 Task: Find connections with filter location Wellington with filter topic #Bestadvicewith filter profile language English with filter current company JK Lakshmi Cement Ltd. with filter school Karunya Institute of Technology and Sciences with filter industry Restaurants with filter service category Accounting with filter keywords title Direct Salesperson
Action: Mouse moved to (596, 82)
Screenshot: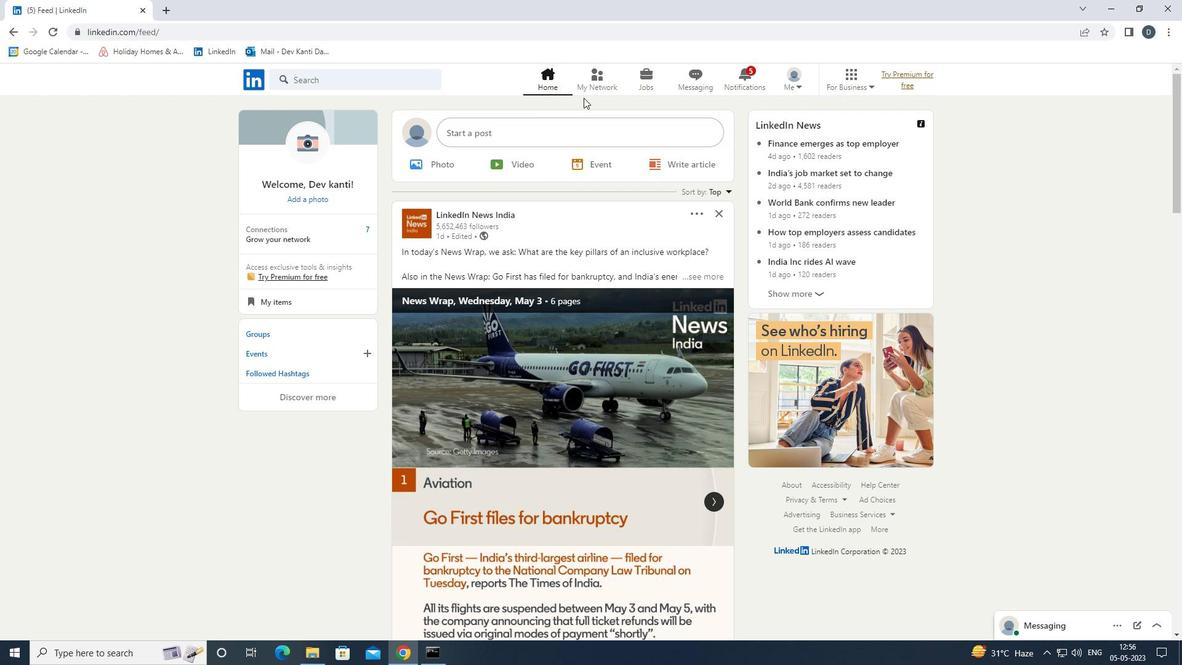 
Action: Mouse pressed left at (596, 82)
Screenshot: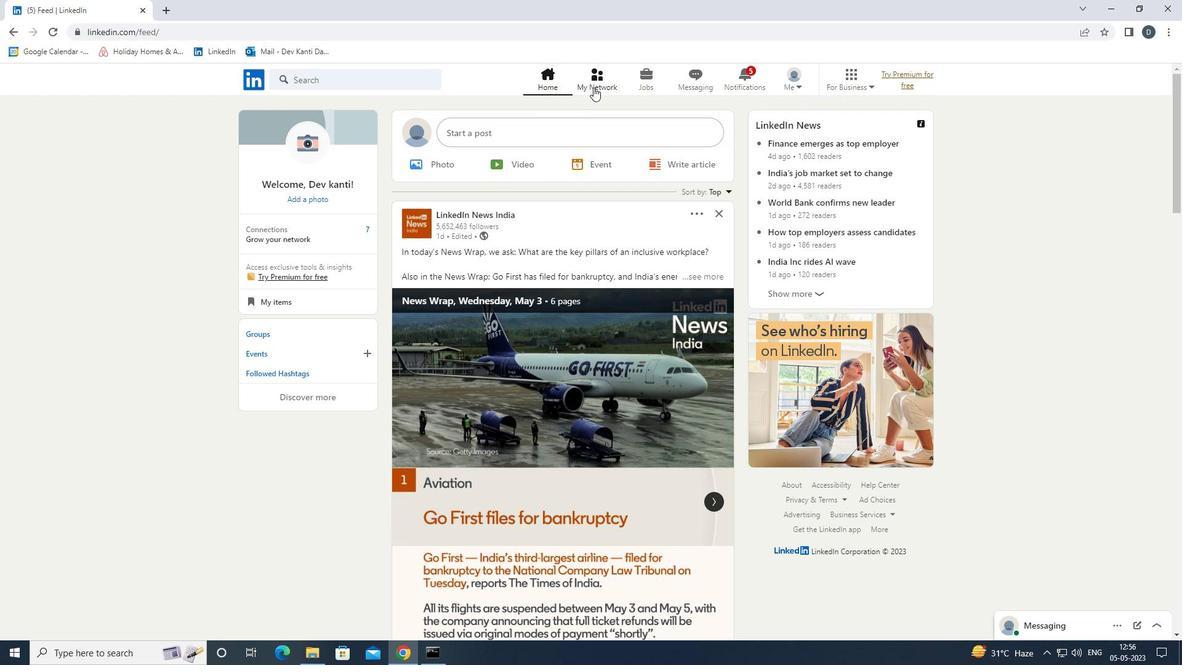 
Action: Mouse moved to (406, 145)
Screenshot: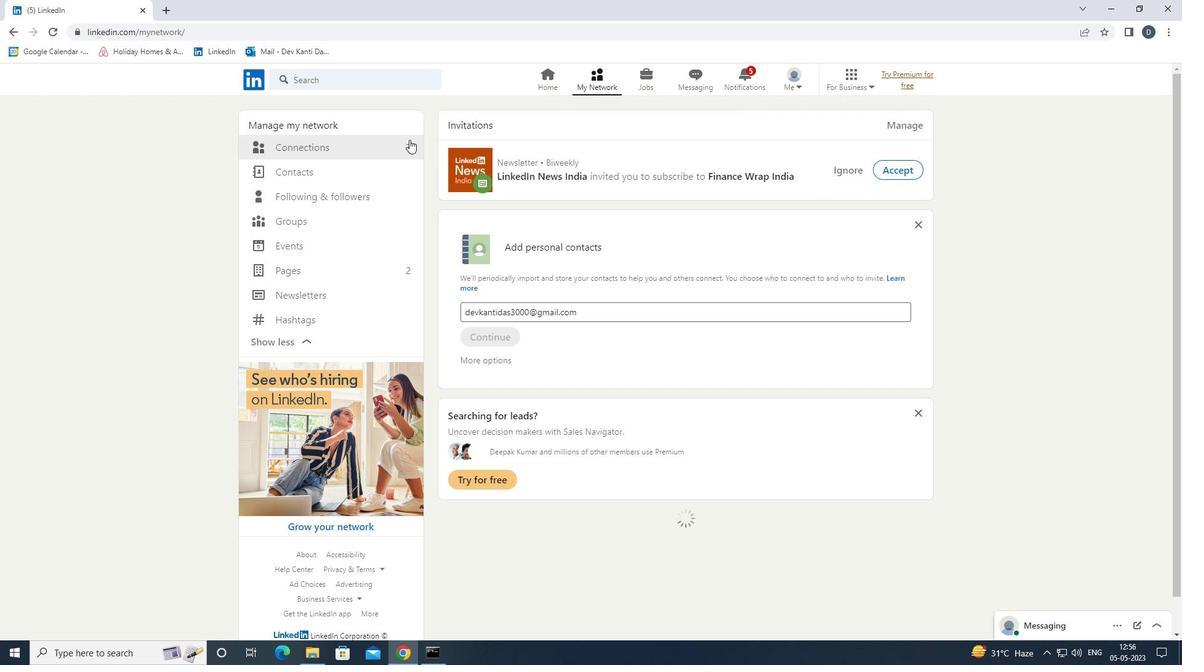 
Action: Mouse pressed left at (406, 145)
Screenshot: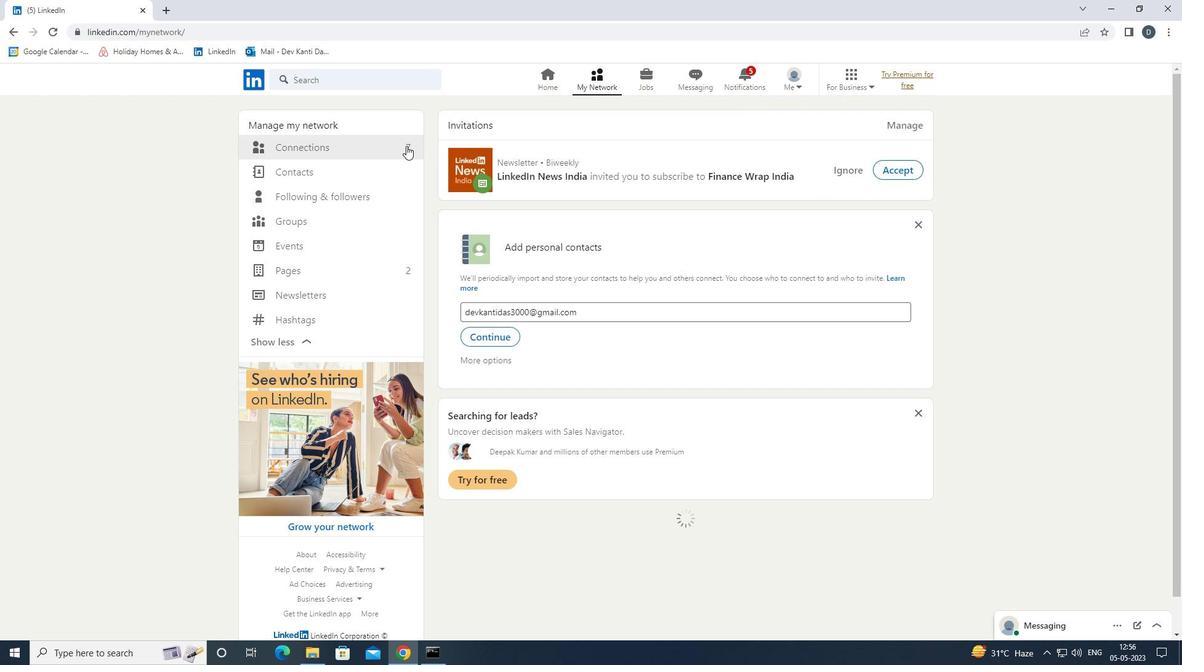 
Action: Mouse moved to (683, 152)
Screenshot: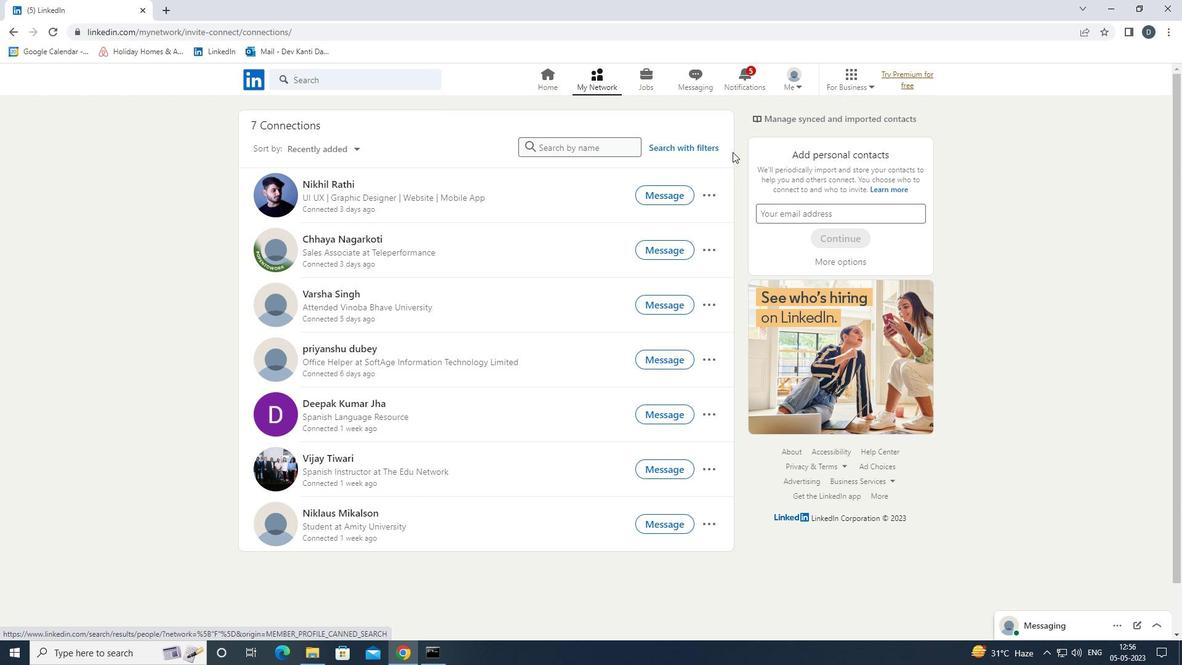 
Action: Mouse pressed left at (683, 152)
Screenshot: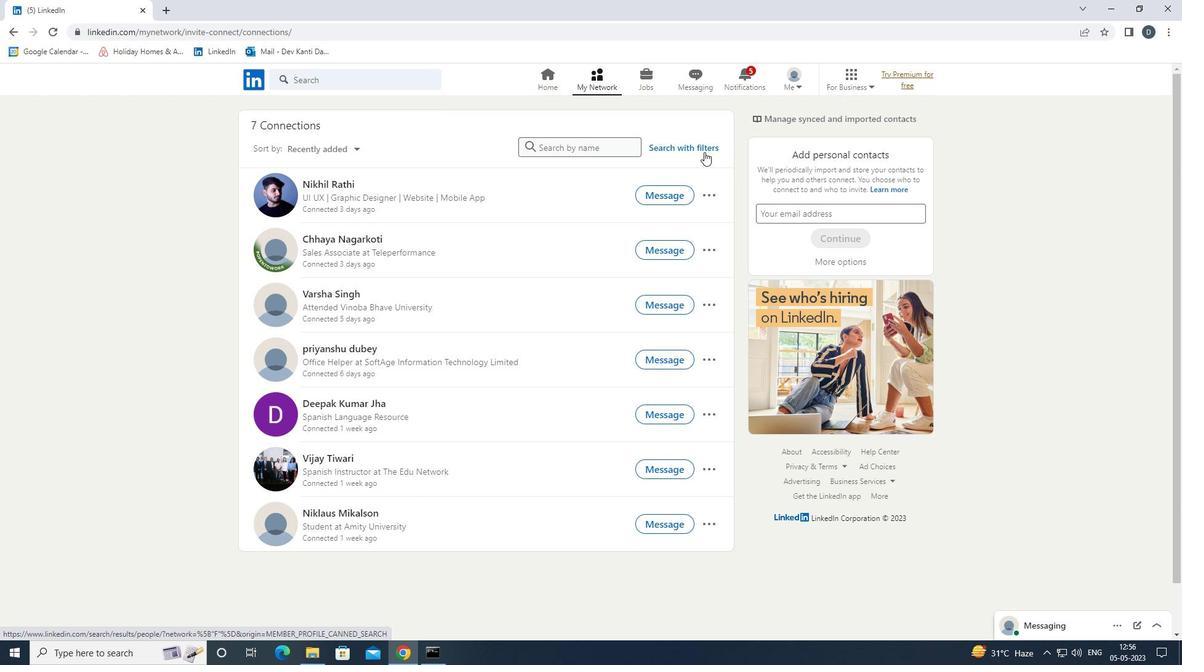 
Action: Mouse moved to (634, 113)
Screenshot: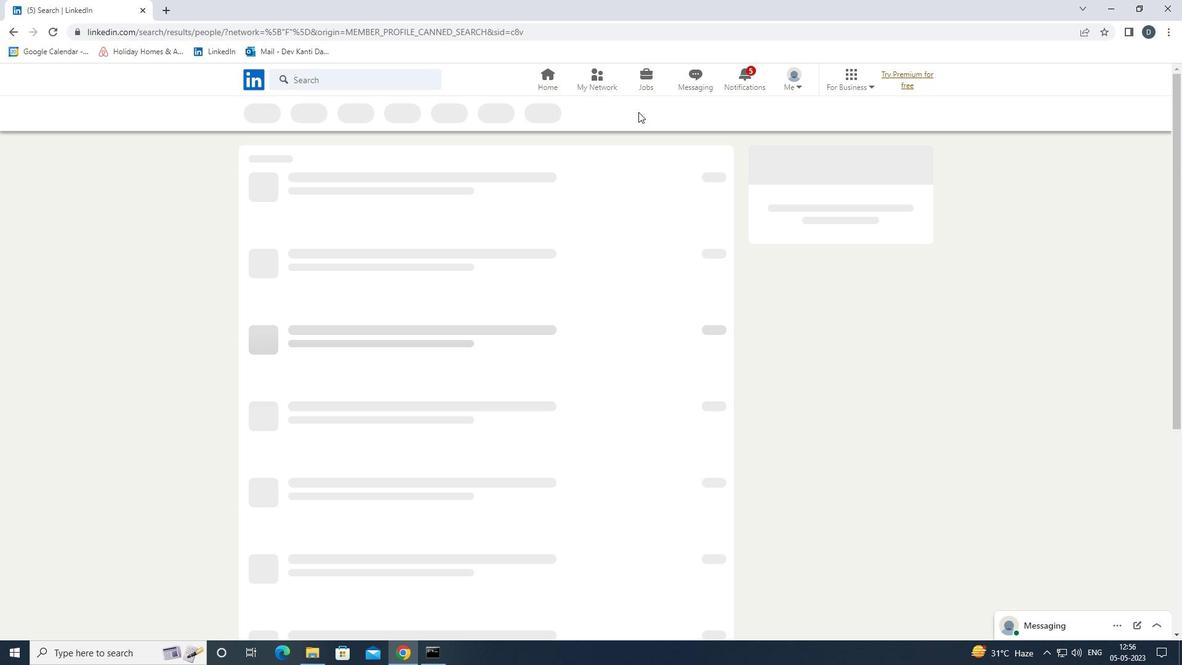 
Action: Mouse pressed left at (634, 113)
Screenshot: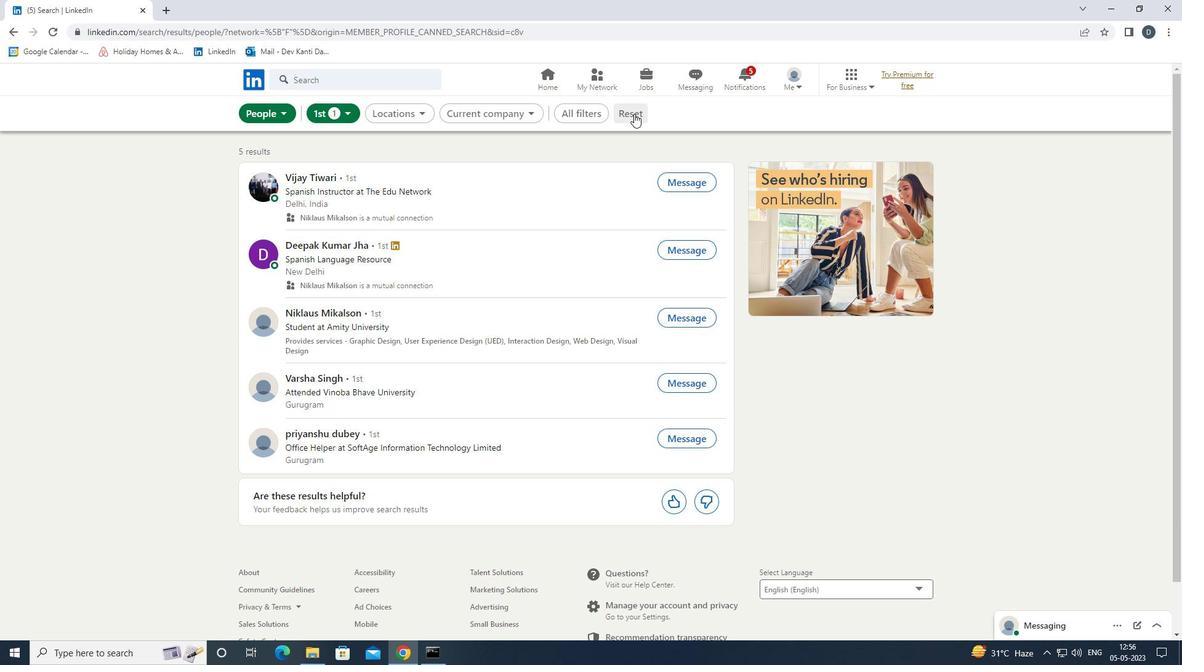 
Action: Mouse moved to (617, 110)
Screenshot: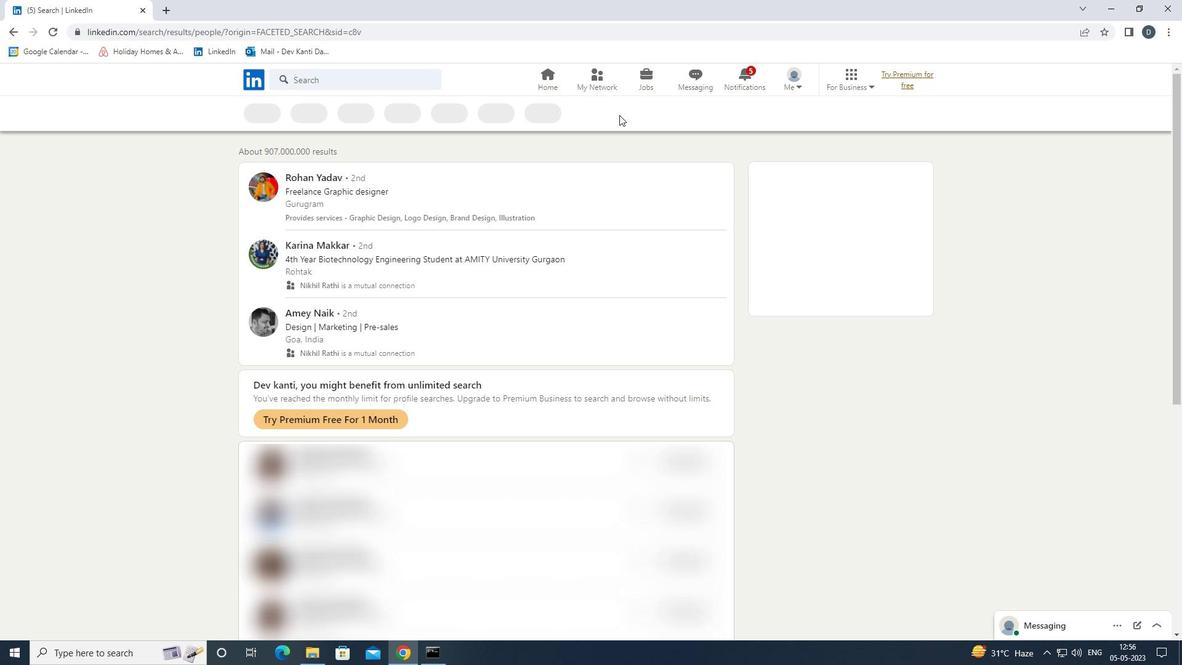 
Action: Mouse pressed left at (617, 110)
Screenshot: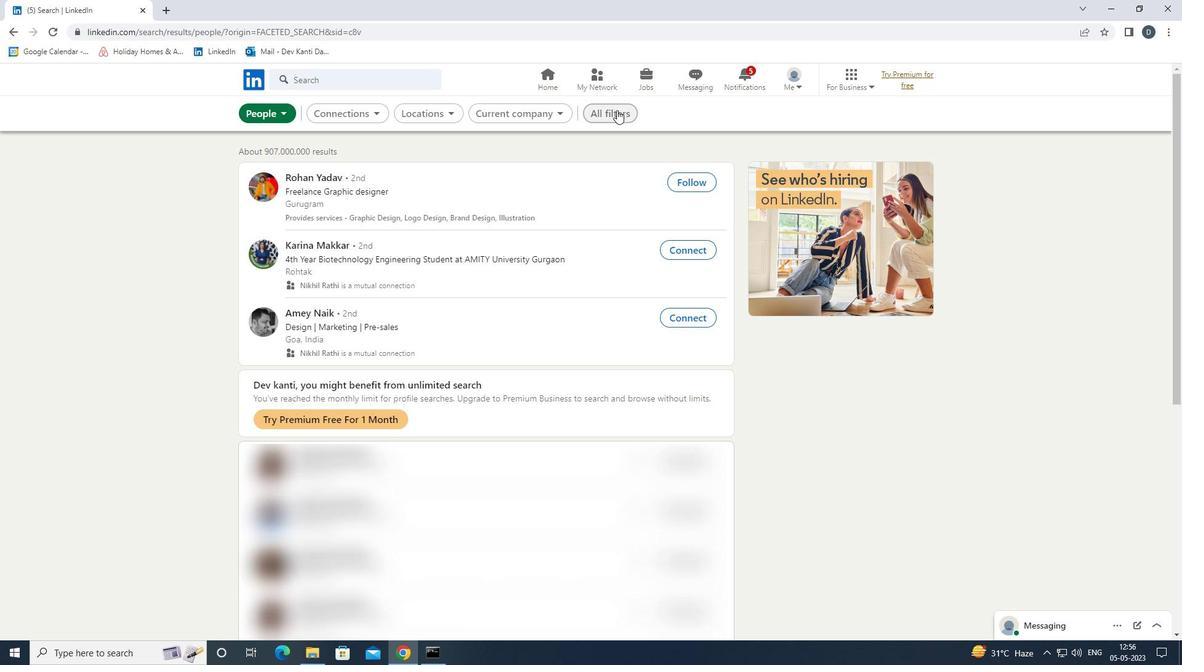 
Action: Mouse moved to (964, 431)
Screenshot: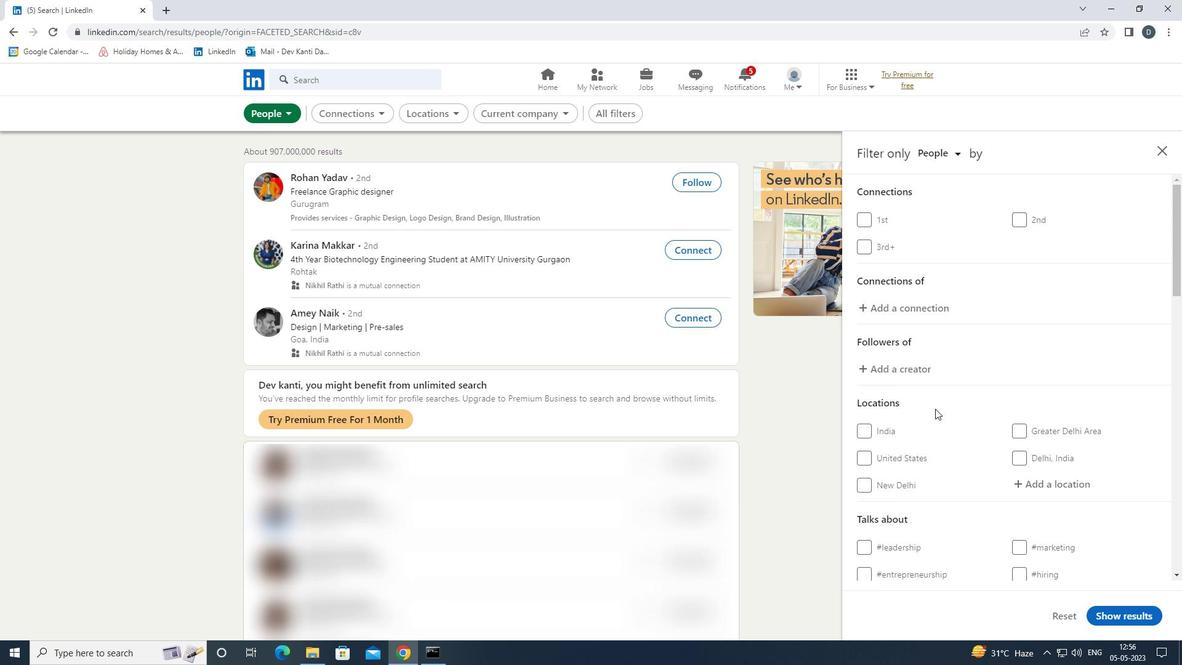 
Action: Mouse scrolled (964, 431) with delta (0, 0)
Screenshot: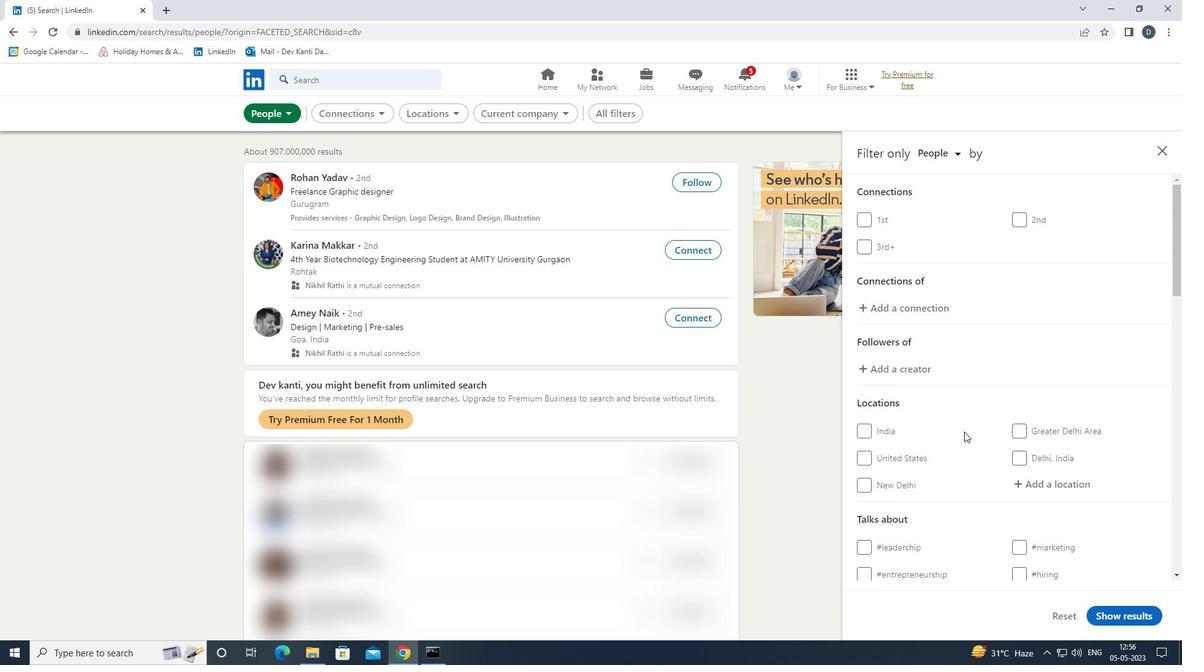 
Action: Mouse scrolled (964, 431) with delta (0, 0)
Screenshot: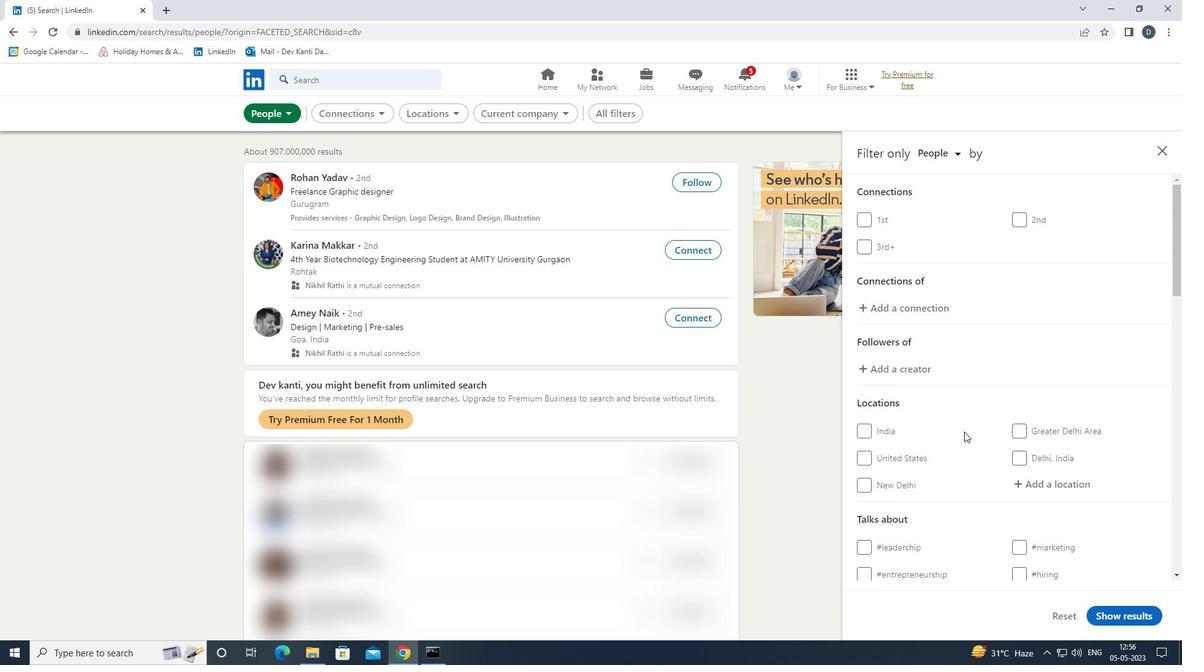 
Action: Mouse moved to (1047, 367)
Screenshot: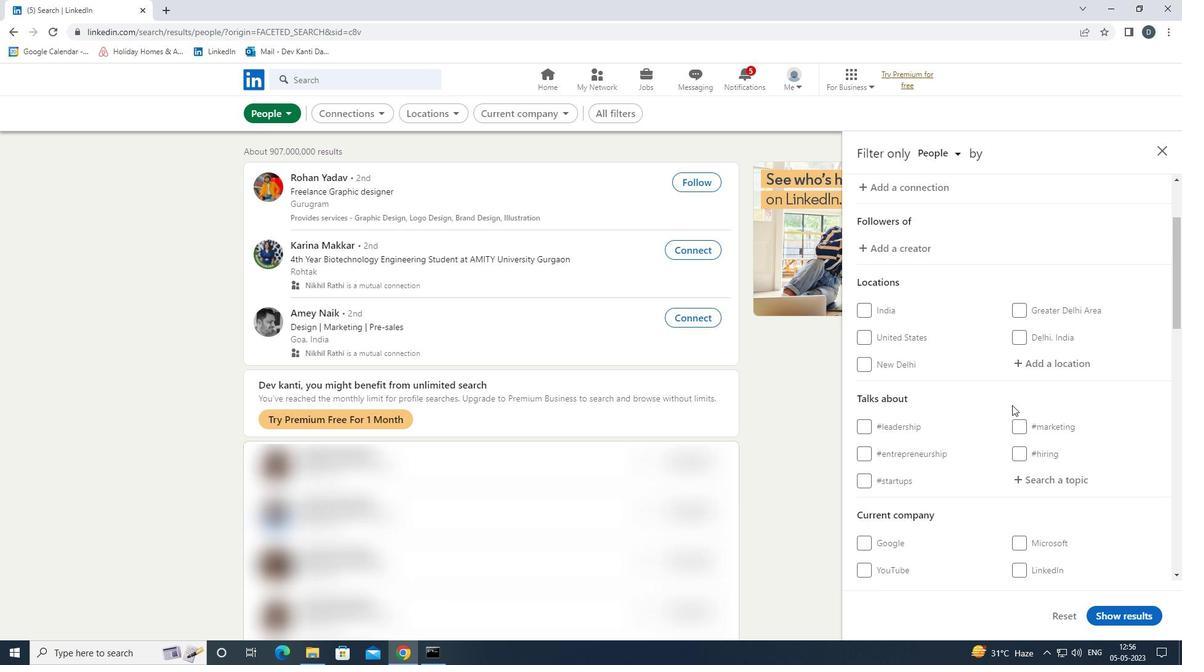 
Action: Mouse pressed left at (1047, 367)
Screenshot: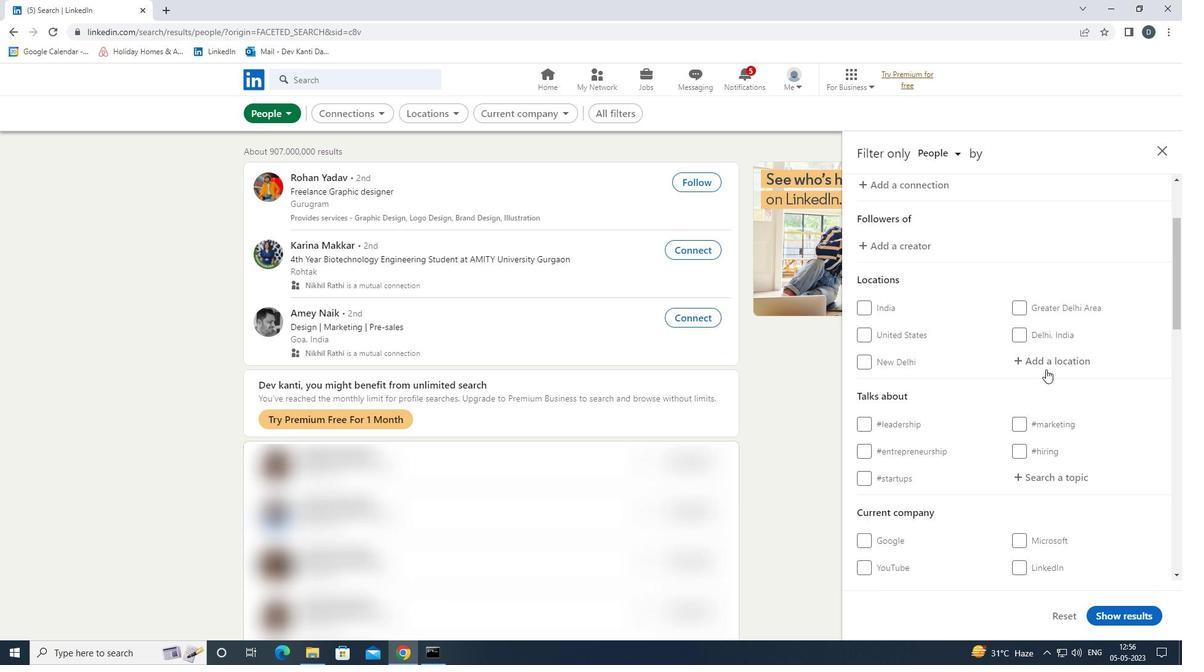 
Action: Mouse moved to (899, 323)
Screenshot: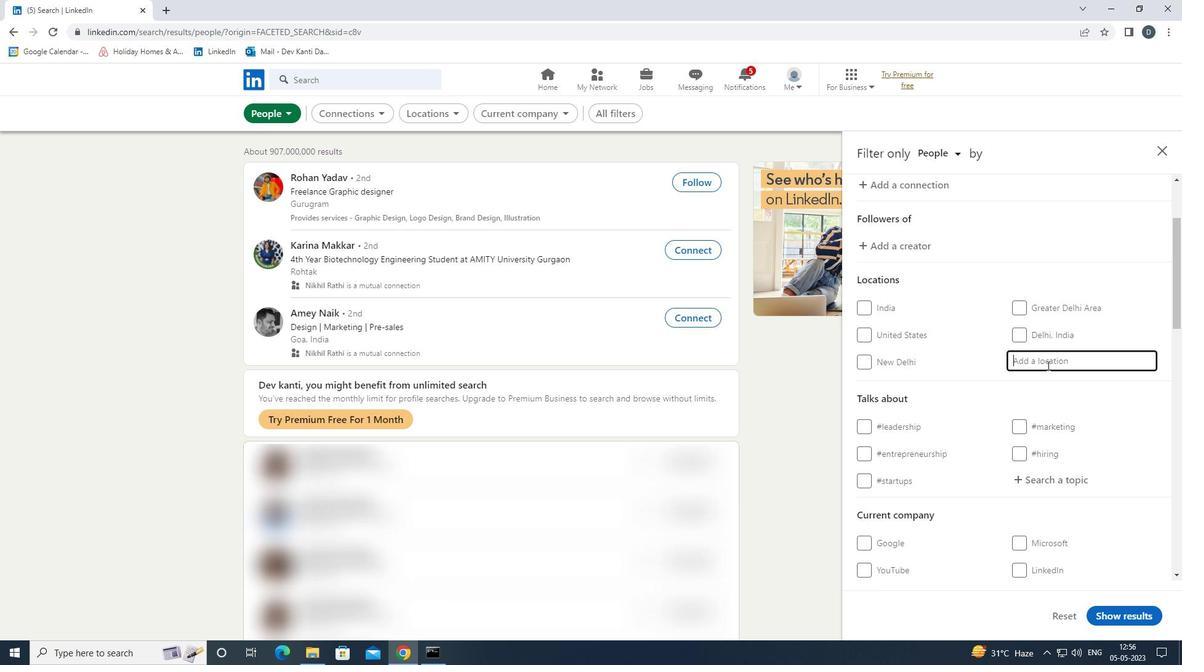 
Action: Key pressed <Key.shift><Key.shift><Key.shift><Key.shift><Key.shift><Key.shift><Key.shift><Key.shift><Key.shift><Key.shift>WELLINGTON<Key.down><Key.enter>
Screenshot: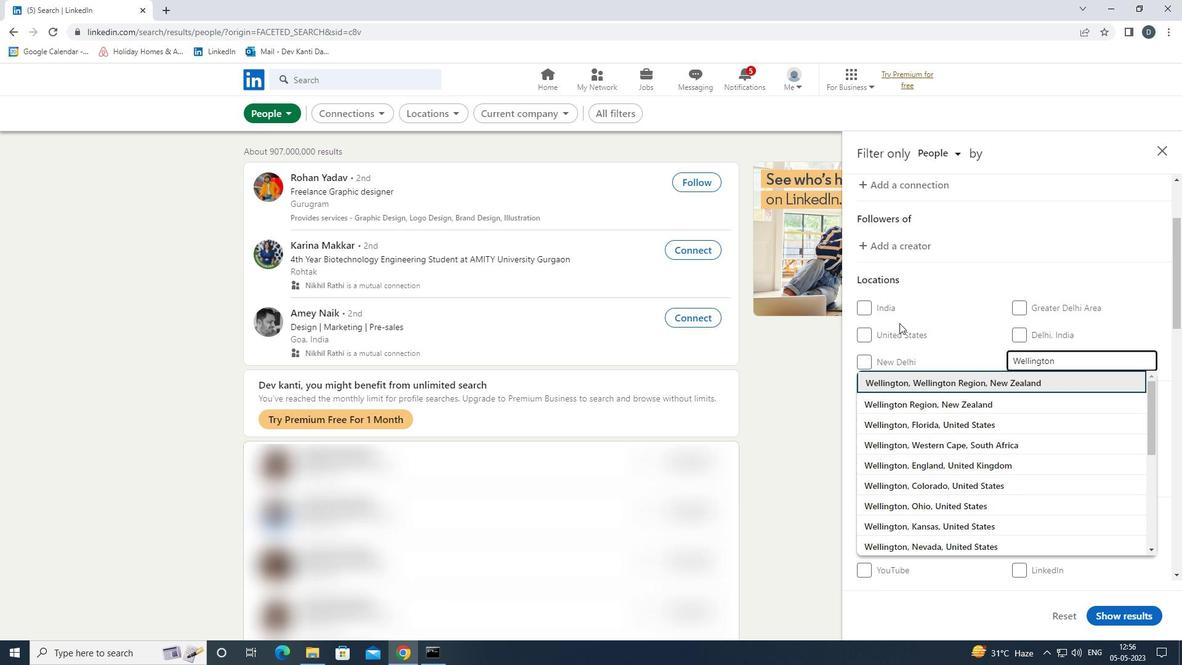 
Action: Mouse moved to (933, 344)
Screenshot: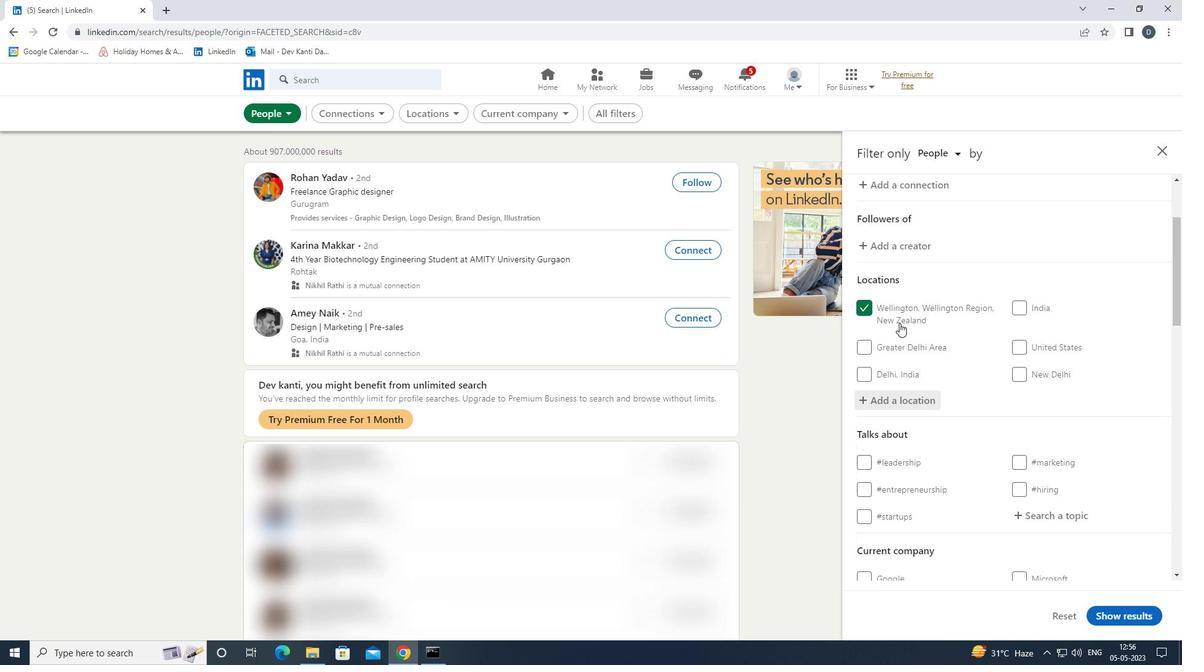 
Action: Mouse scrolled (933, 343) with delta (0, 0)
Screenshot: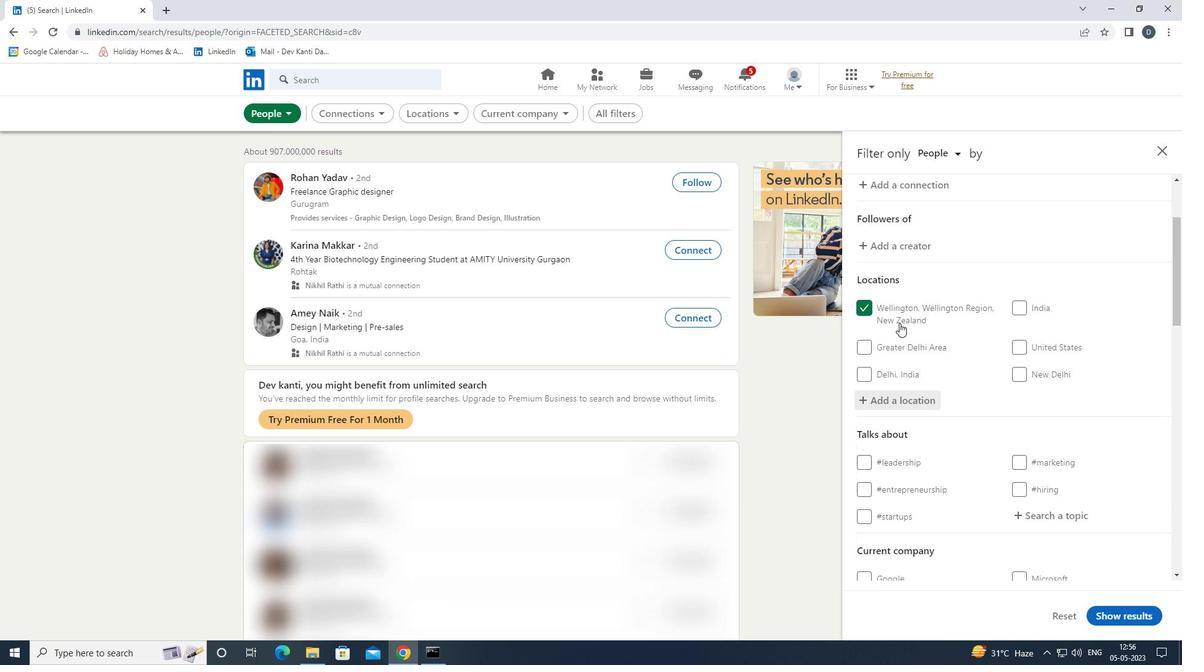 
Action: Mouse moved to (950, 350)
Screenshot: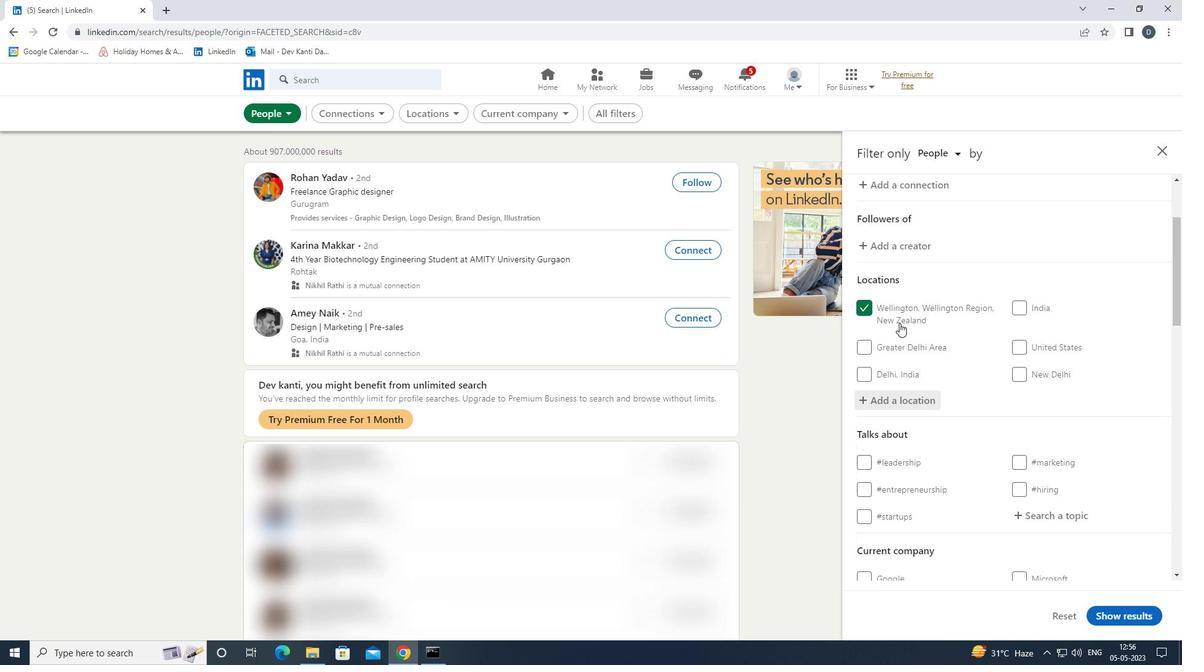 
Action: Mouse scrolled (950, 349) with delta (0, 0)
Screenshot: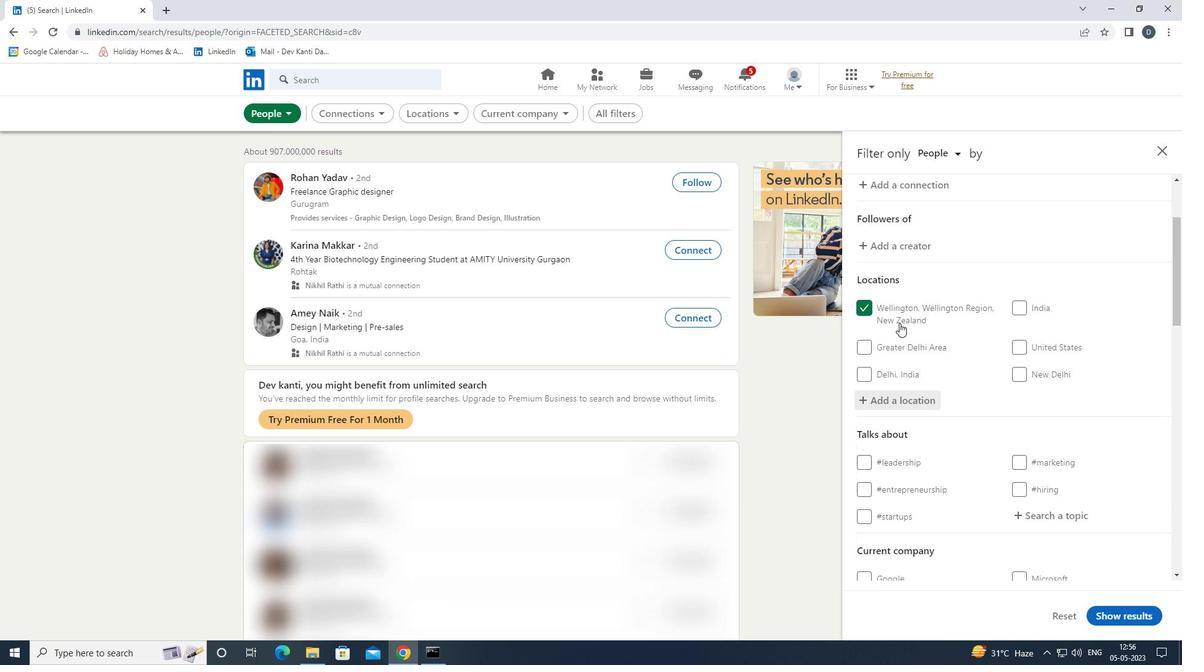 
Action: Mouse moved to (1026, 393)
Screenshot: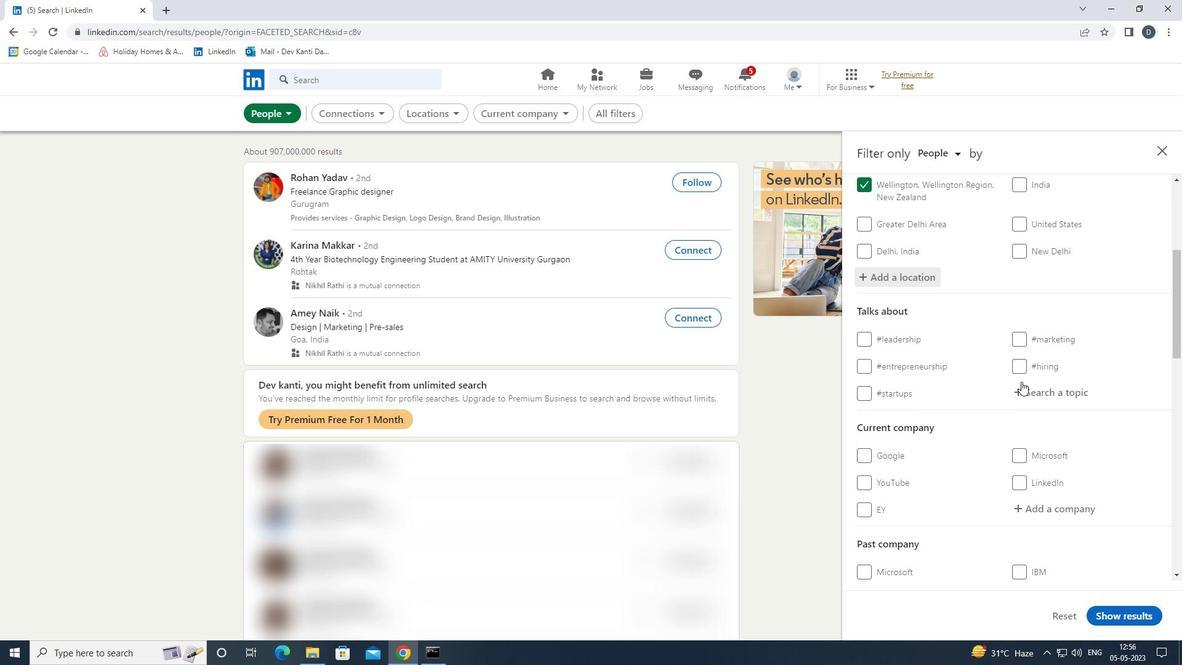 
Action: Mouse pressed left at (1026, 393)
Screenshot: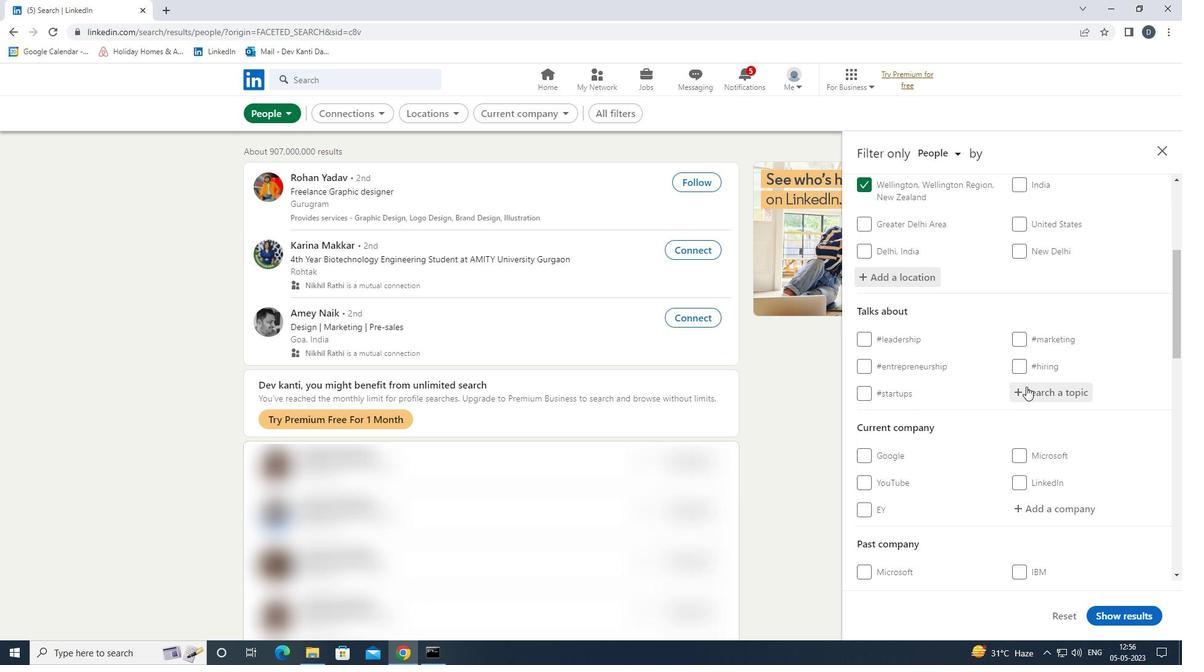 
Action: Key pressed BESTADVICE<Key.down><Key.down><Key.enter>
Screenshot: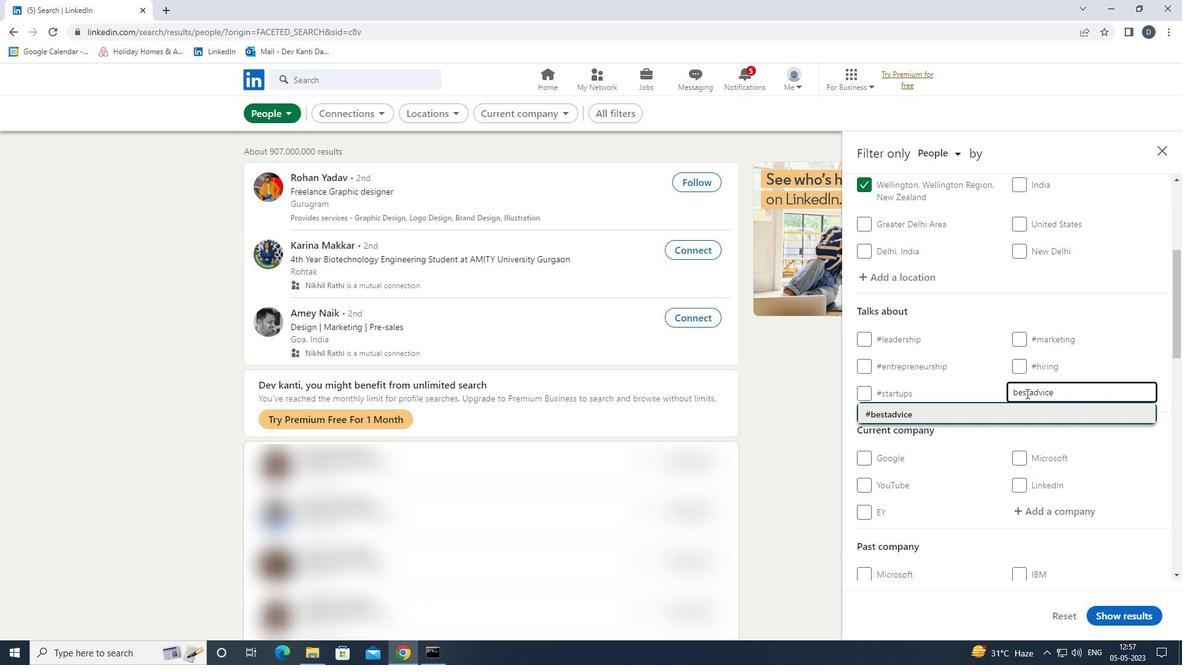 
Action: Mouse scrolled (1026, 392) with delta (0, 0)
Screenshot: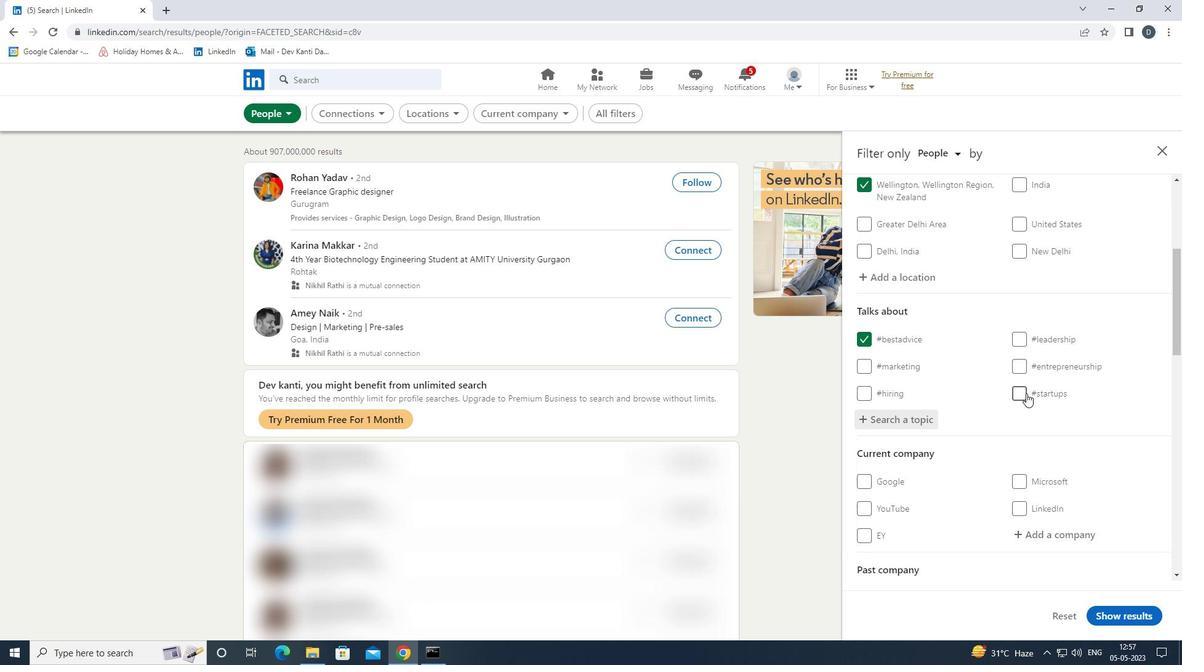 
Action: Mouse scrolled (1026, 392) with delta (0, 0)
Screenshot: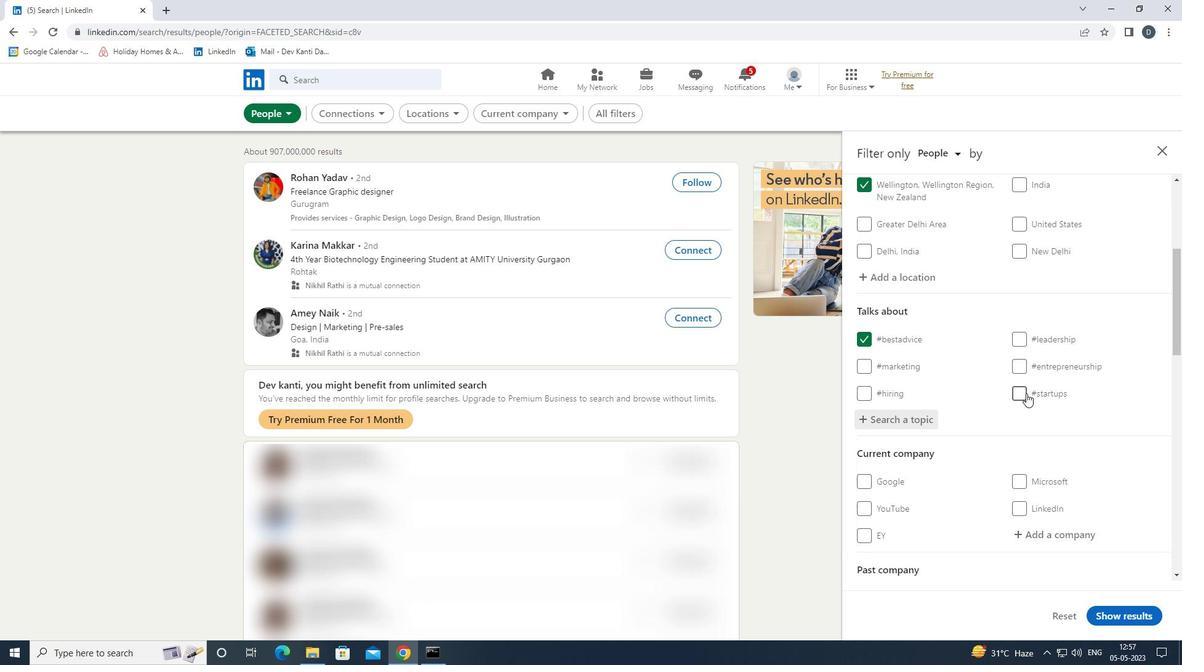 
Action: Mouse scrolled (1026, 392) with delta (0, 0)
Screenshot: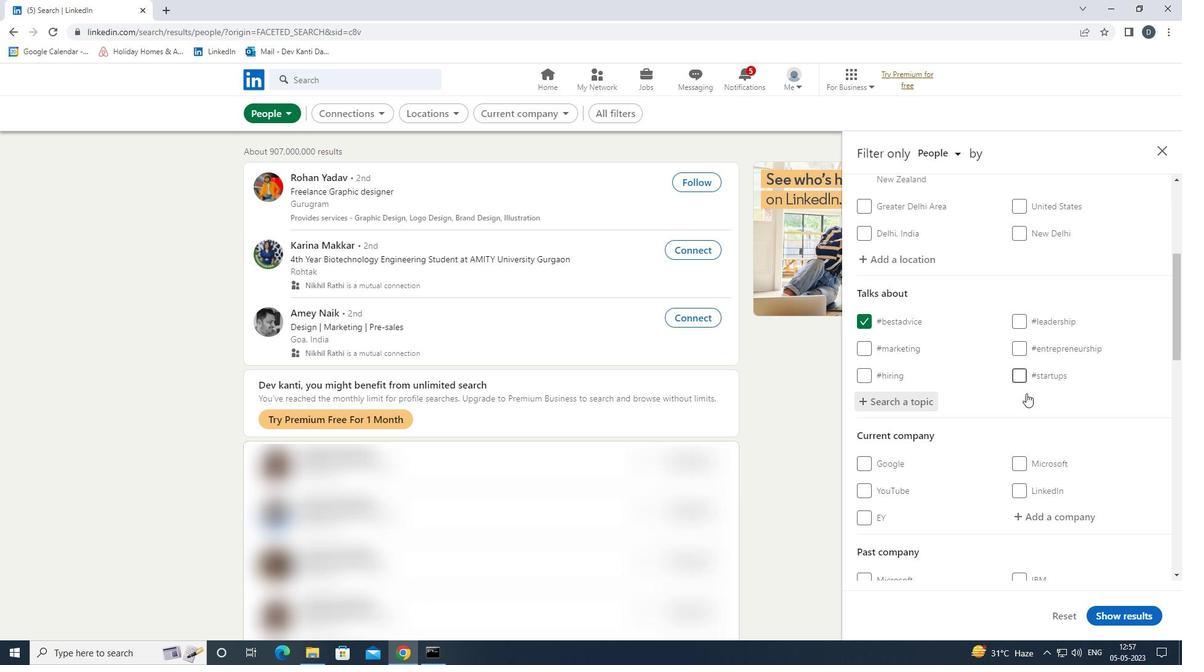 
Action: Mouse scrolled (1026, 392) with delta (0, 0)
Screenshot: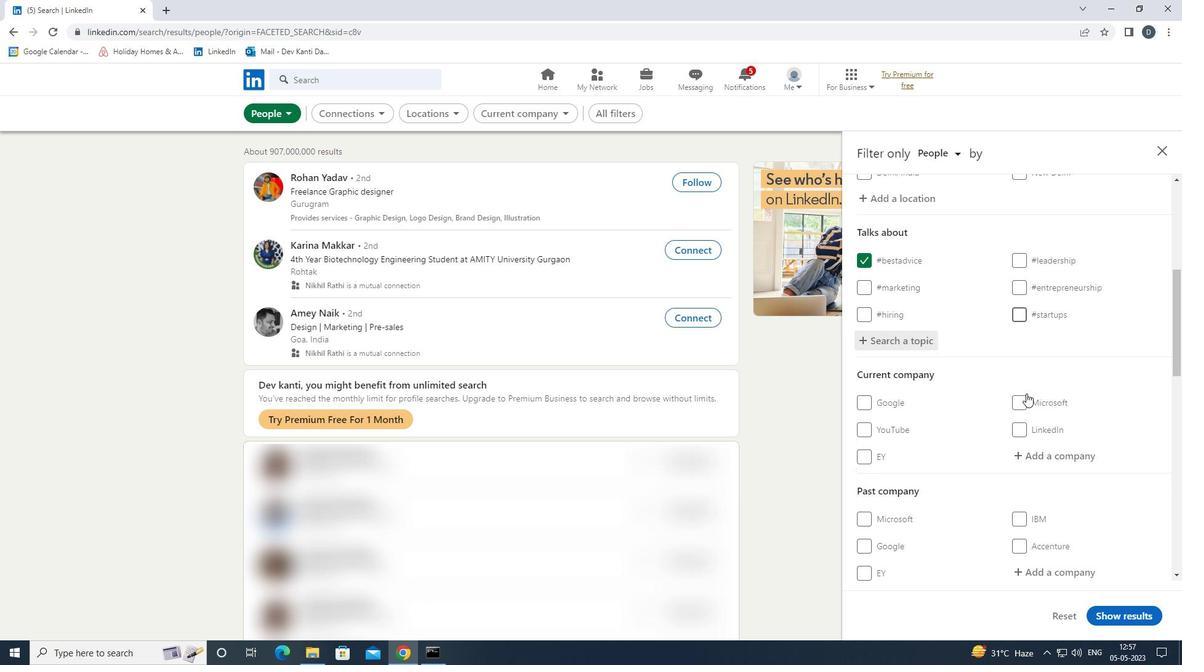 
Action: Mouse scrolled (1026, 392) with delta (0, 0)
Screenshot: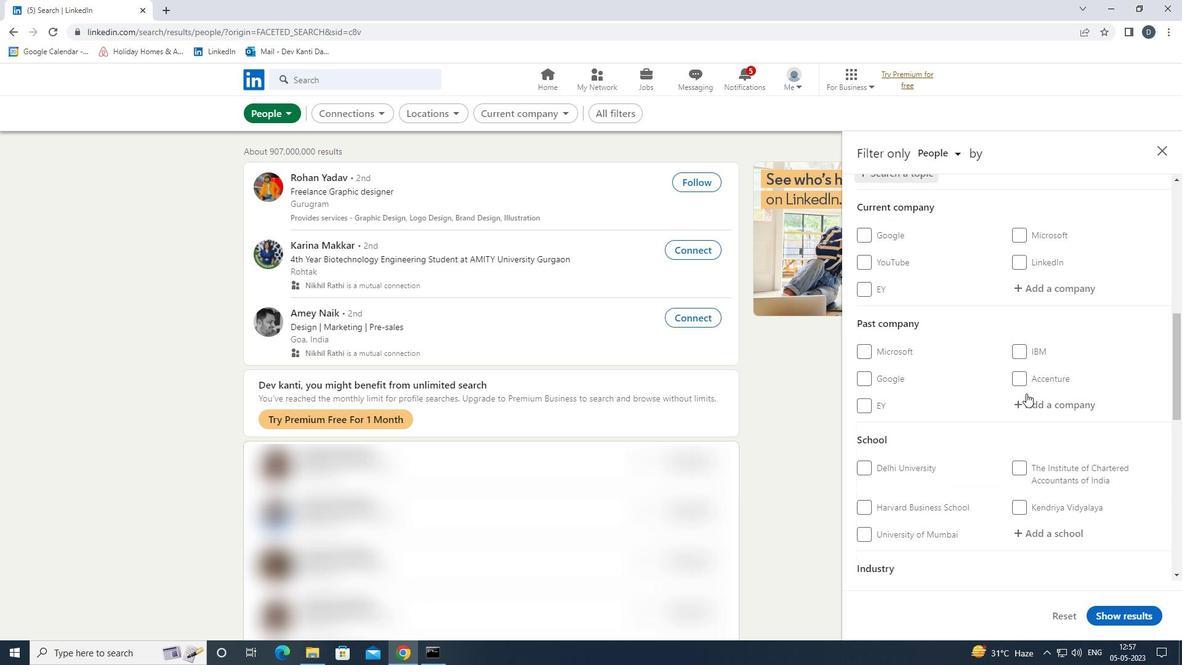
Action: Mouse scrolled (1026, 392) with delta (0, 0)
Screenshot: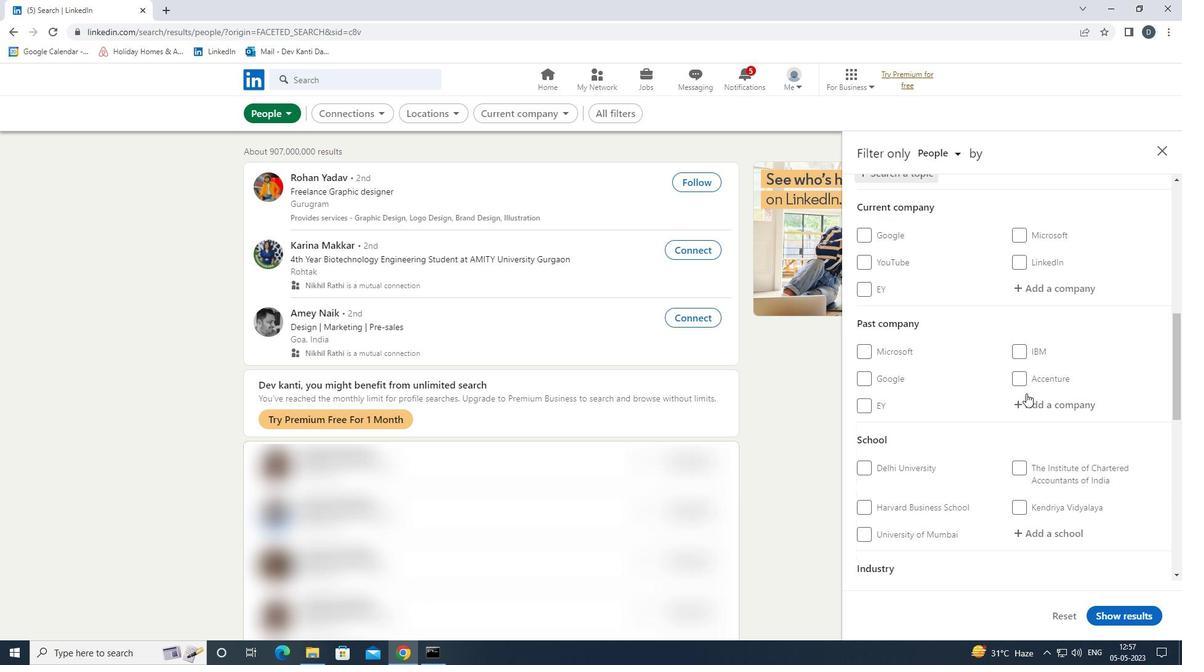 
Action: Mouse moved to (1029, 398)
Screenshot: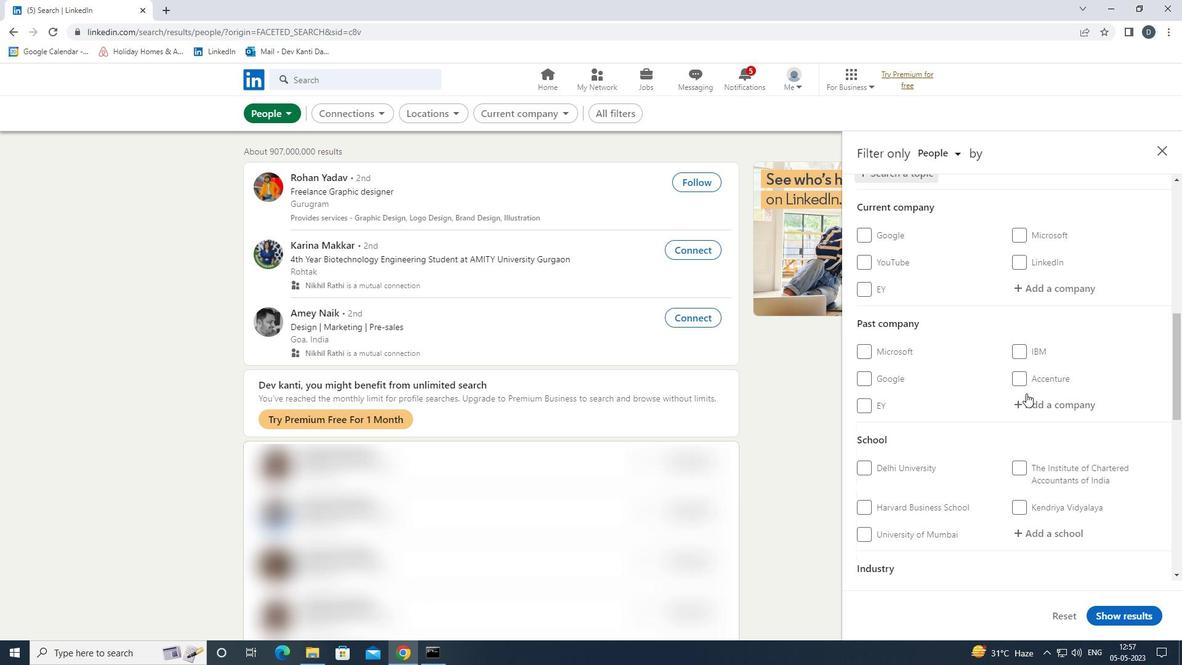 
Action: Mouse scrolled (1029, 397) with delta (0, 0)
Screenshot: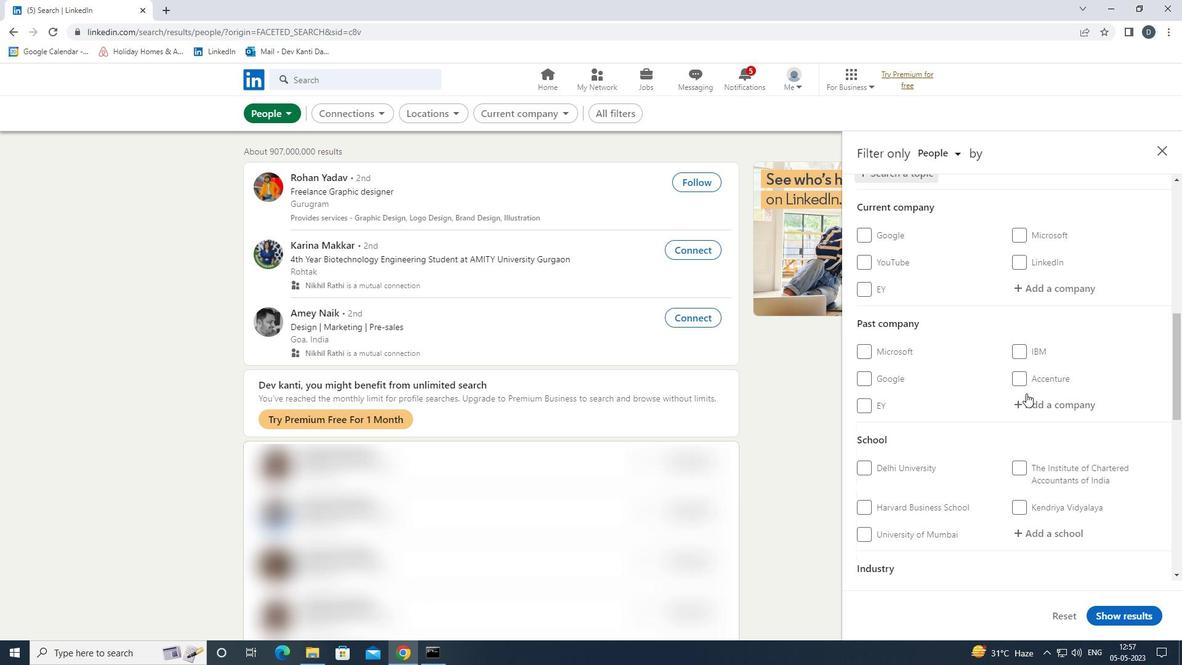 
Action: Mouse moved to (1029, 400)
Screenshot: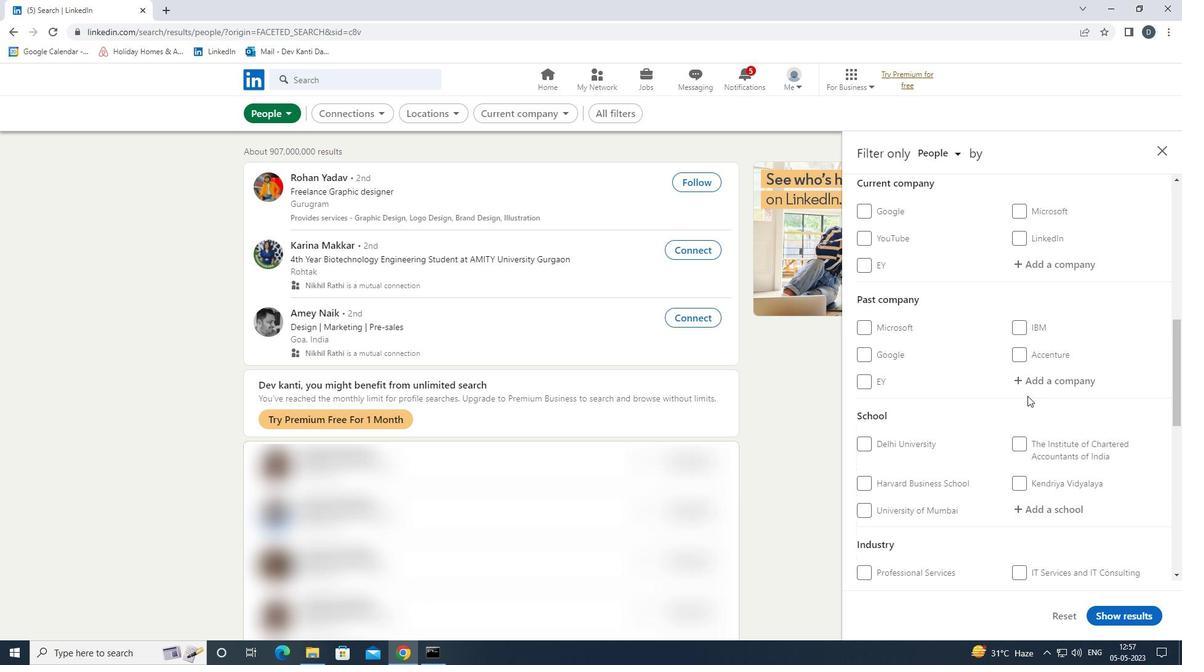 
Action: Mouse scrolled (1029, 399) with delta (0, 0)
Screenshot: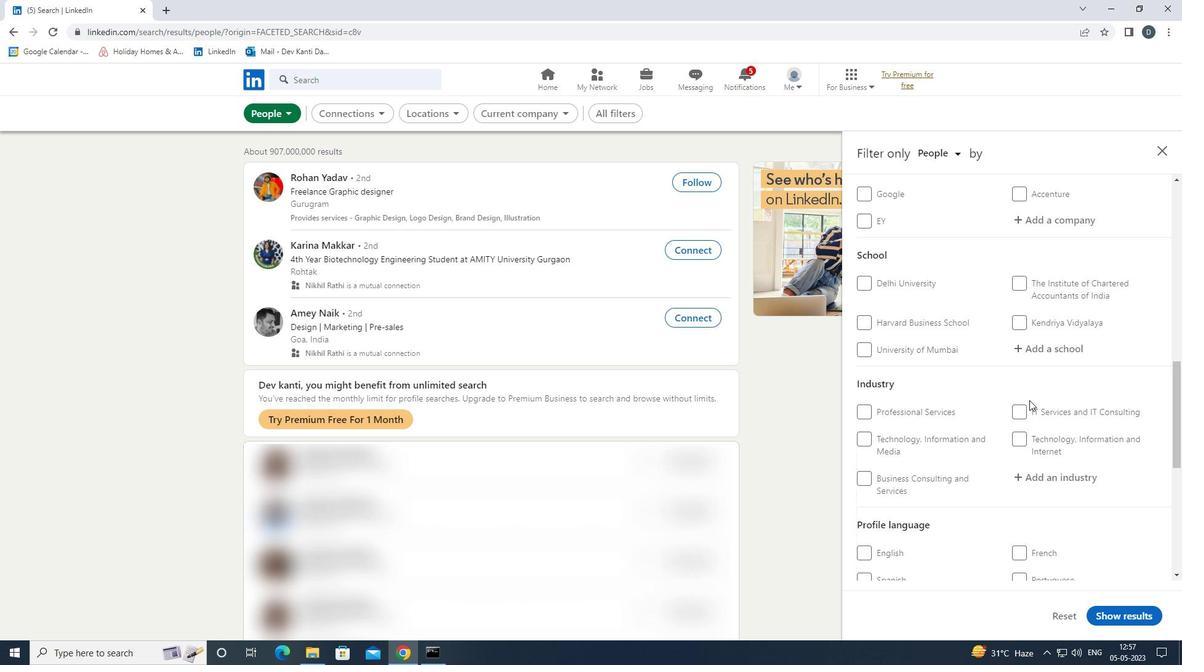 
Action: Mouse scrolled (1029, 399) with delta (0, 0)
Screenshot: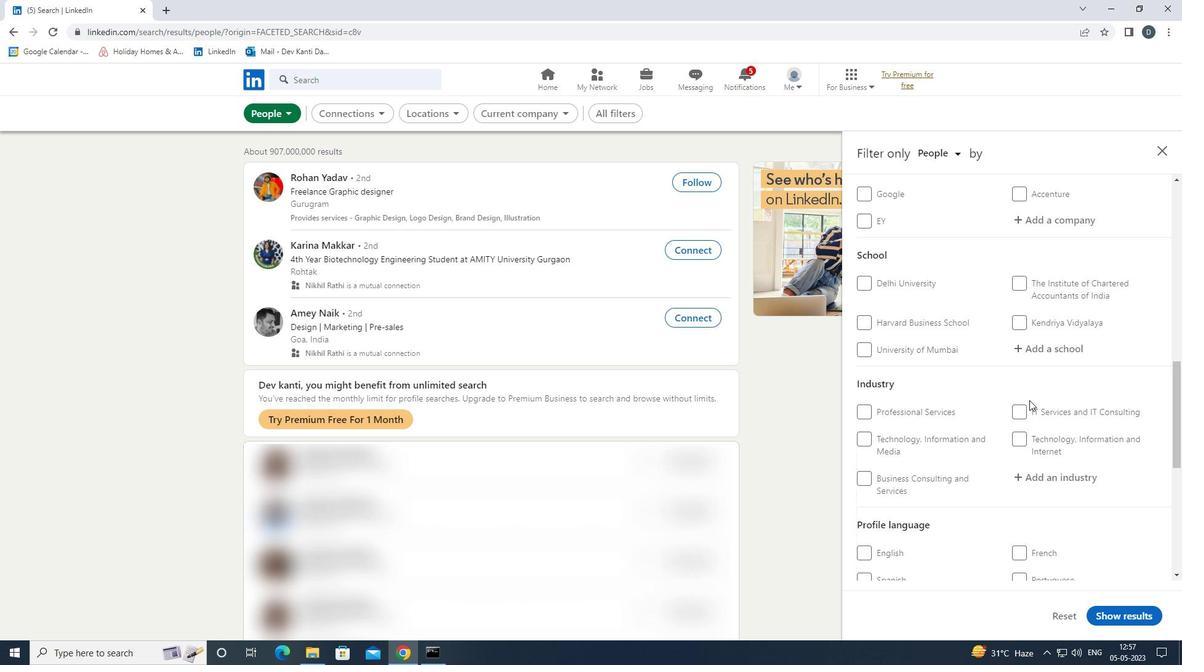 
Action: Mouse moved to (880, 429)
Screenshot: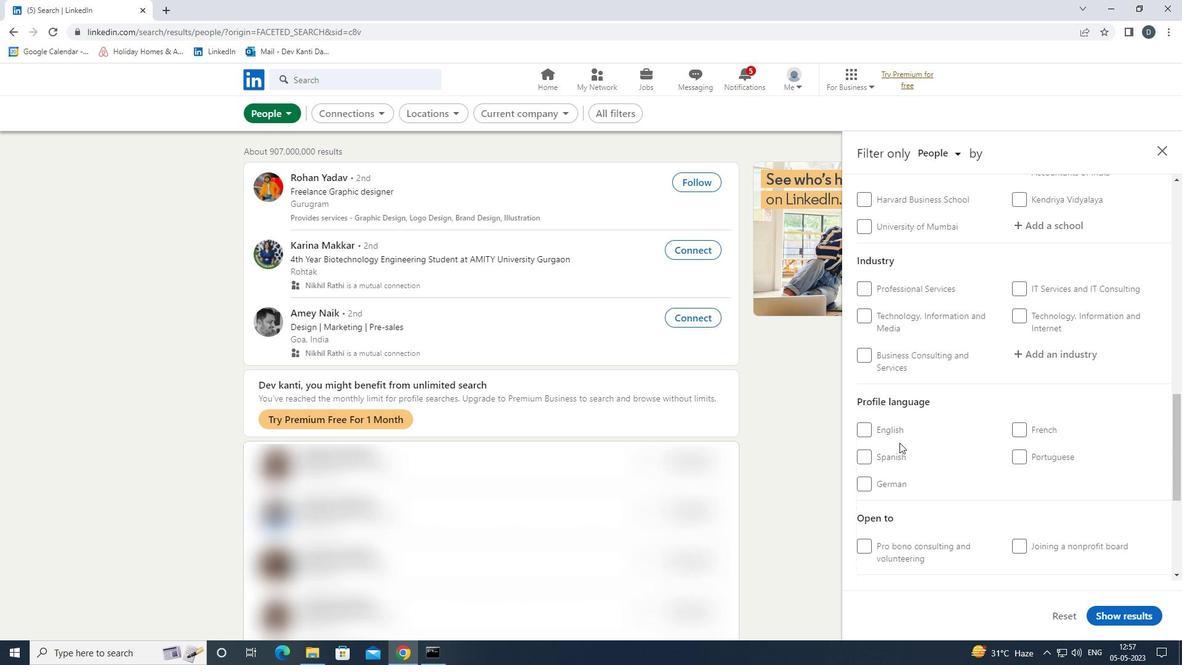 
Action: Mouse pressed left at (880, 429)
Screenshot: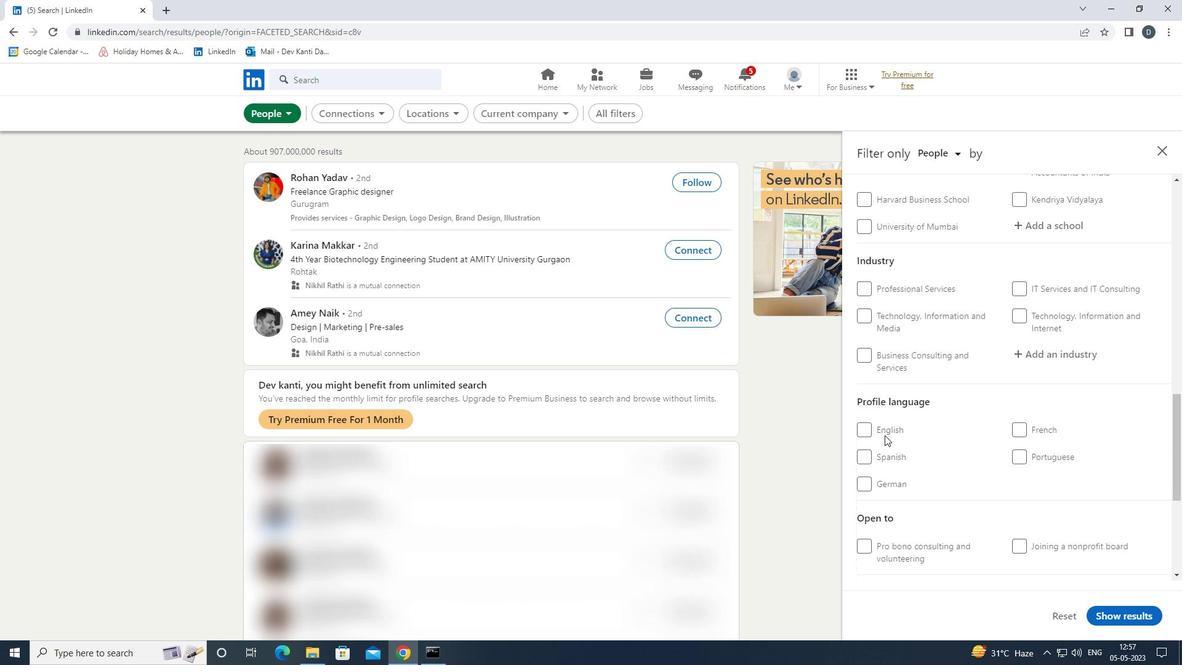 
Action: Mouse scrolled (880, 430) with delta (0, 0)
Screenshot: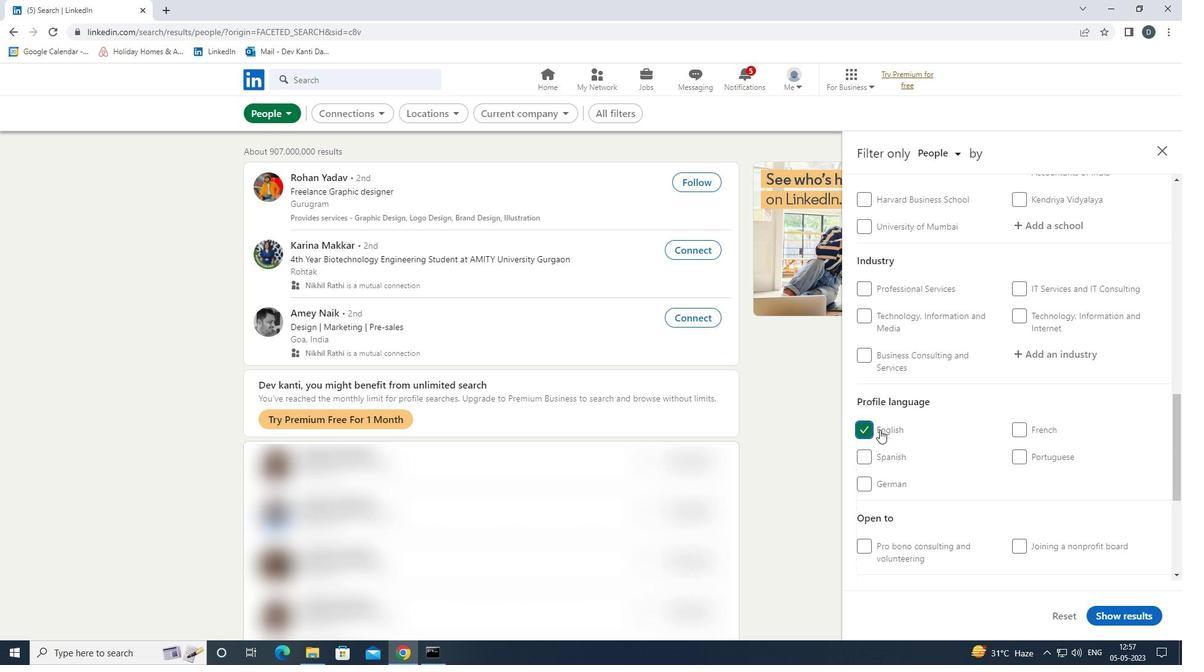 
Action: Mouse scrolled (880, 430) with delta (0, 0)
Screenshot: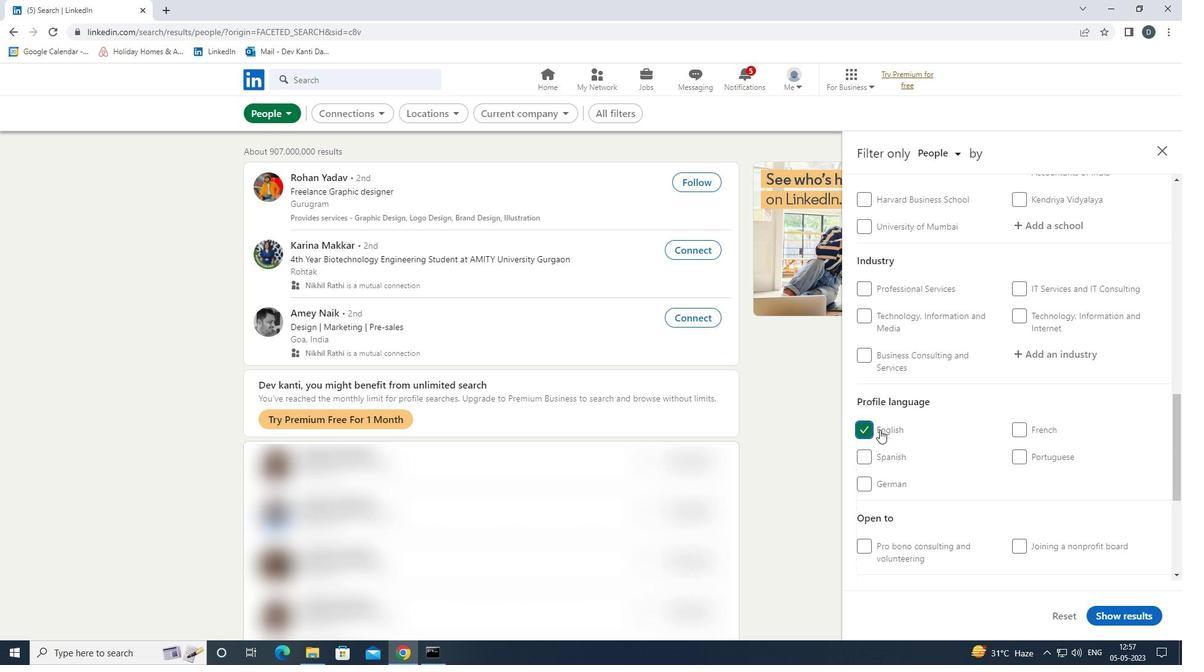 
Action: Mouse scrolled (880, 430) with delta (0, 0)
Screenshot: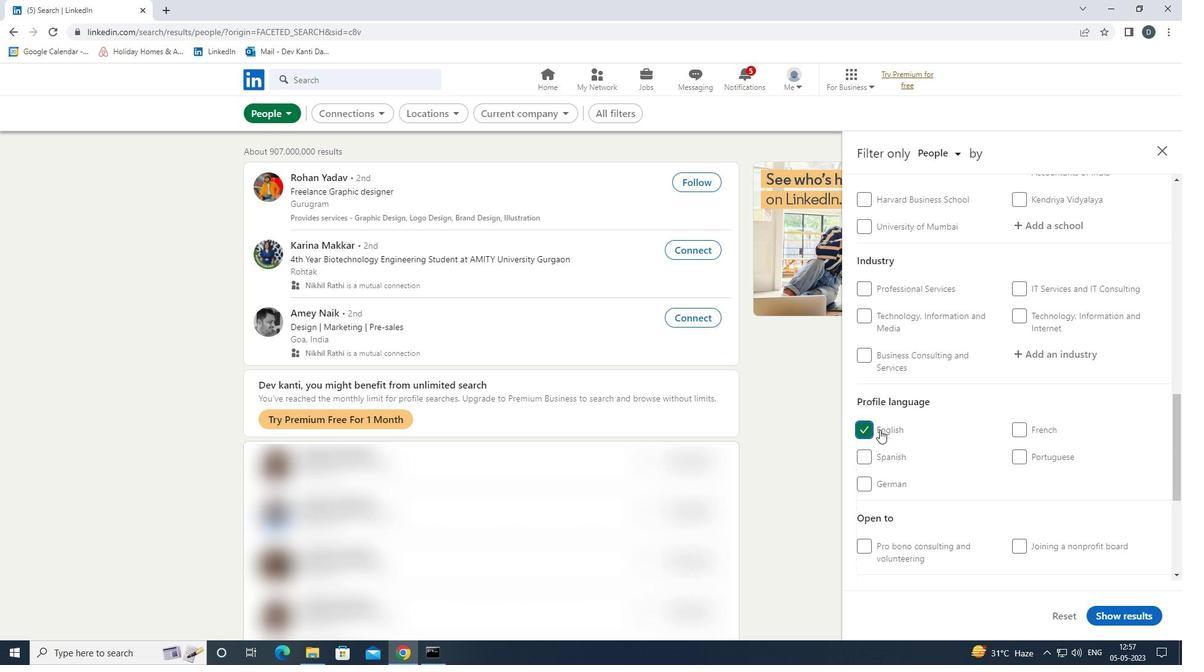 
Action: Mouse scrolled (880, 430) with delta (0, 0)
Screenshot: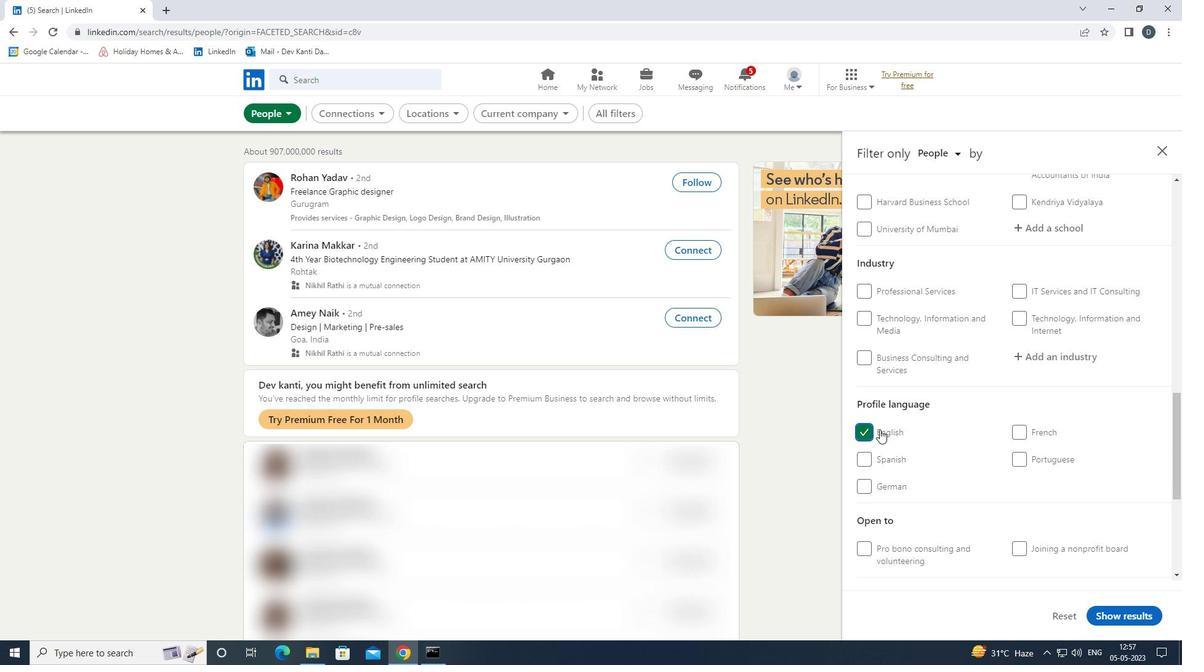 
Action: Mouse scrolled (880, 430) with delta (0, 0)
Screenshot: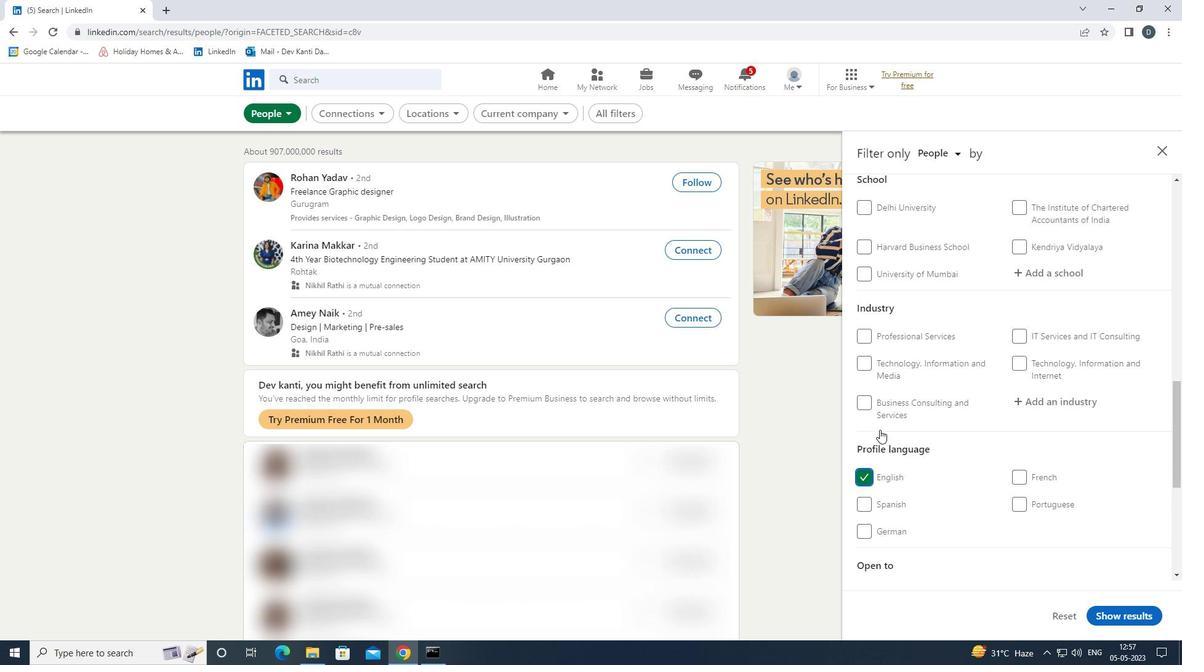 
Action: Mouse scrolled (880, 430) with delta (0, 0)
Screenshot: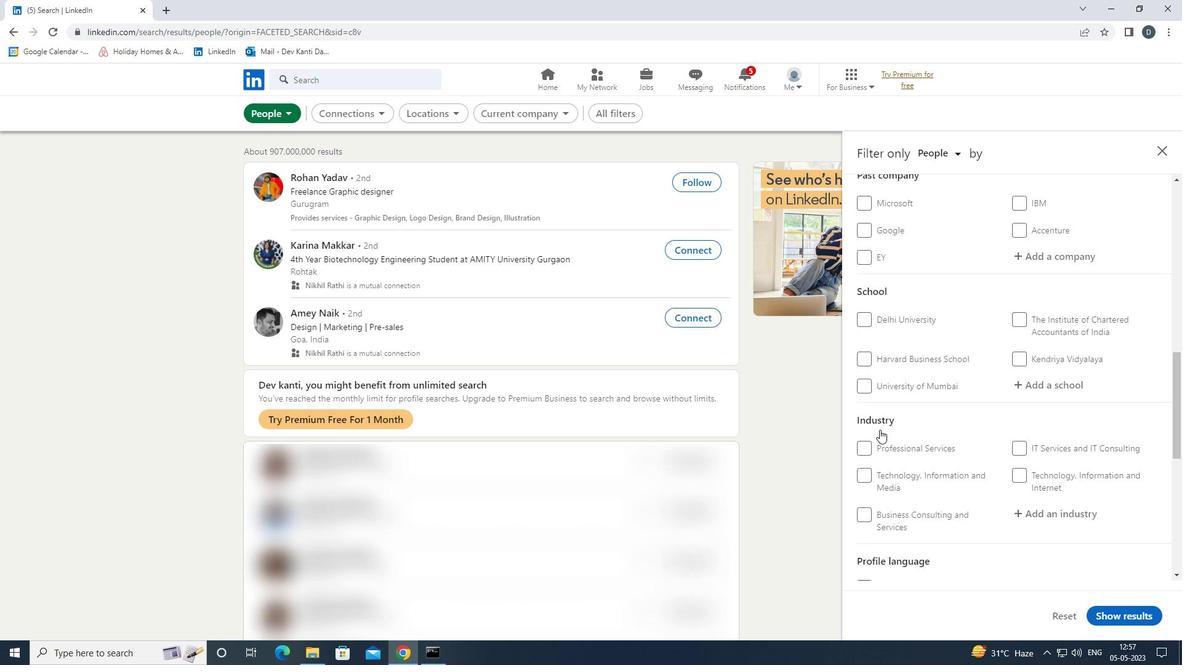 
Action: Mouse scrolled (880, 430) with delta (0, 0)
Screenshot: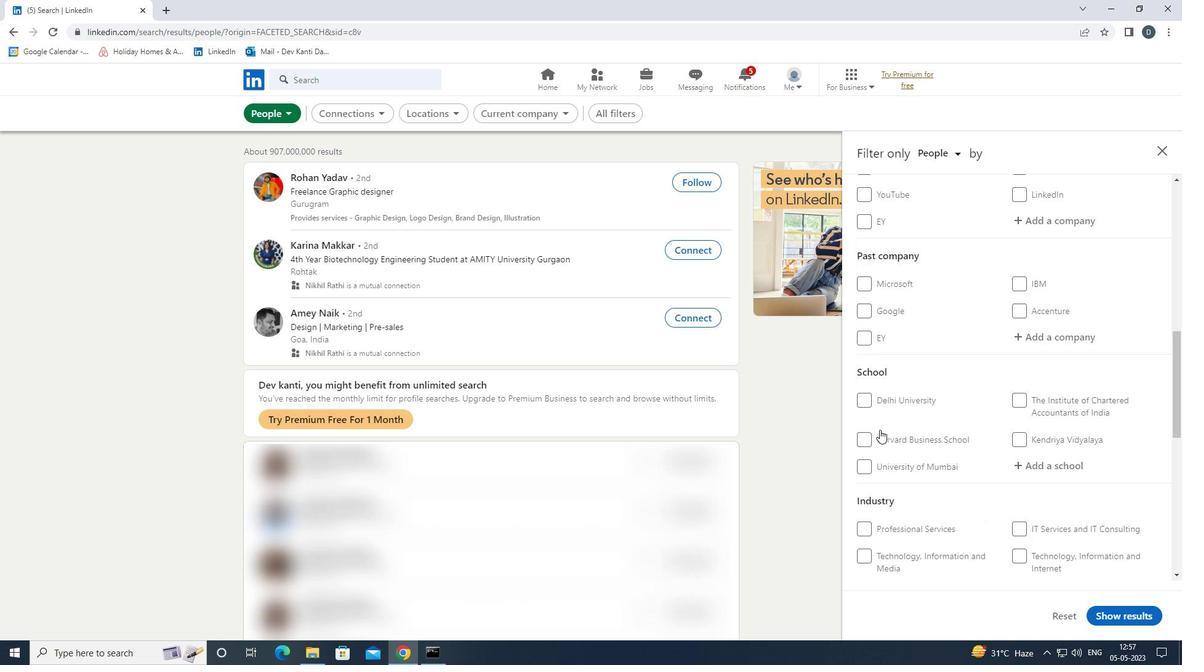
Action: Mouse moved to (1053, 413)
Screenshot: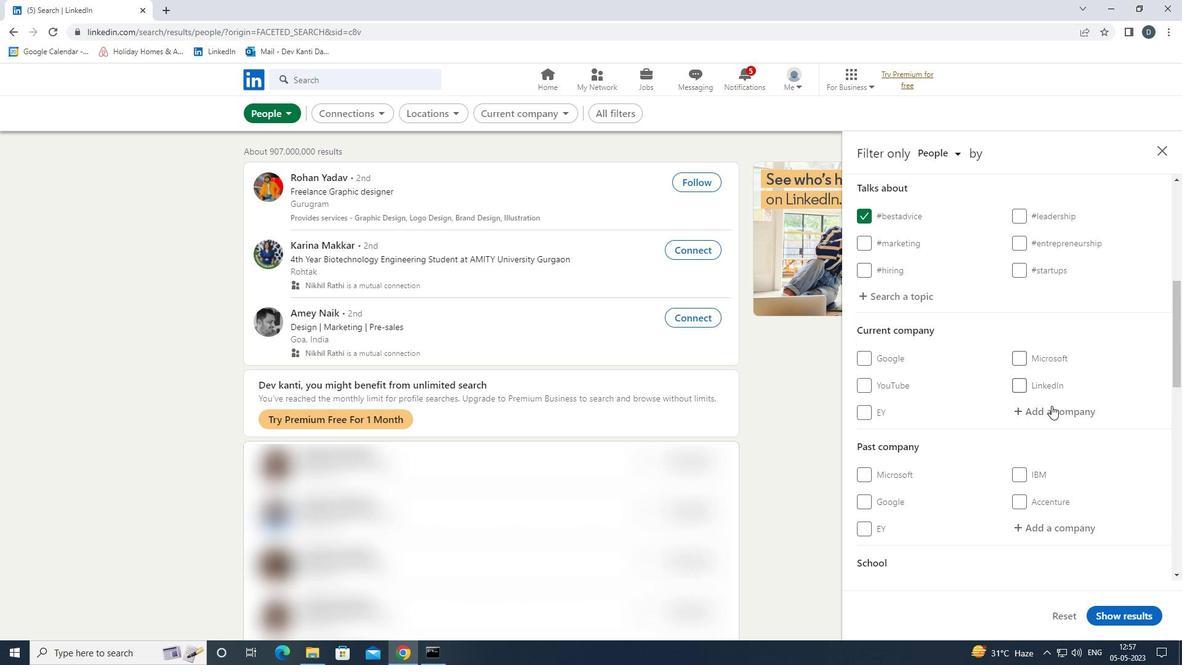 
Action: Mouse pressed left at (1053, 413)
Screenshot: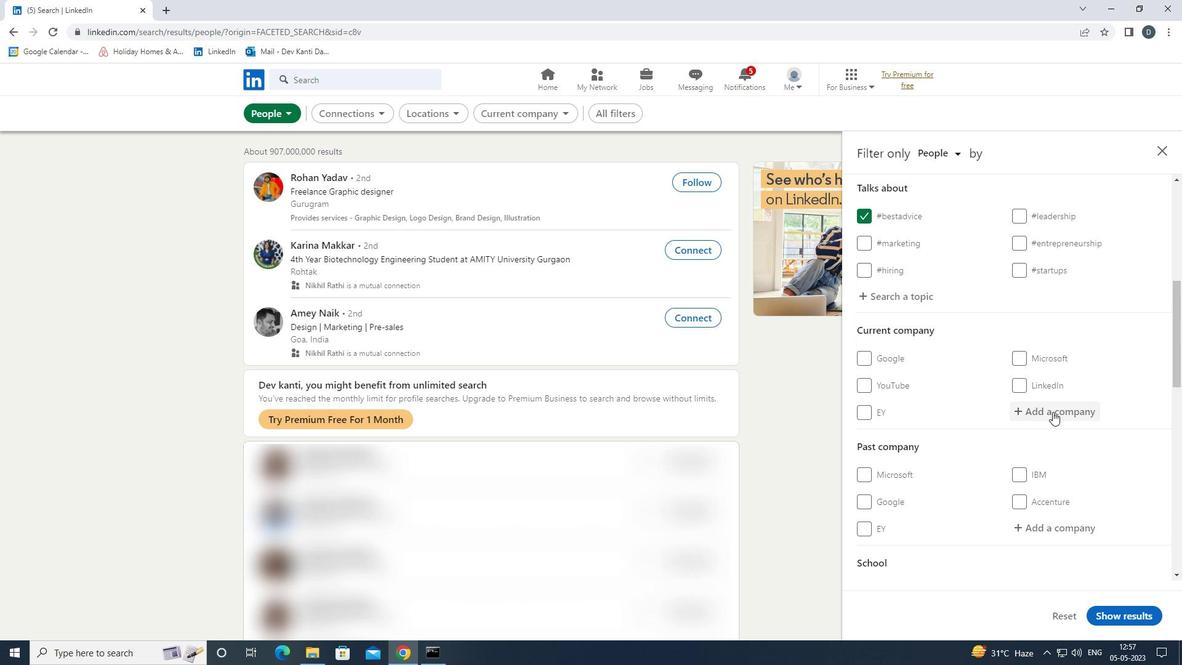 
Action: Mouse moved to (1036, 412)
Screenshot: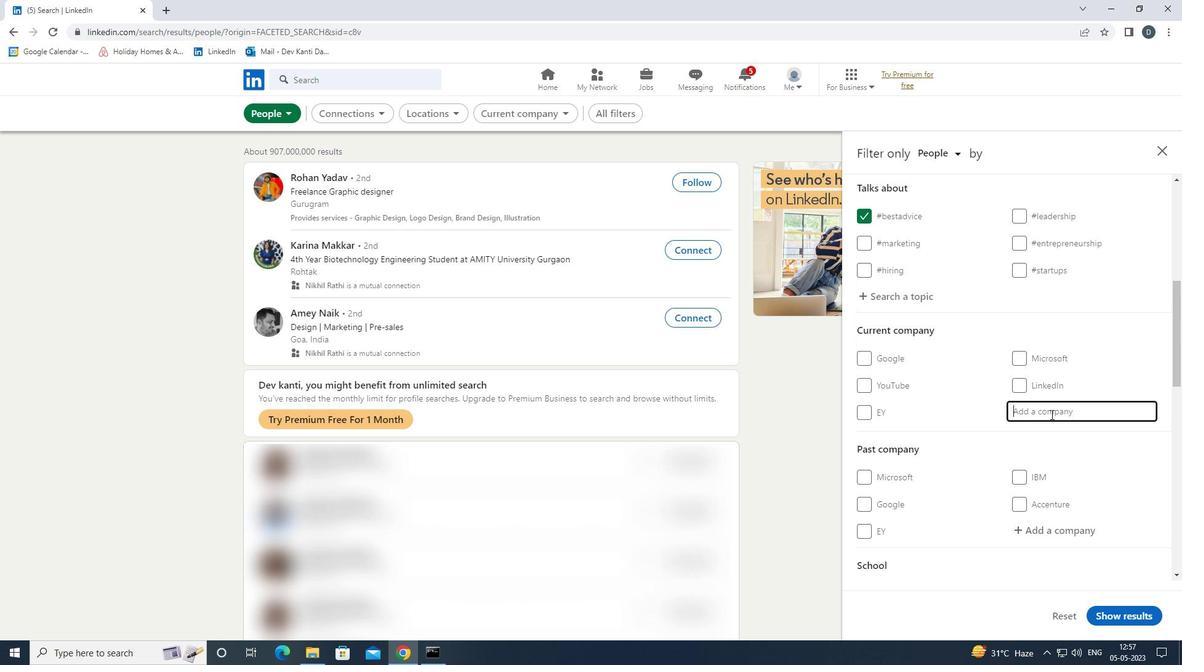 
Action: Key pressed <Key.shift><Key.shift><Key.shift><Key.shift>JK<Key.space><Key.shift>LAKSG<Key.backspace>HMI<Key.down><Key.enter>
Screenshot: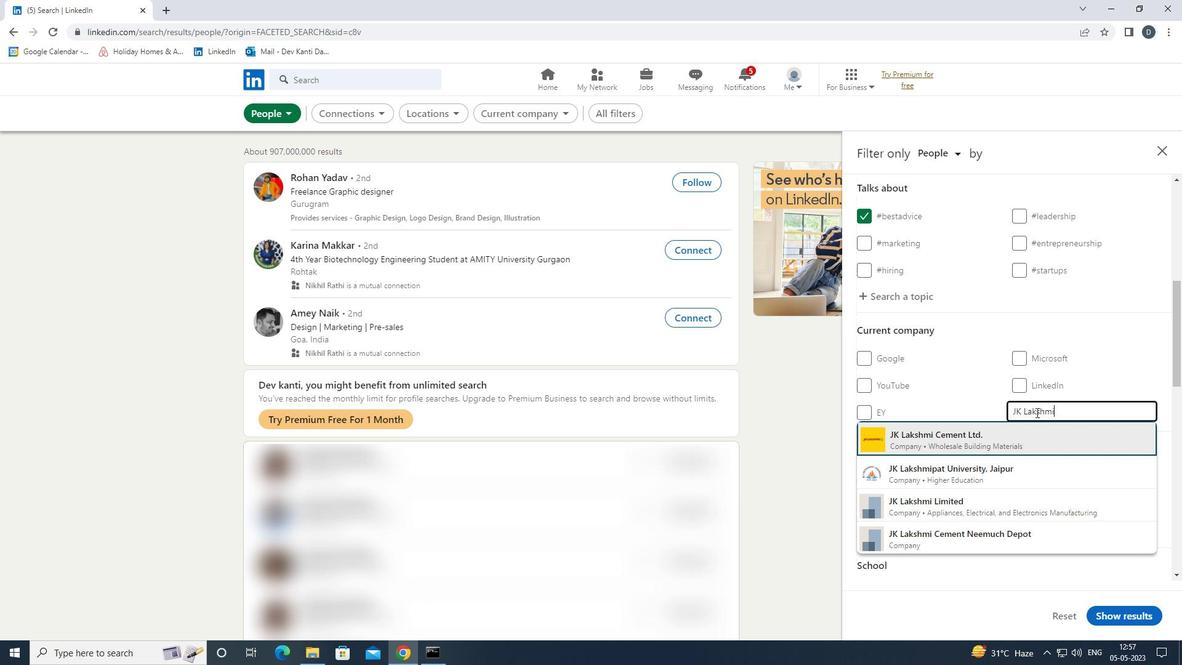 
Action: Mouse moved to (1035, 363)
Screenshot: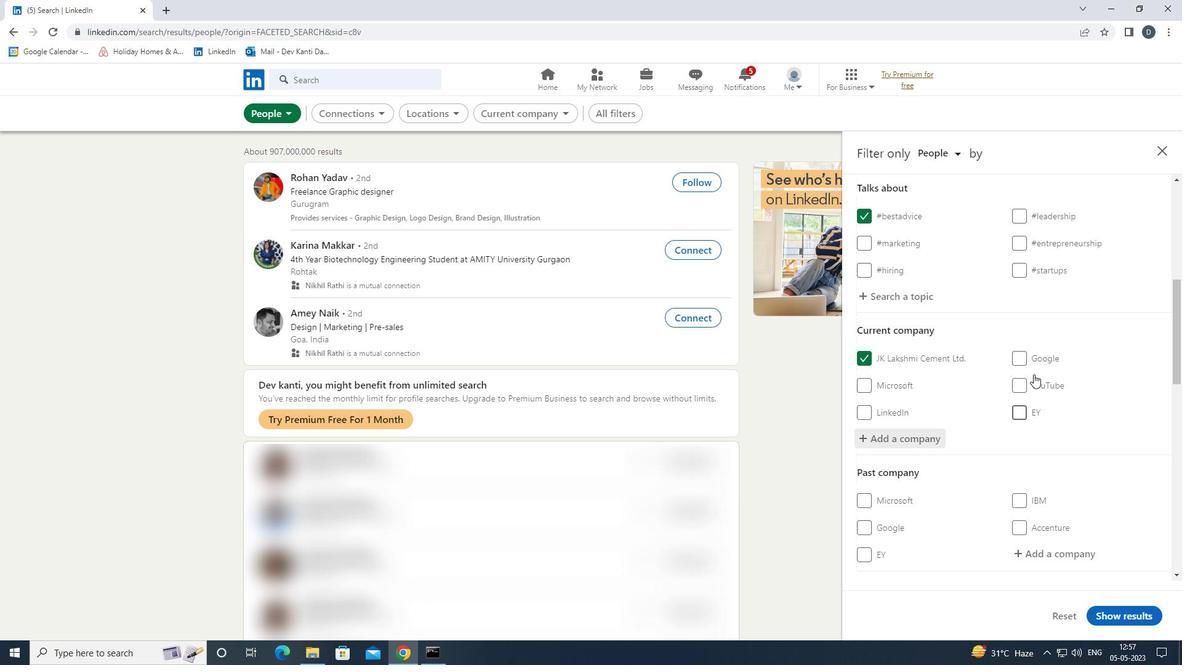 
Action: Mouse scrolled (1035, 362) with delta (0, 0)
Screenshot: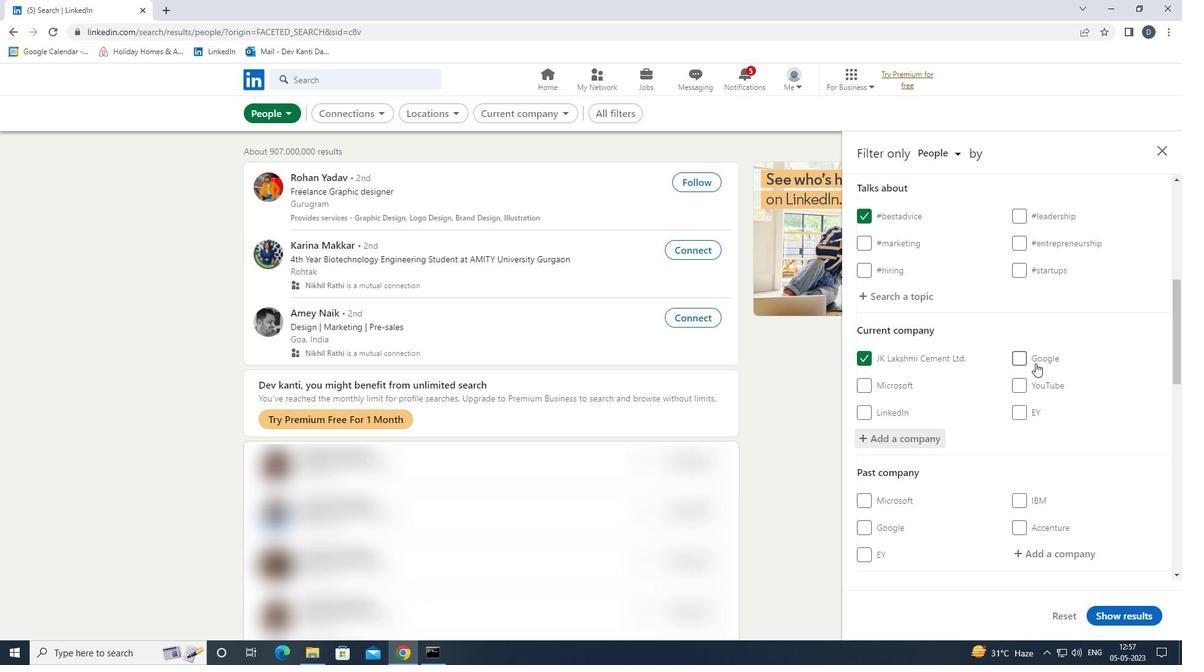 
Action: Mouse moved to (1038, 365)
Screenshot: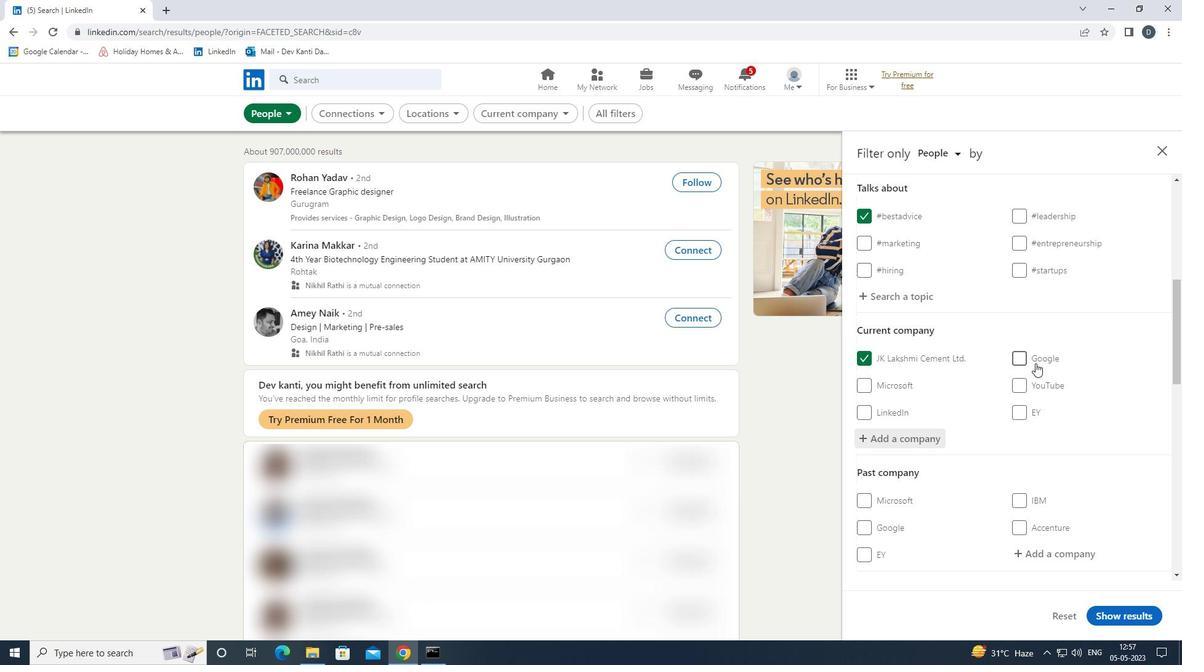 
Action: Mouse scrolled (1038, 365) with delta (0, 0)
Screenshot: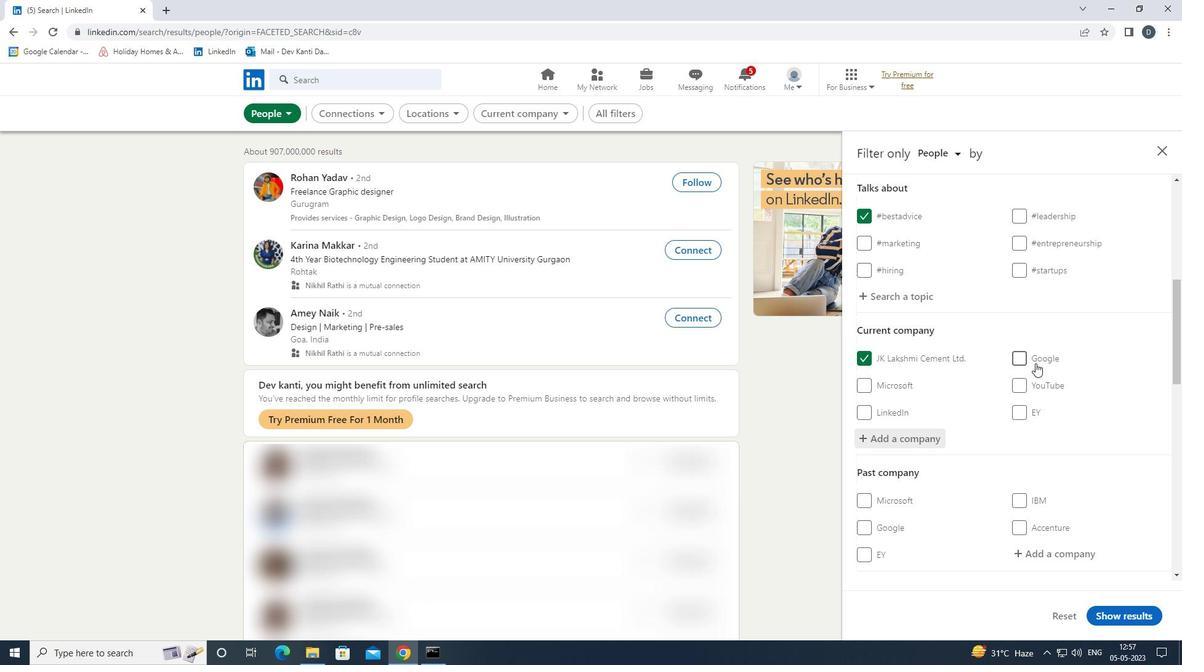
Action: Mouse scrolled (1038, 365) with delta (0, 0)
Screenshot: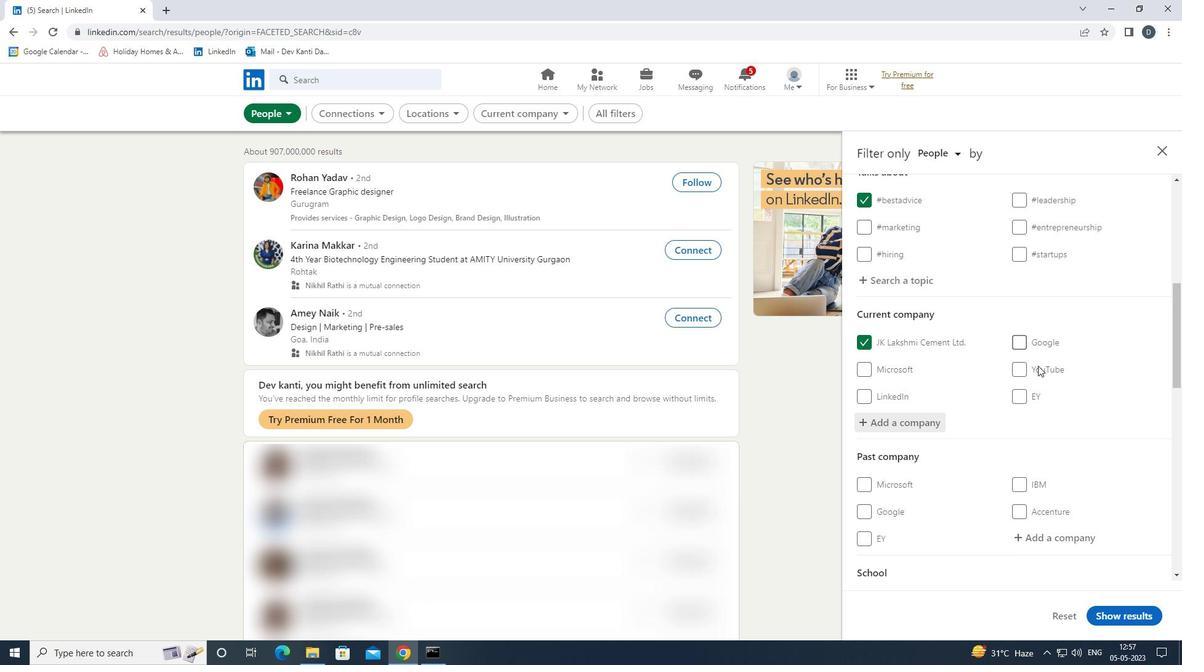 
Action: Mouse moved to (1045, 370)
Screenshot: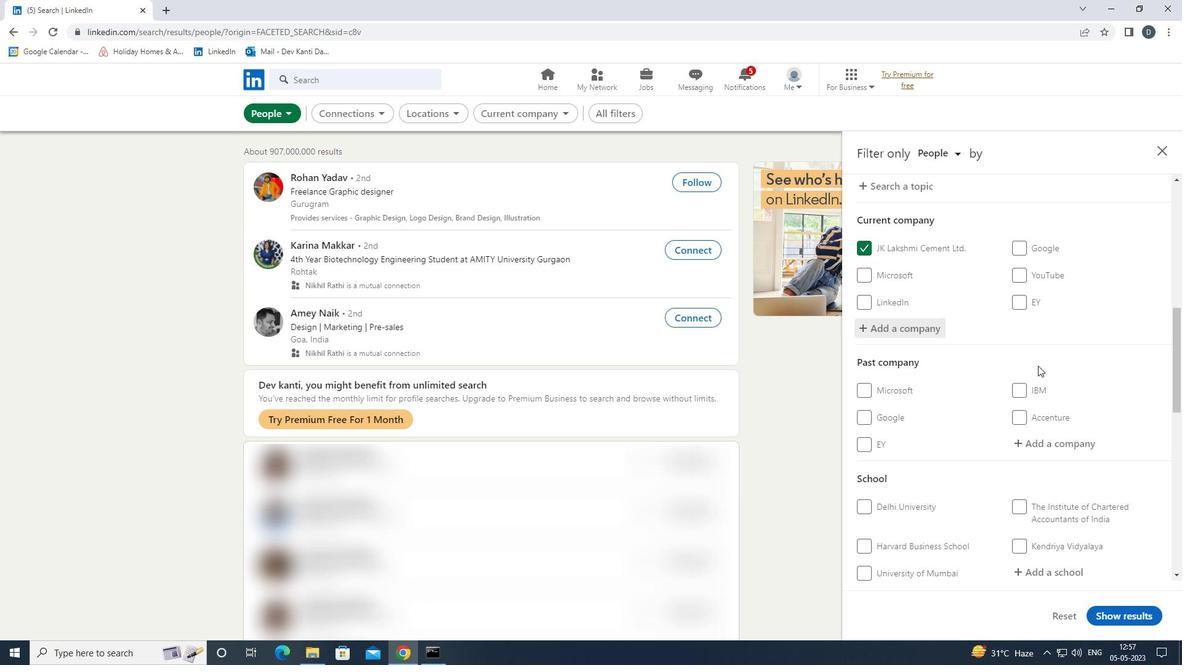 
Action: Mouse scrolled (1045, 369) with delta (0, 0)
Screenshot: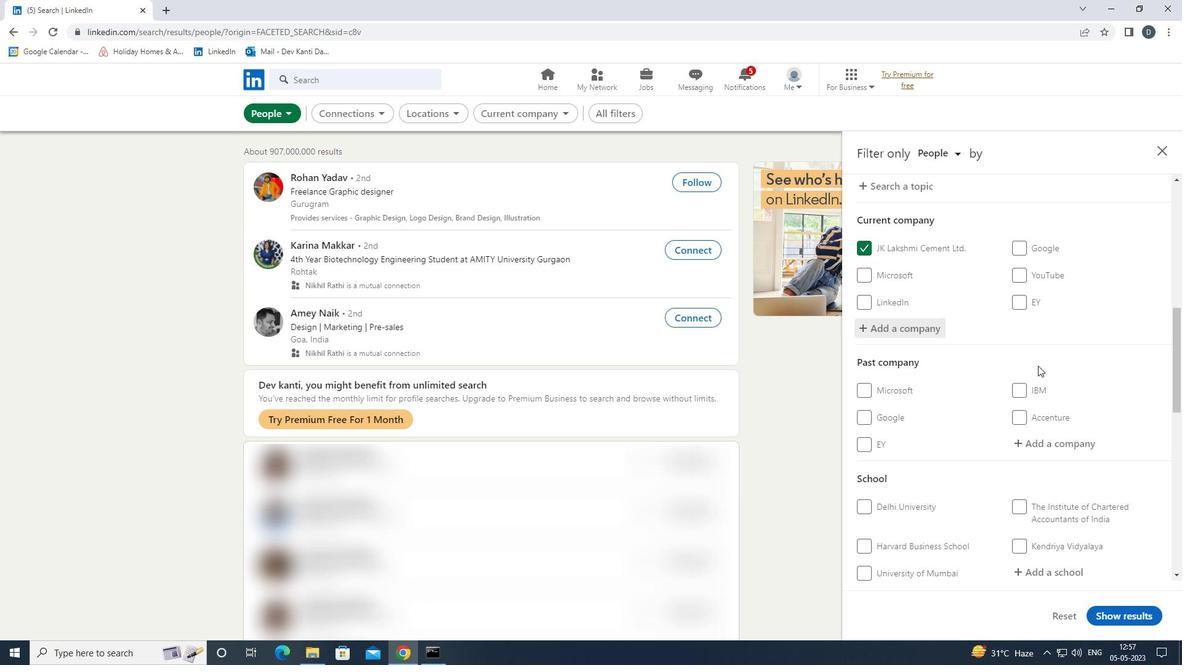 
Action: Mouse moved to (1051, 434)
Screenshot: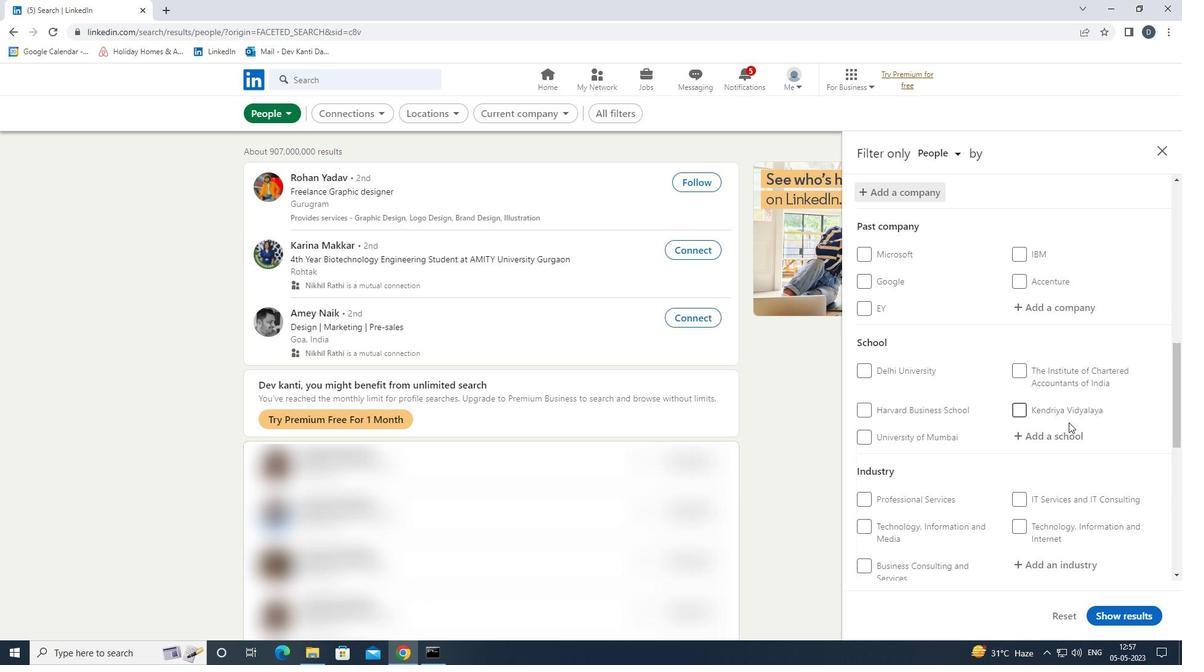 
Action: Mouse pressed left at (1051, 434)
Screenshot: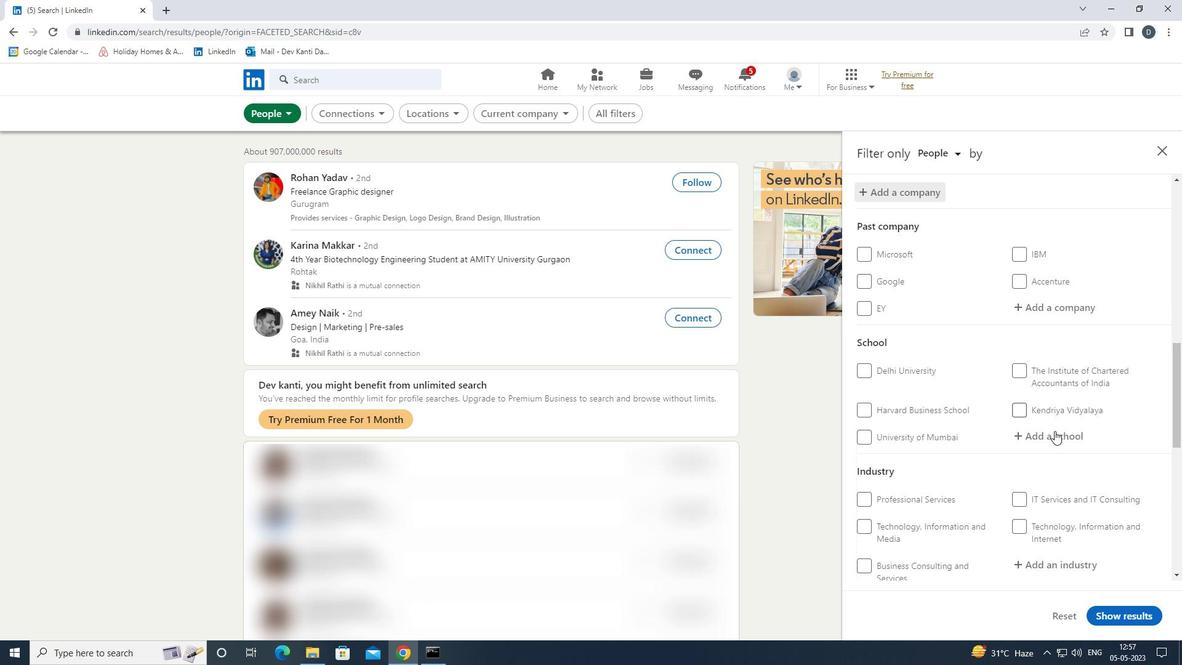 
Action: Mouse moved to (1050, 434)
Screenshot: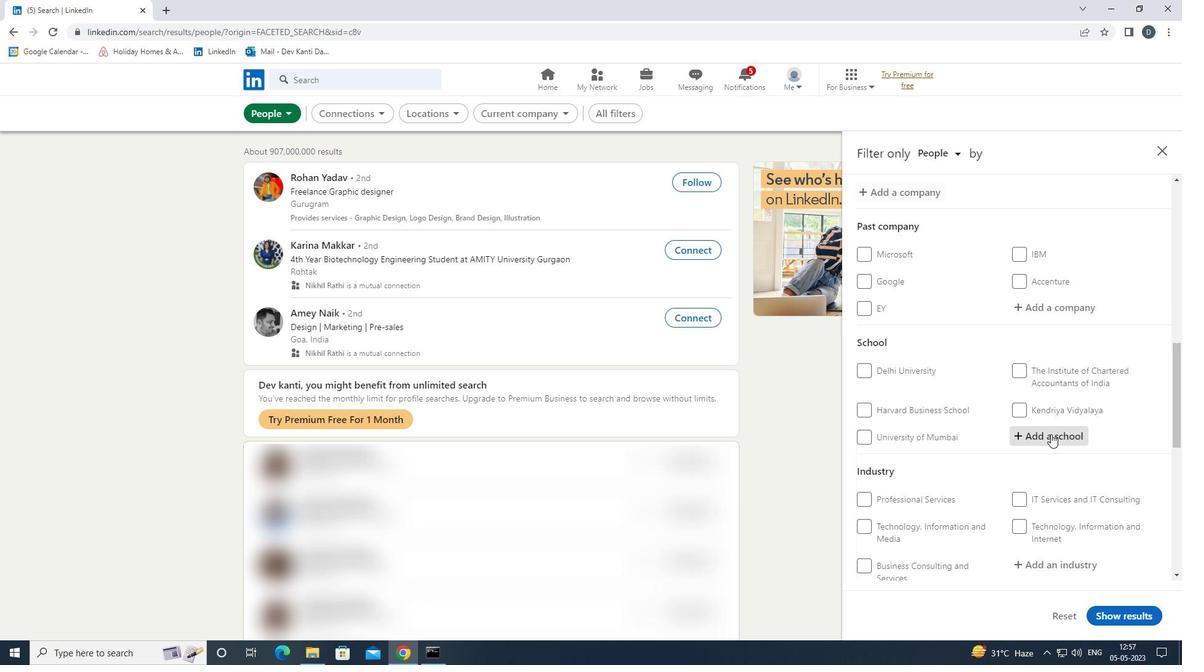 
Action: Key pressed <Key.shift>KARUNYA<Key.space><Key.shift>INS<Key.down><Key.enter>
Screenshot: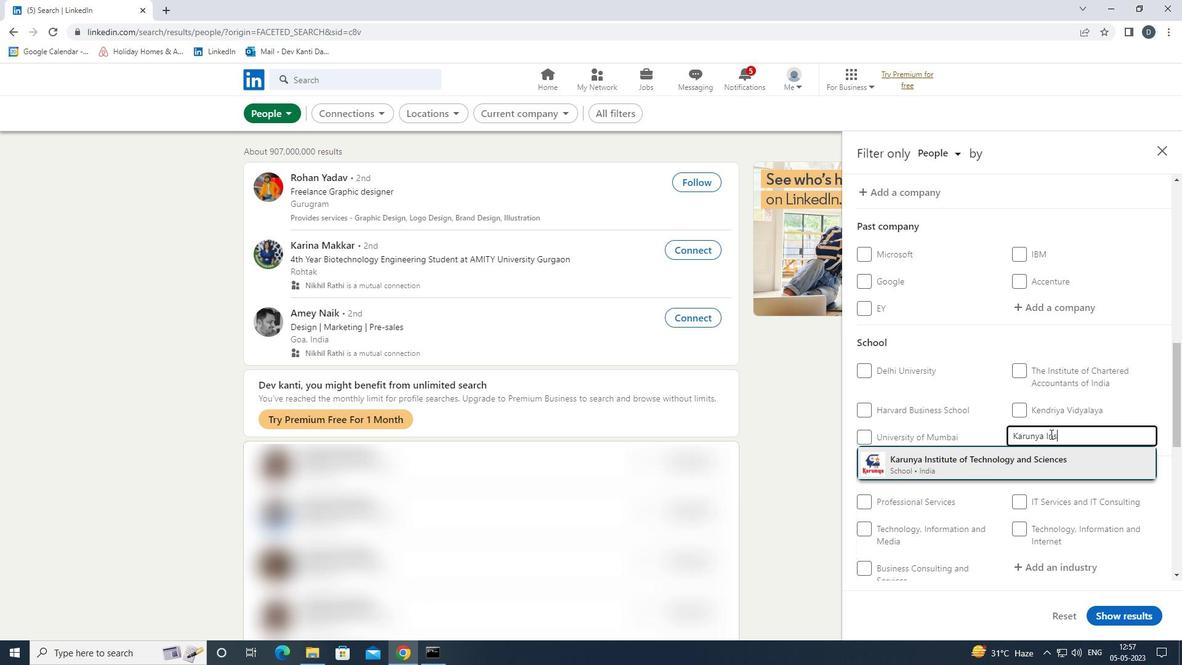 
Action: Mouse moved to (1048, 434)
Screenshot: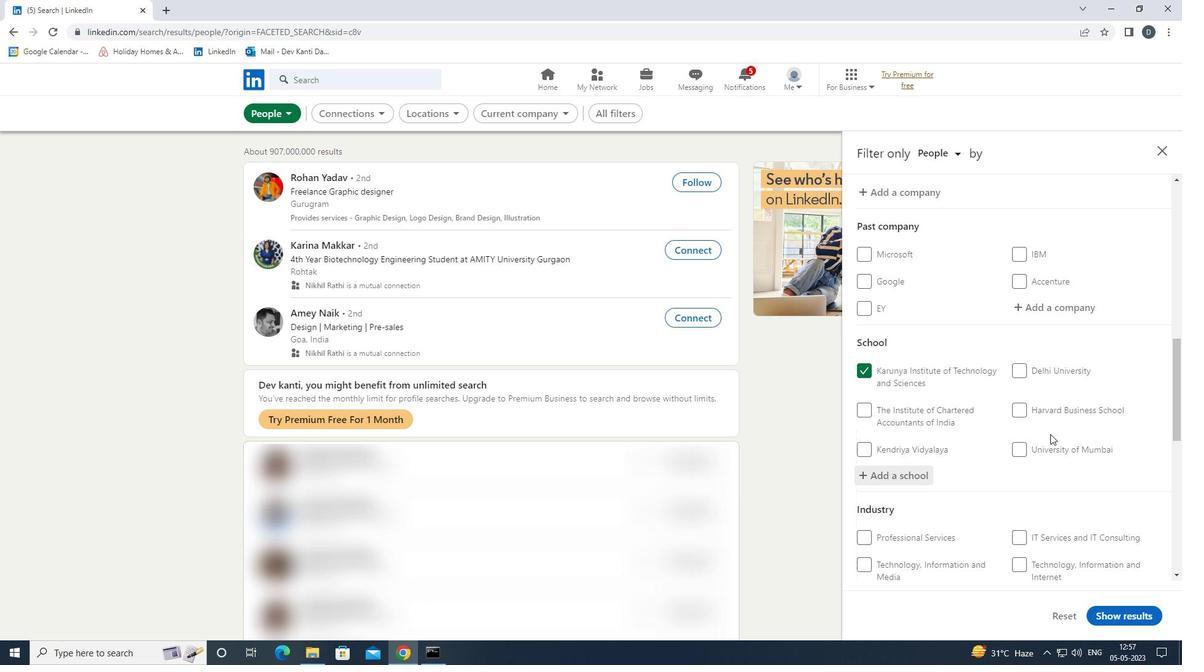 
Action: Mouse scrolled (1048, 434) with delta (0, 0)
Screenshot: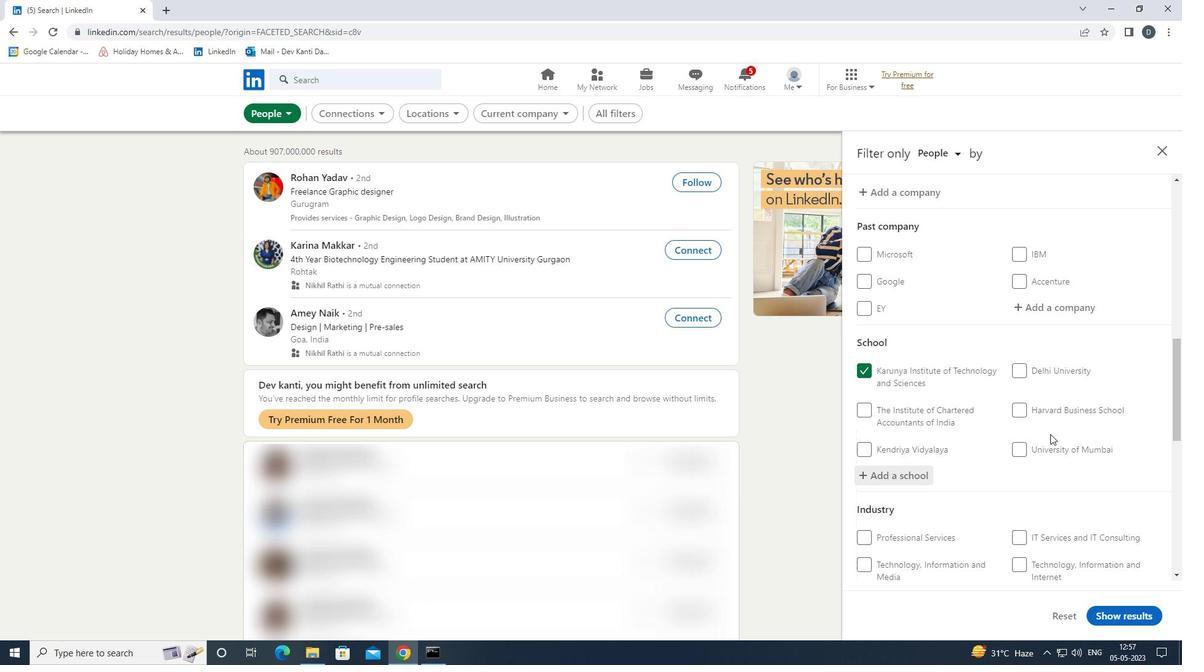
Action: Mouse scrolled (1048, 434) with delta (0, 0)
Screenshot: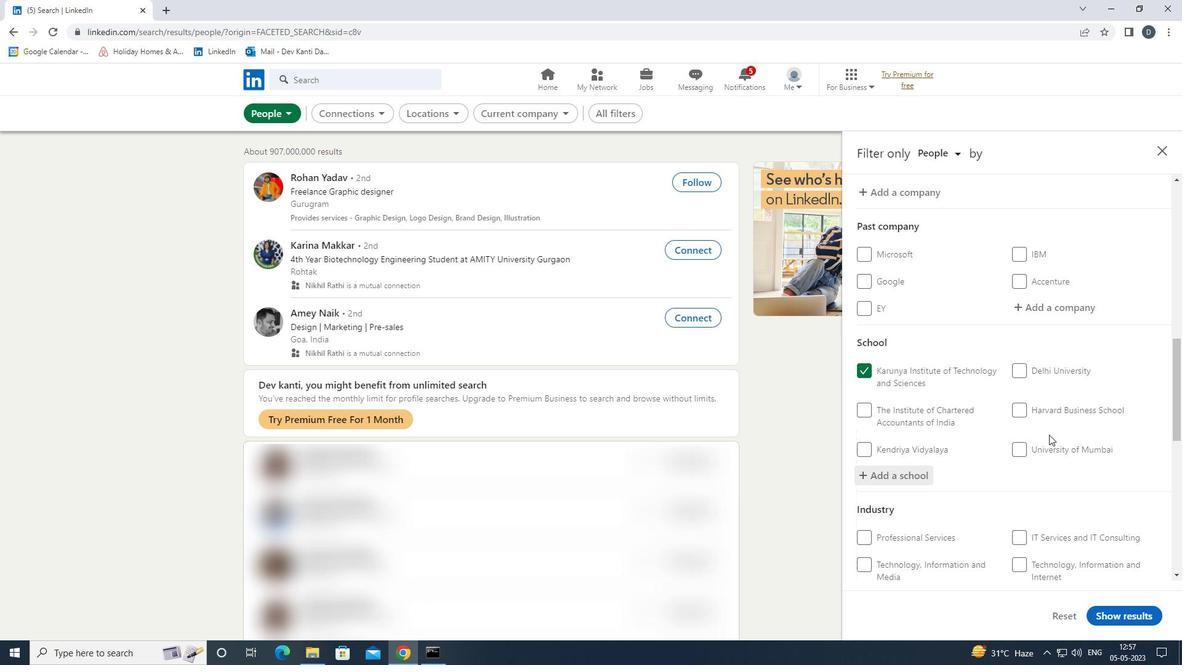 
Action: Mouse scrolled (1048, 434) with delta (0, 0)
Screenshot: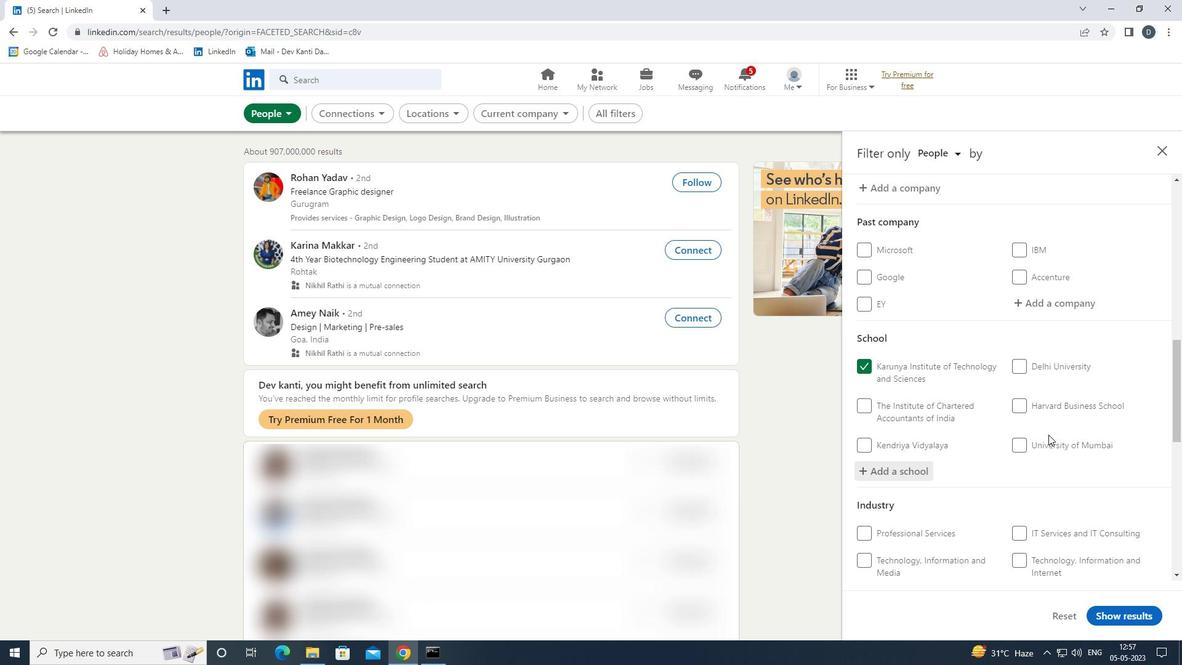 
Action: Mouse moved to (1059, 418)
Screenshot: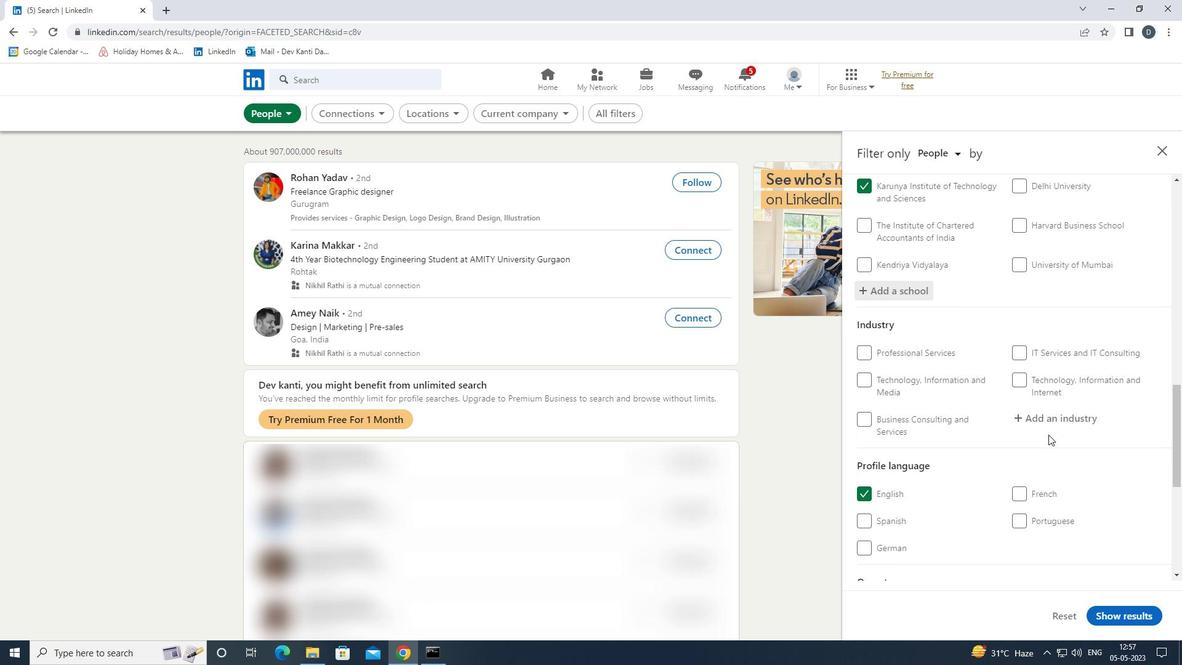 
Action: Mouse pressed left at (1059, 418)
Screenshot: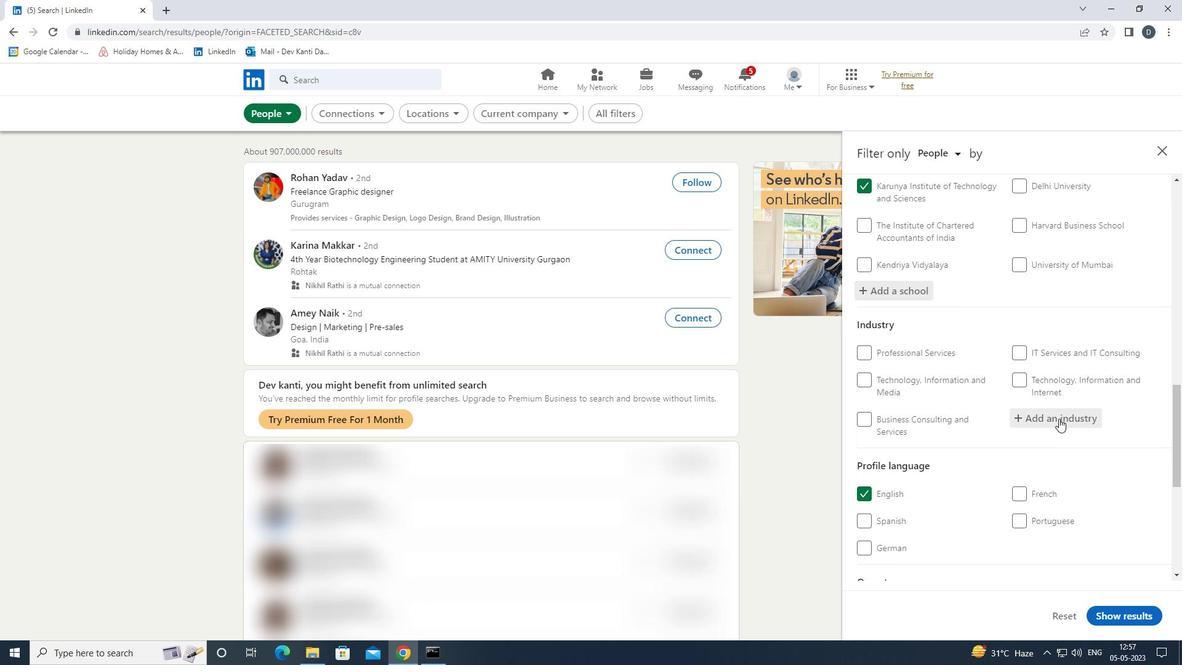 
Action: Key pressed <Key.shift>REST<Key.down><Key.enter>
Screenshot: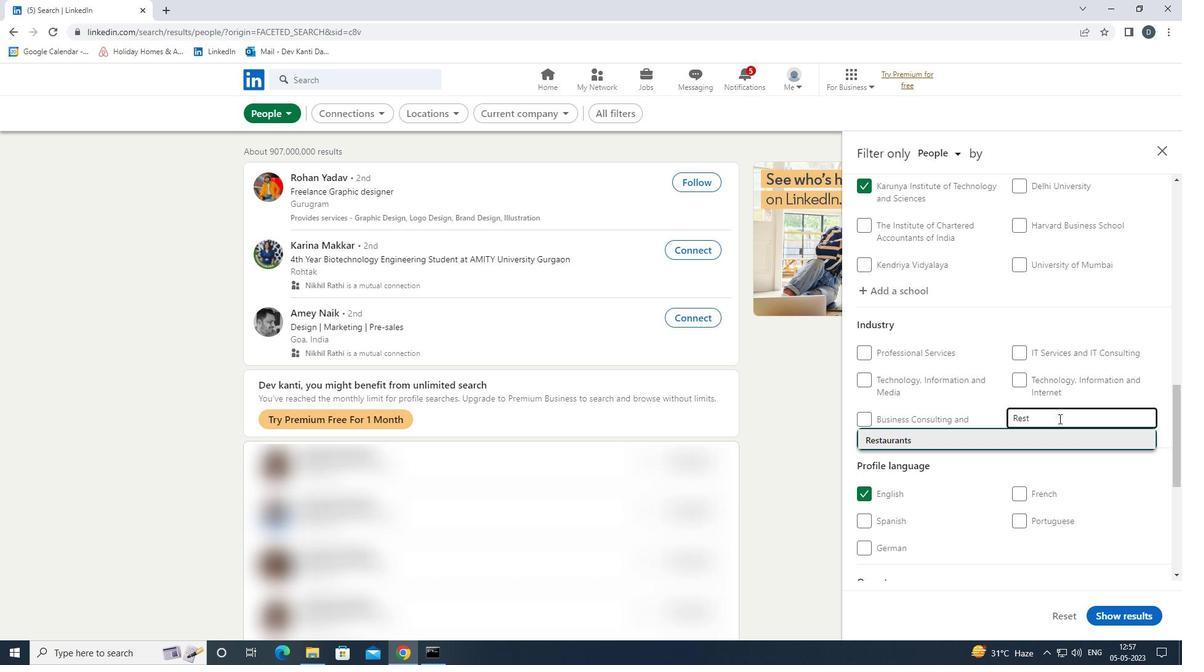 
Action: Mouse scrolled (1059, 418) with delta (0, 0)
Screenshot: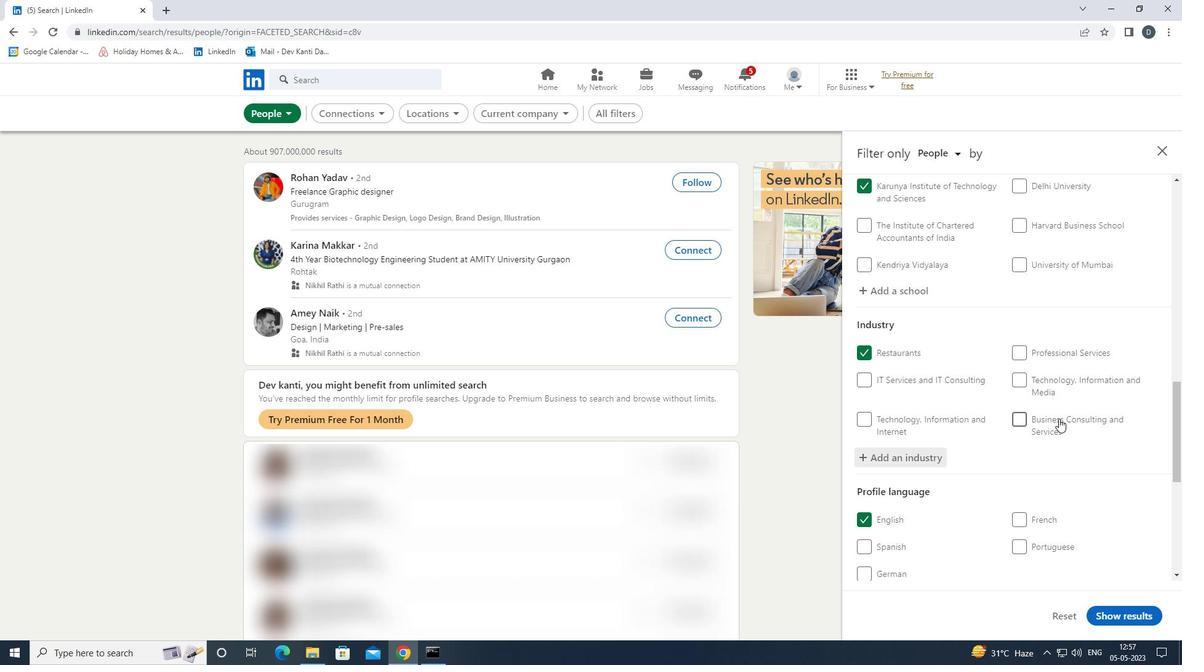 
Action: Mouse scrolled (1059, 418) with delta (0, 0)
Screenshot: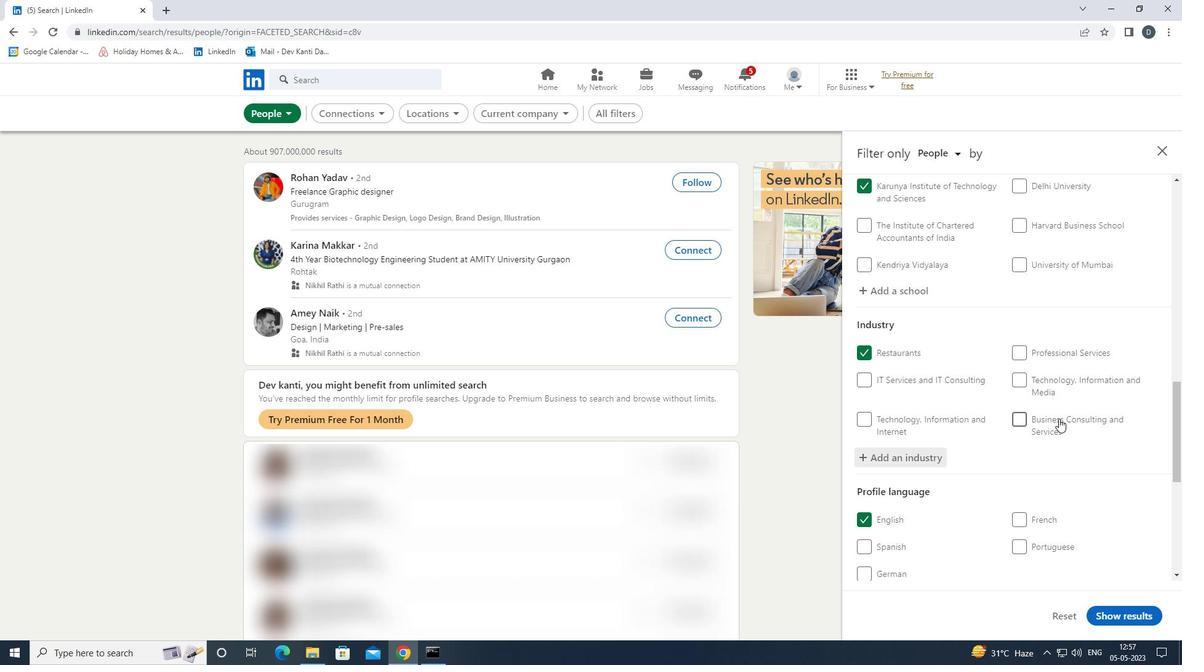 
Action: Mouse moved to (1056, 420)
Screenshot: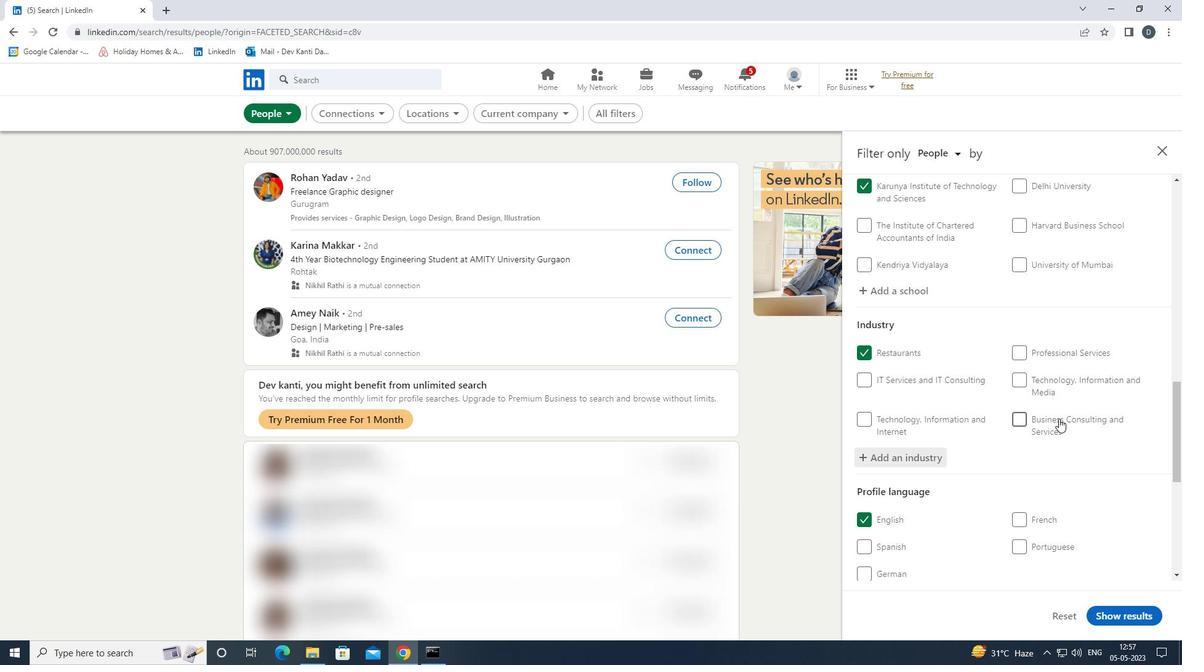 
Action: Mouse scrolled (1056, 419) with delta (0, 0)
Screenshot: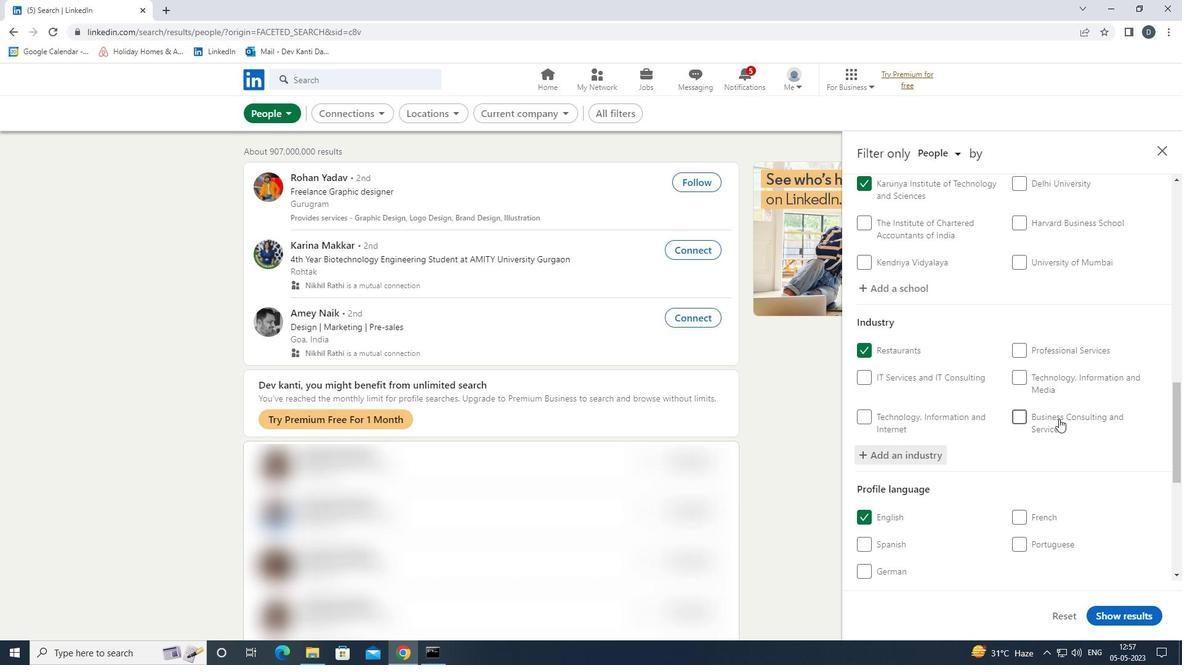 
Action: Mouse moved to (1056, 421)
Screenshot: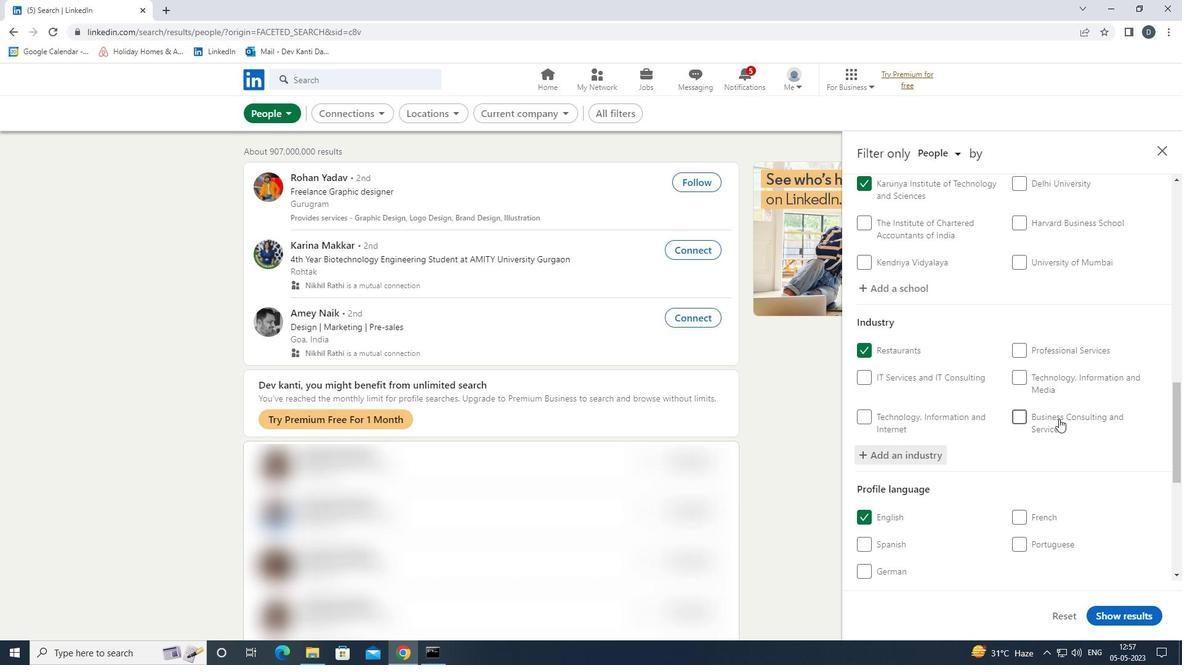 
Action: Mouse scrolled (1056, 420) with delta (0, 0)
Screenshot: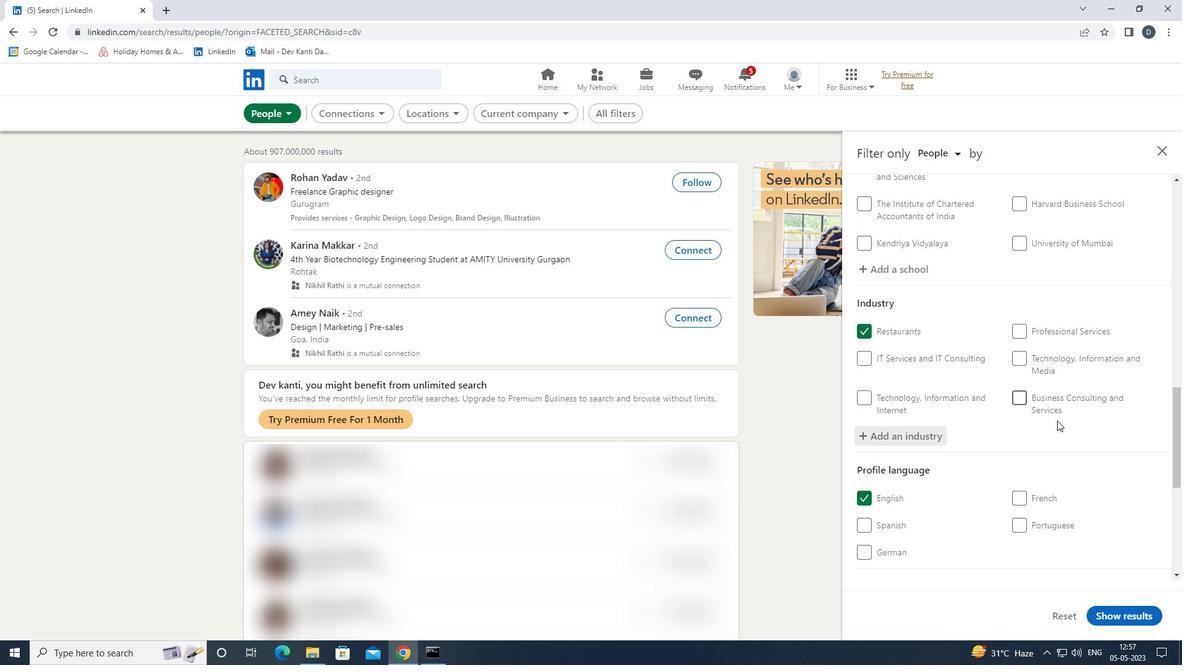 
Action: Mouse moved to (1052, 490)
Screenshot: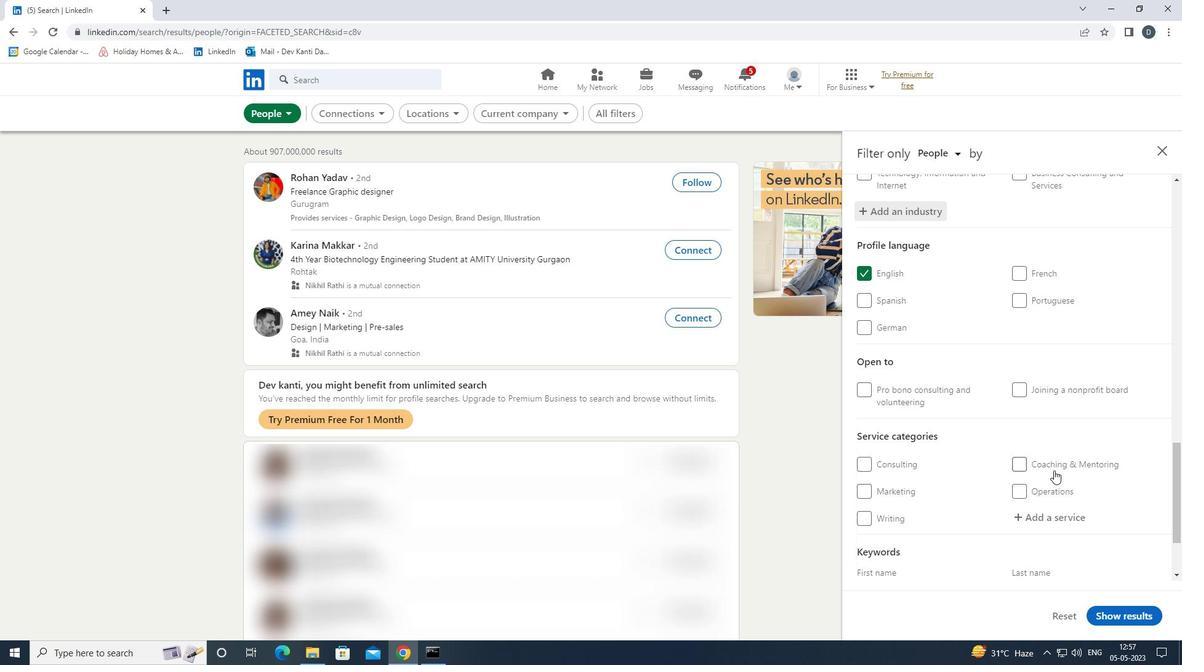 
Action: Mouse scrolled (1052, 489) with delta (0, 0)
Screenshot: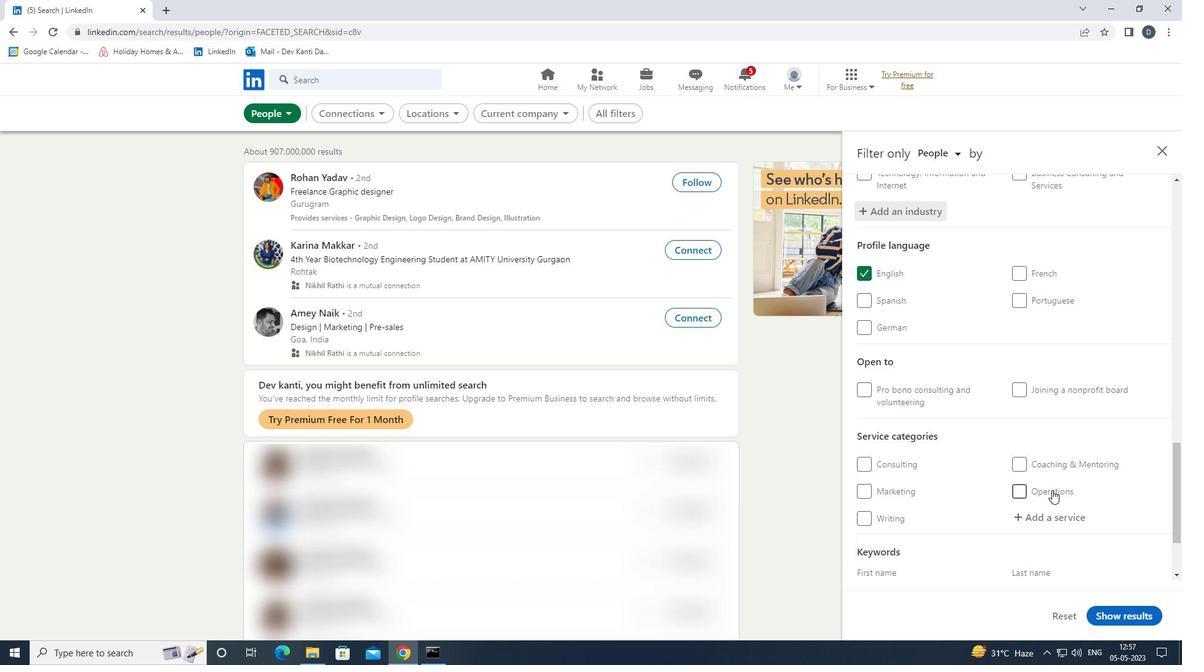 
Action: Mouse moved to (1062, 452)
Screenshot: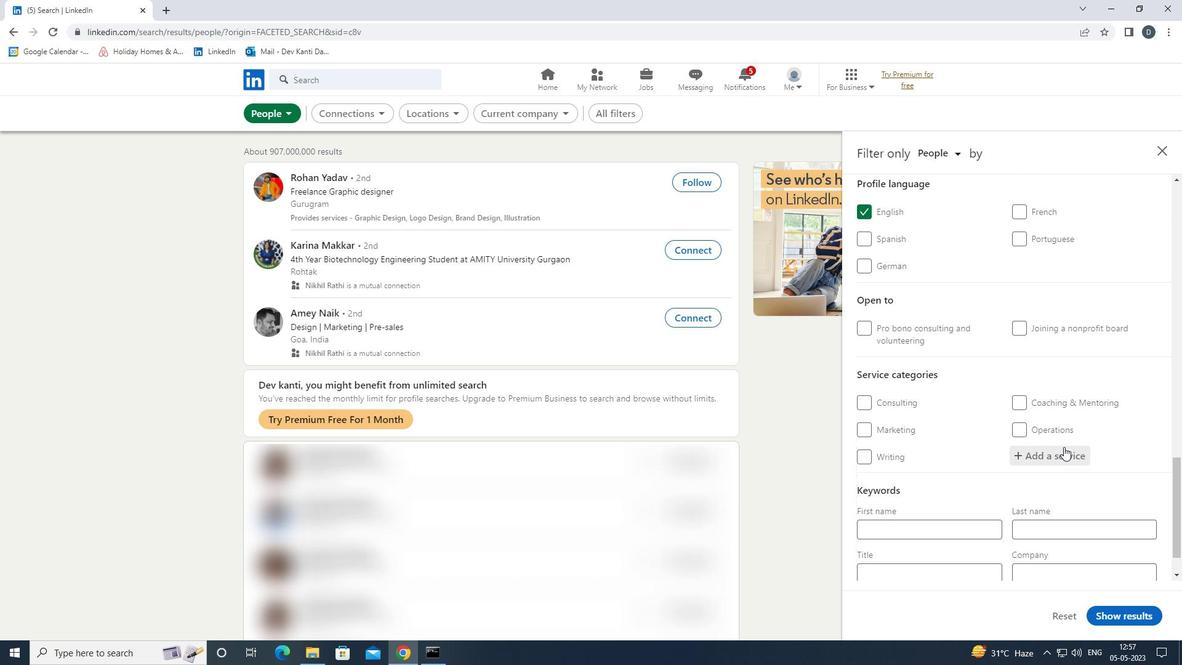 
Action: Mouse pressed left at (1062, 452)
Screenshot: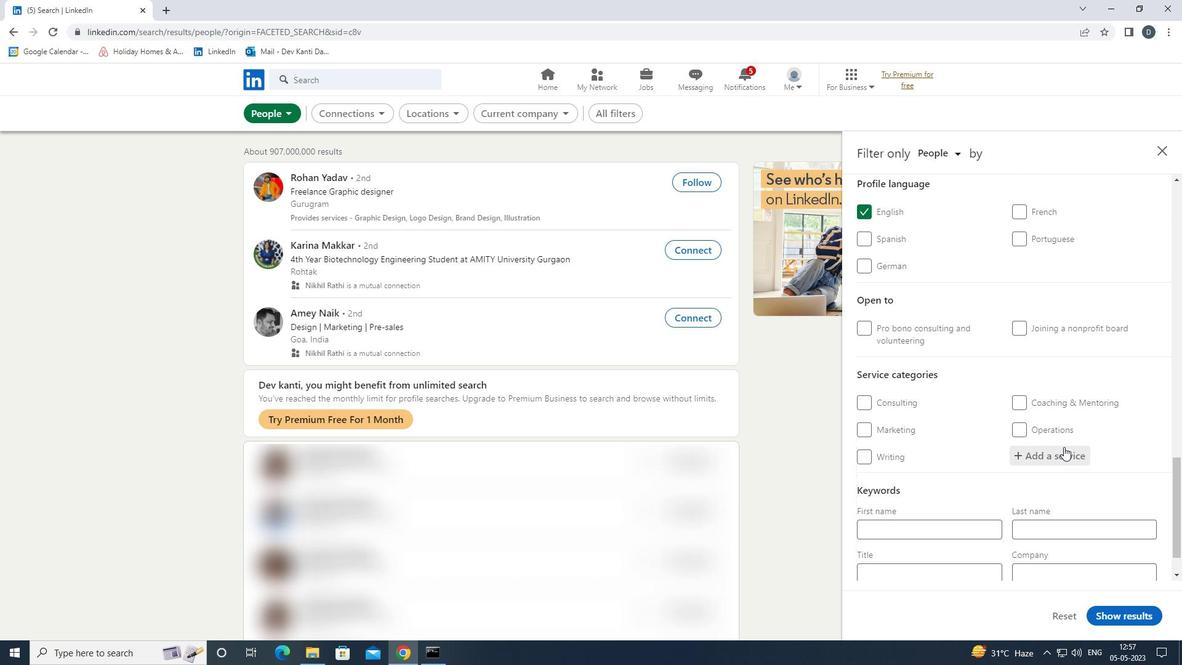 
Action: Key pressed <Key.shift><Key.shift><Key.shift><Key.shift><Key.shift><Key.shift>ACCOUNTING<Key.down><Key.enter>
Screenshot: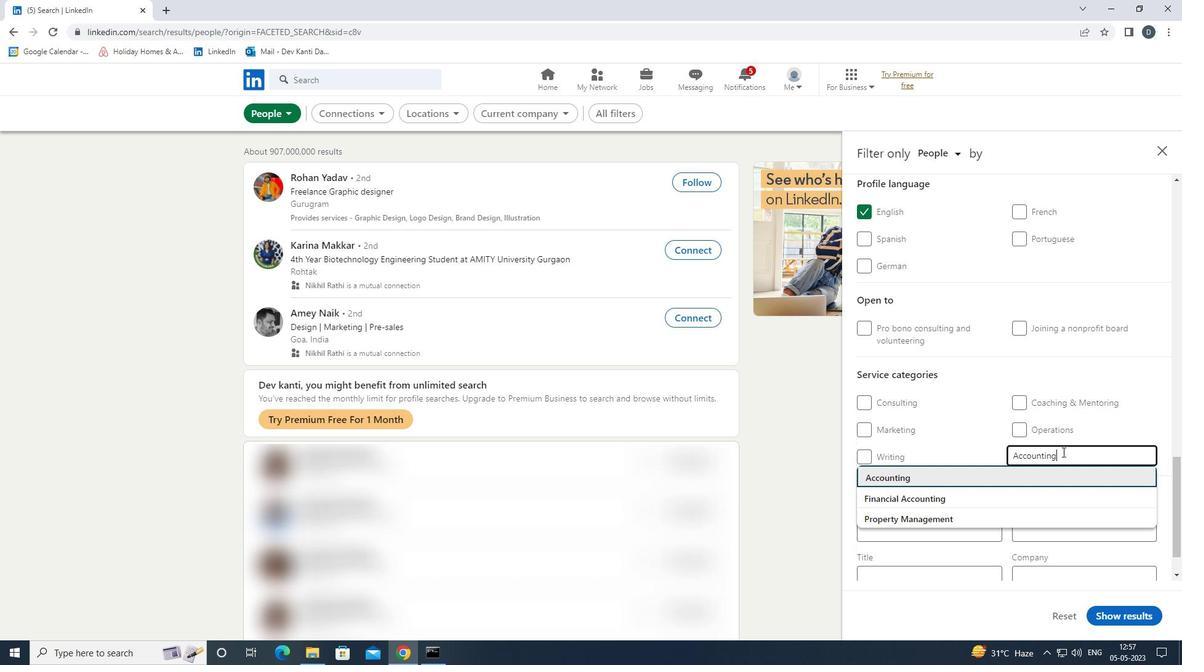 
Action: Mouse moved to (1072, 448)
Screenshot: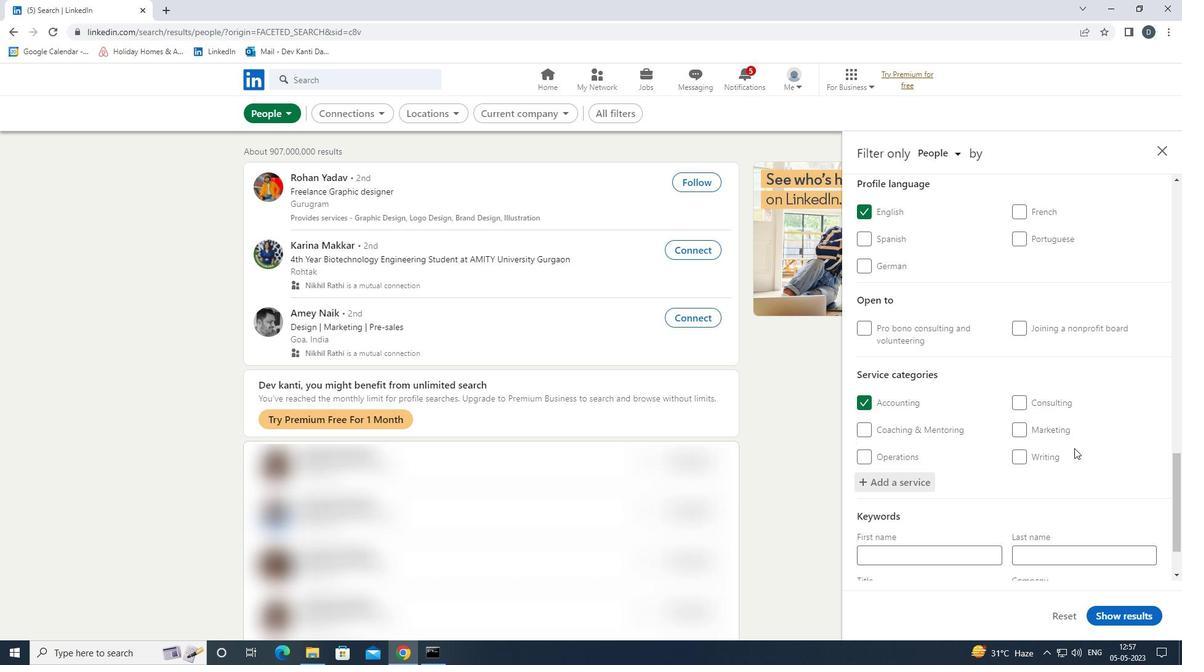 
Action: Mouse scrolled (1072, 447) with delta (0, 0)
Screenshot: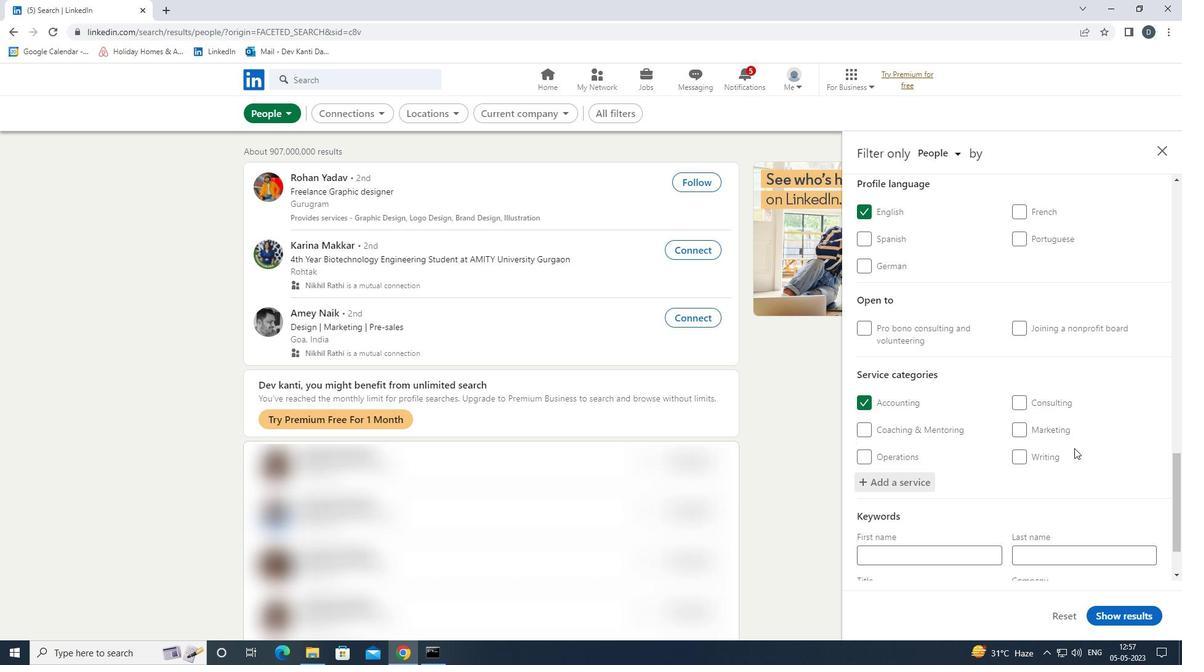 
Action: Mouse moved to (1053, 453)
Screenshot: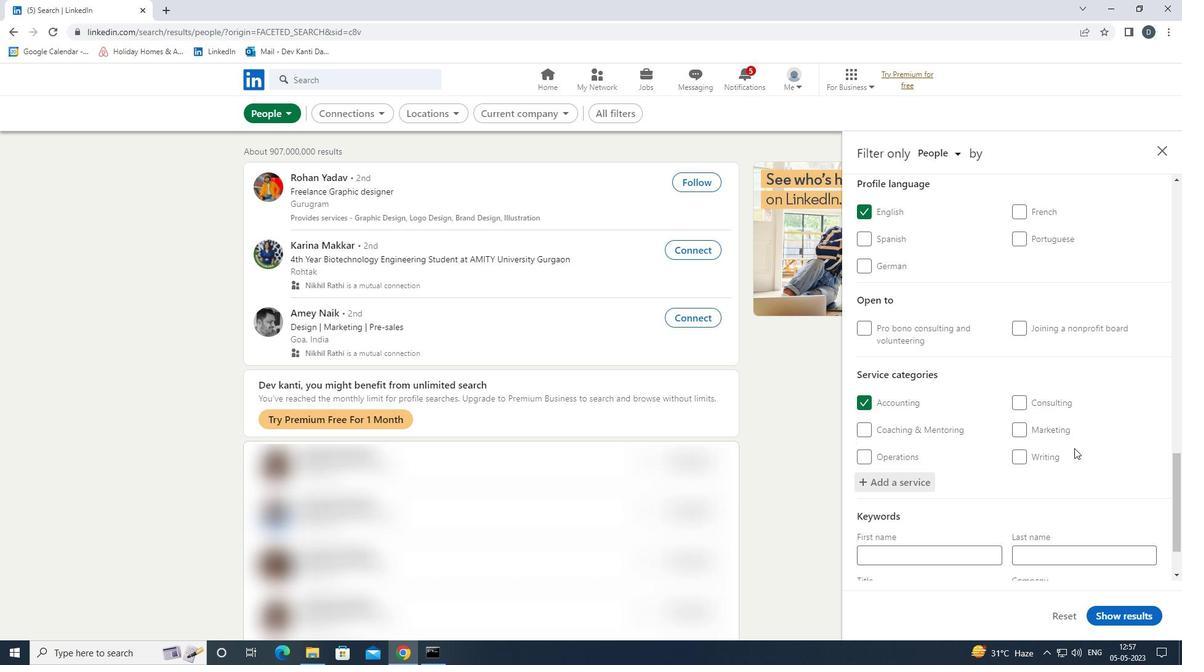 
Action: Mouse scrolled (1053, 452) with delta (0, 0)
Screenshot: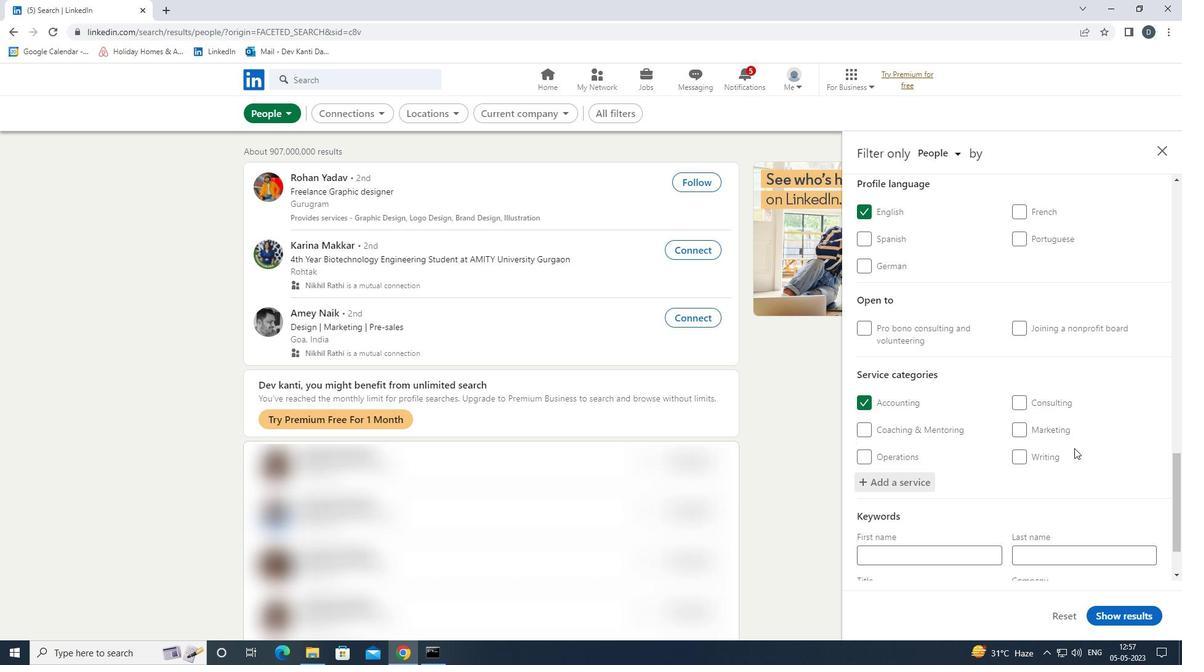
Action: Mouse moved to (1048, 457)
Screenshot: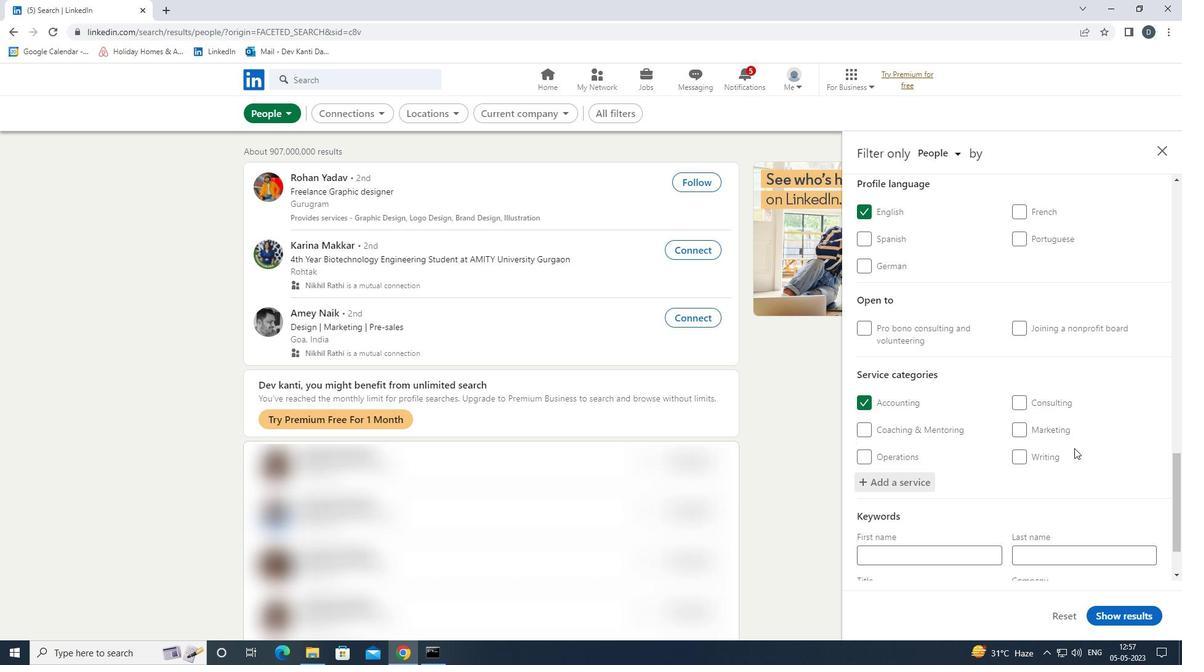 
Action: Mouse scrolled (1048, 456) with delta (0, 0)
Screenshot: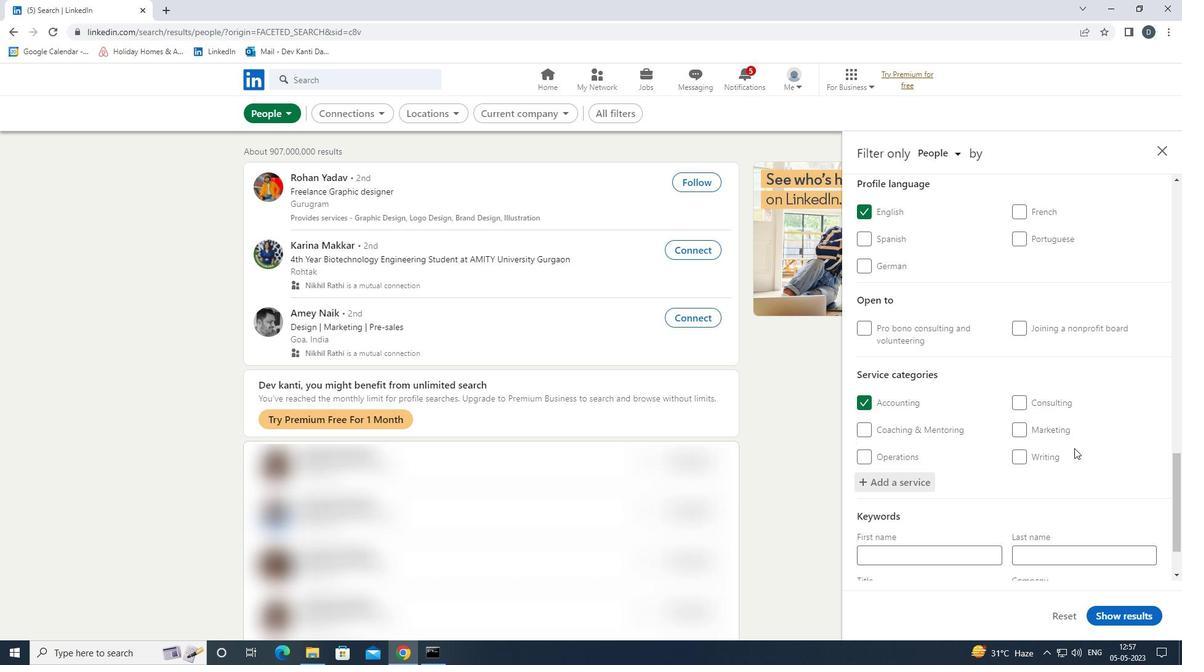 
Action: Mouse moved to (982, 520)
Screenshot: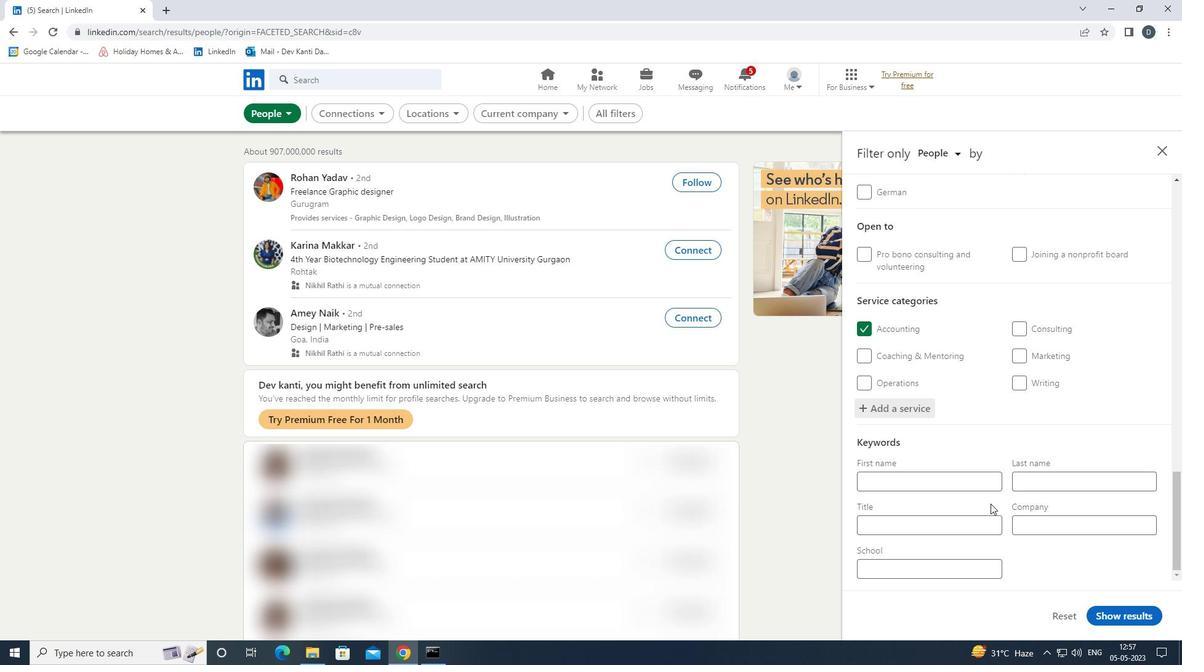 
Action: Mouse pressed left at (982, 520)
Screenshot: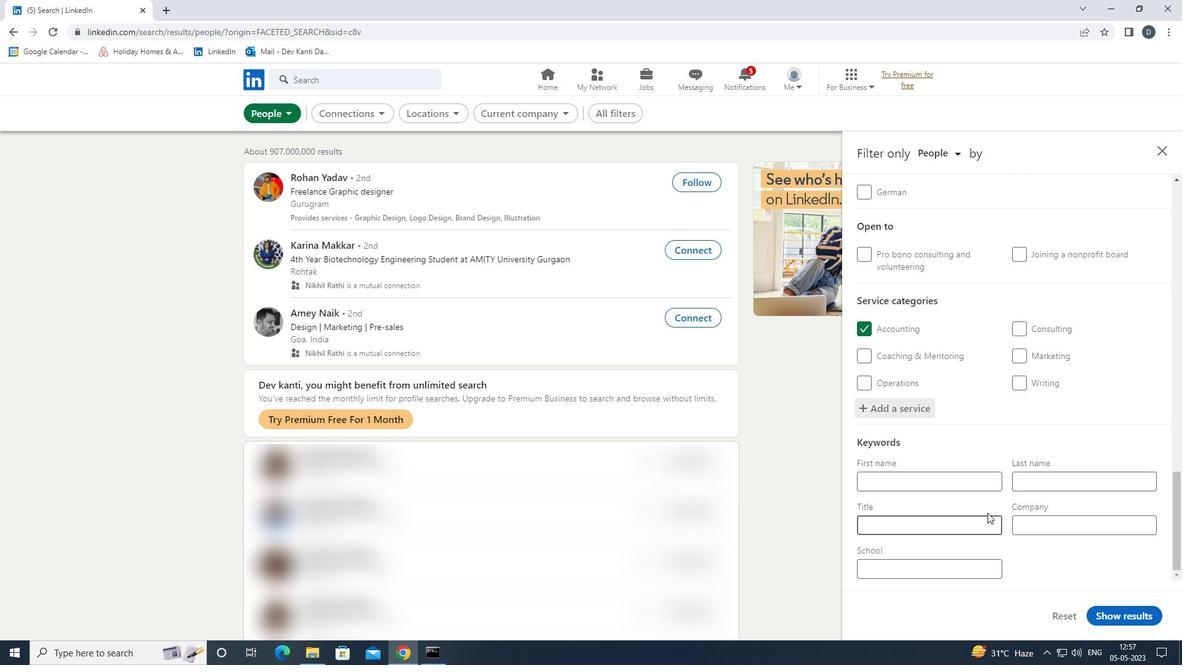 
Action: Mouse moved to (982, 520)
Screenshot: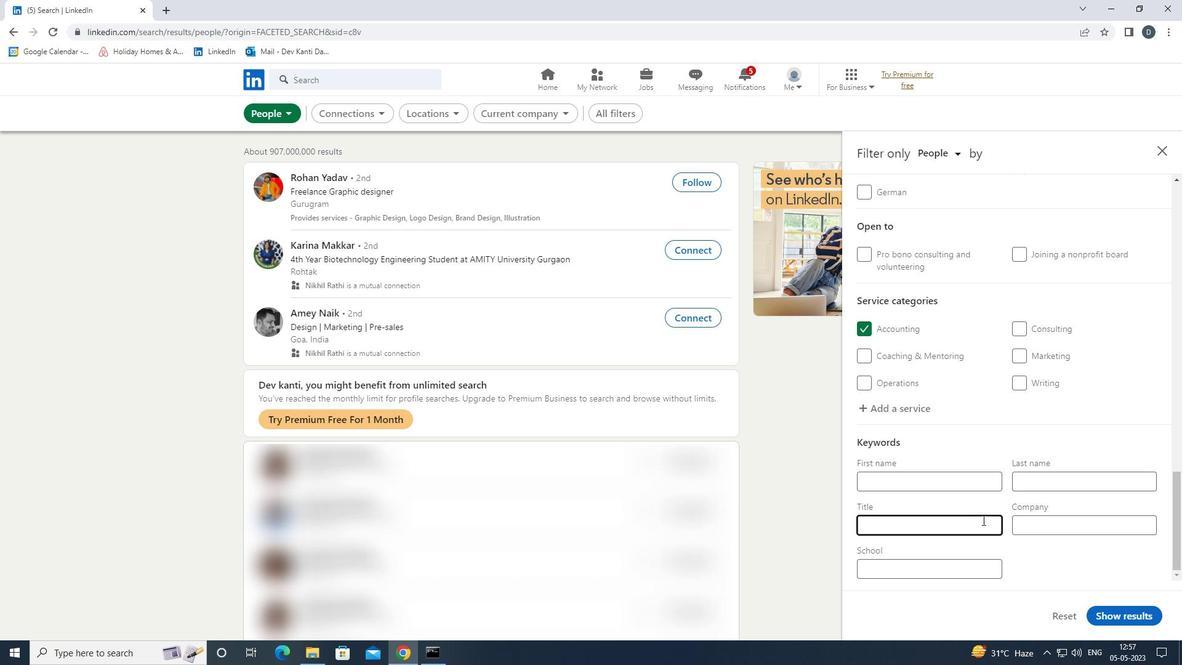 
Action: Key pressed <Key.shift>DIRECT<Key.space><Key.shift>SALESPERSON
Screenshot: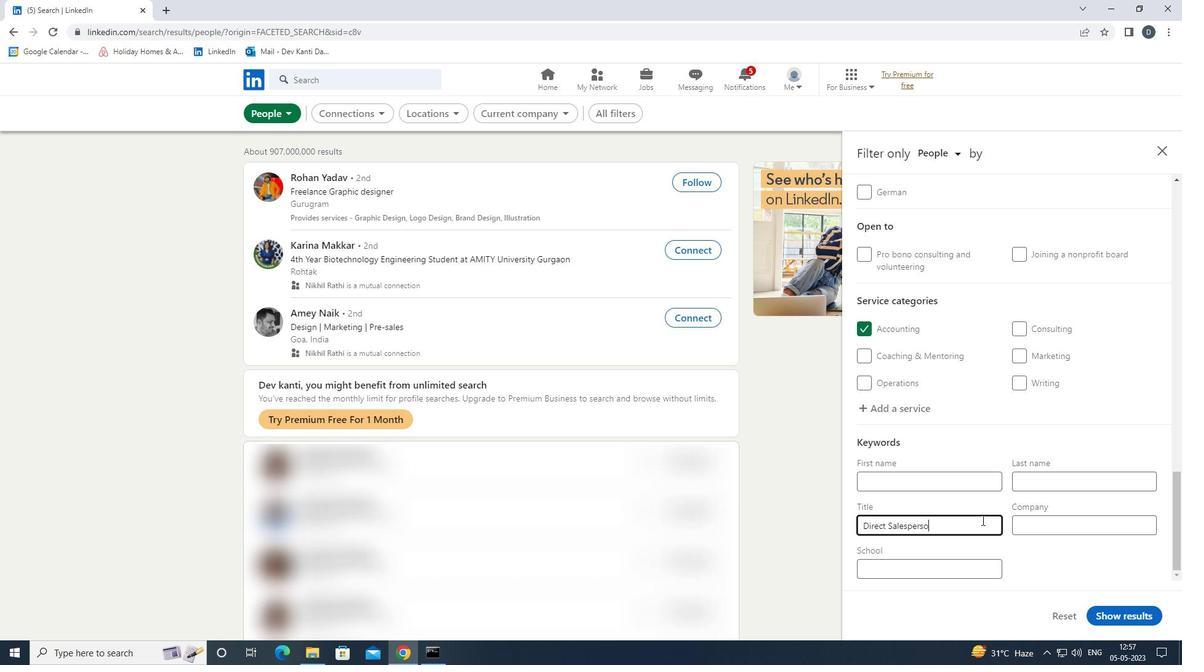 
Action: Mouse moved to (1127, 611)
Screenshot: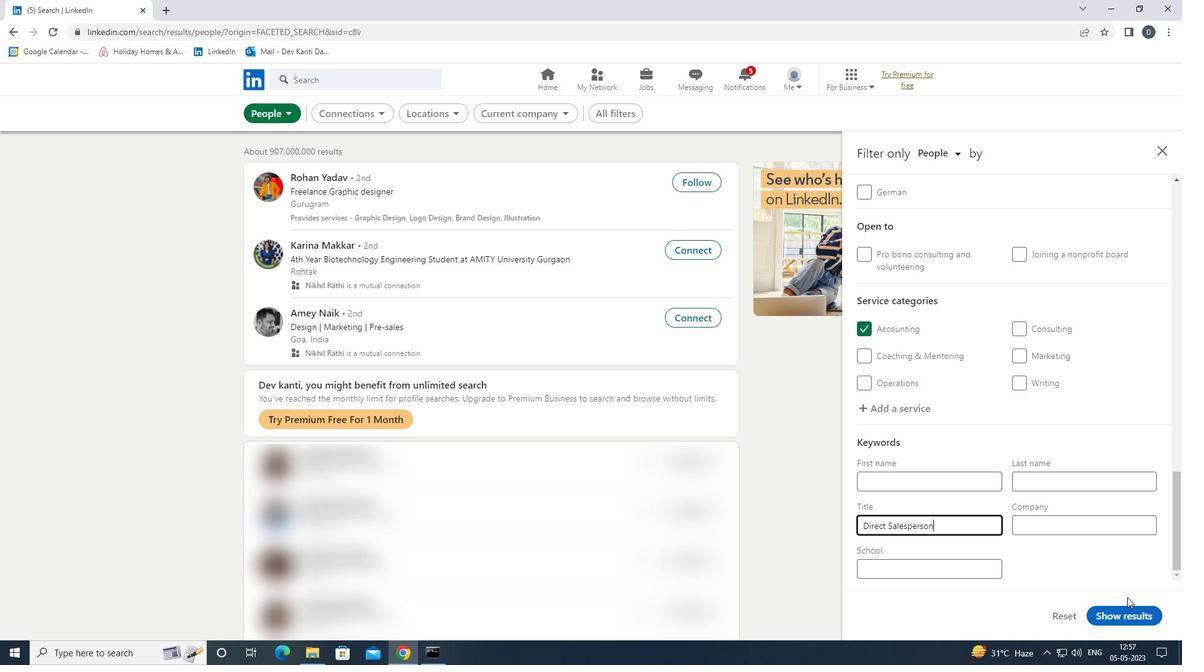 
Action: Mouse pressed left at (1127, 611)
Screenshot: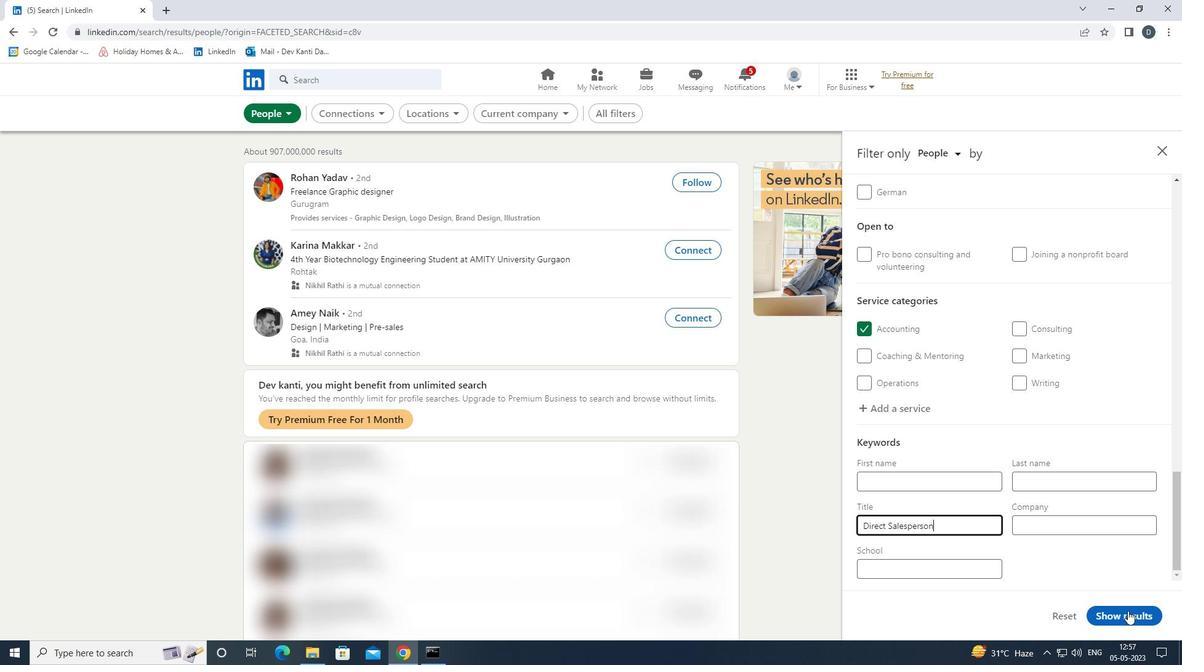 
Action: Mouse moved to (1102, 543)
Screenshot: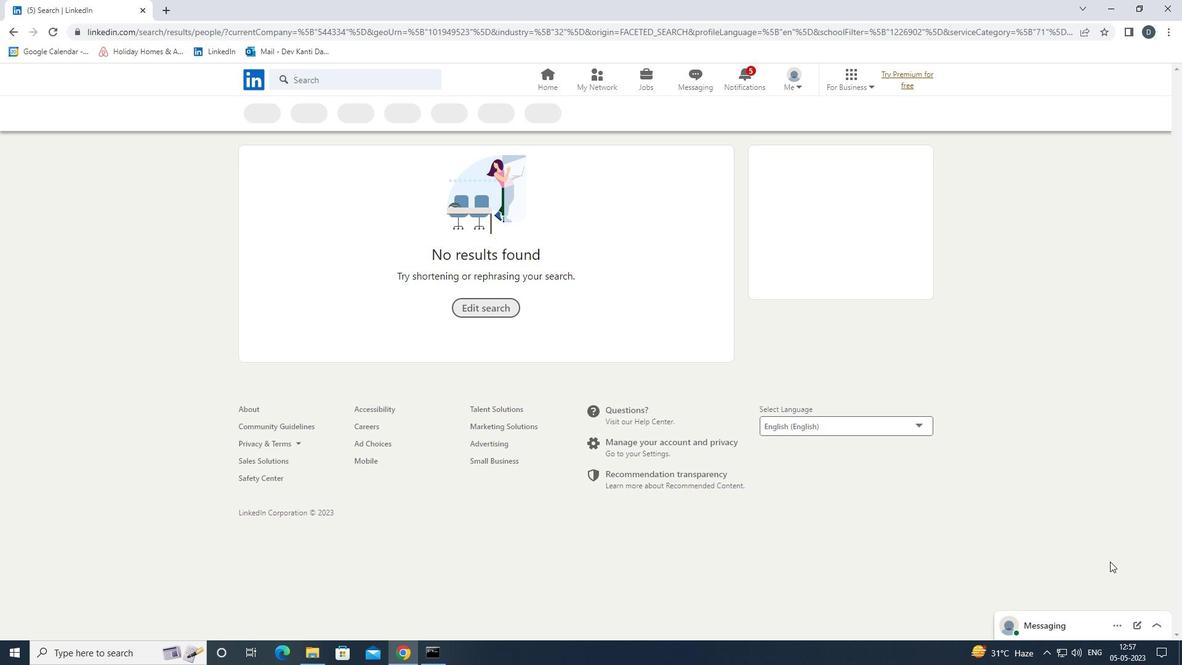 
